 Task: Reply All to email with the signature Bailey Nelson with the subject Congratulations from softage.1@softage.net with the message Can you please provide more information about the new safety regulations?, select first 2 words, change the font of the message to Verdana and change the font typography to underline Send the email
Action: Mouse moved to (478, 601)
Screenshot: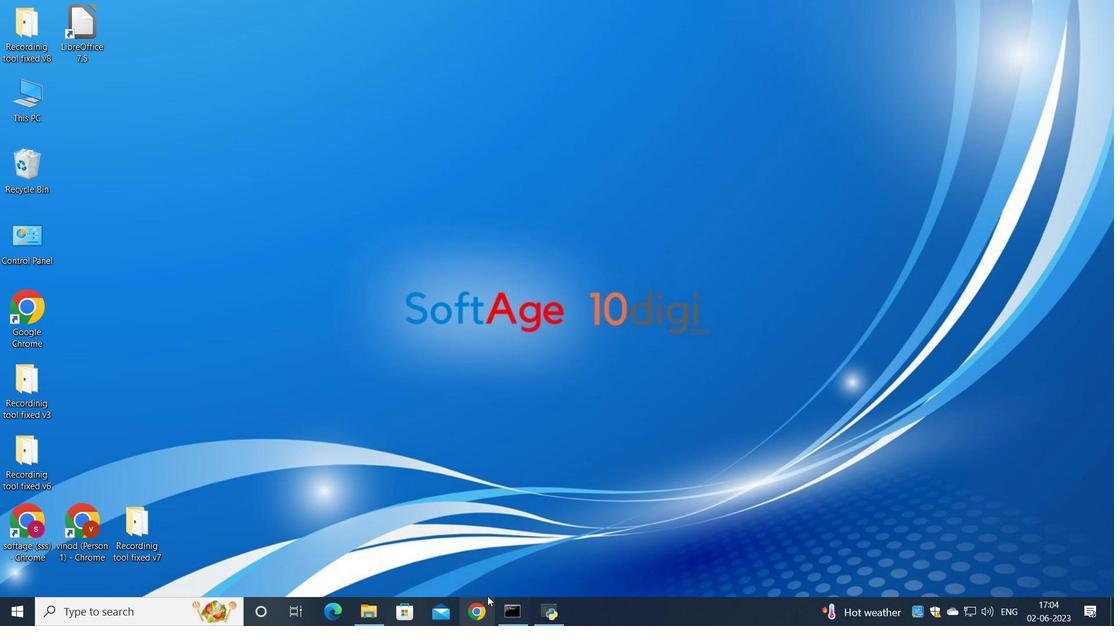 
Action: Mouse pressed left at (478, 601)
Screenshot: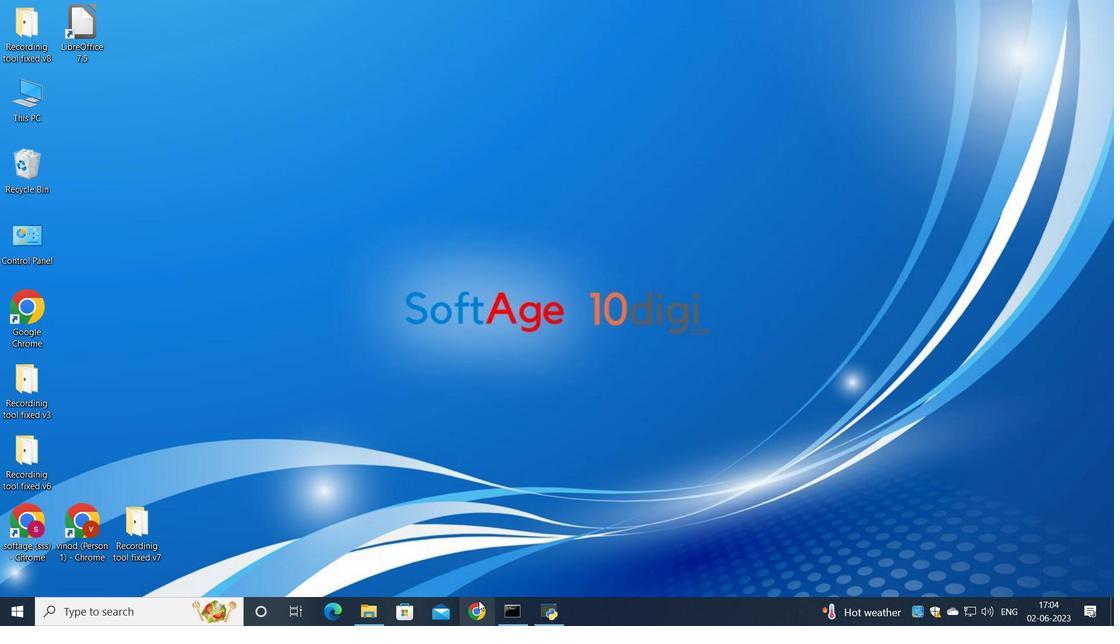 
Action: Mouse moved to (499, 387)
Screenshot: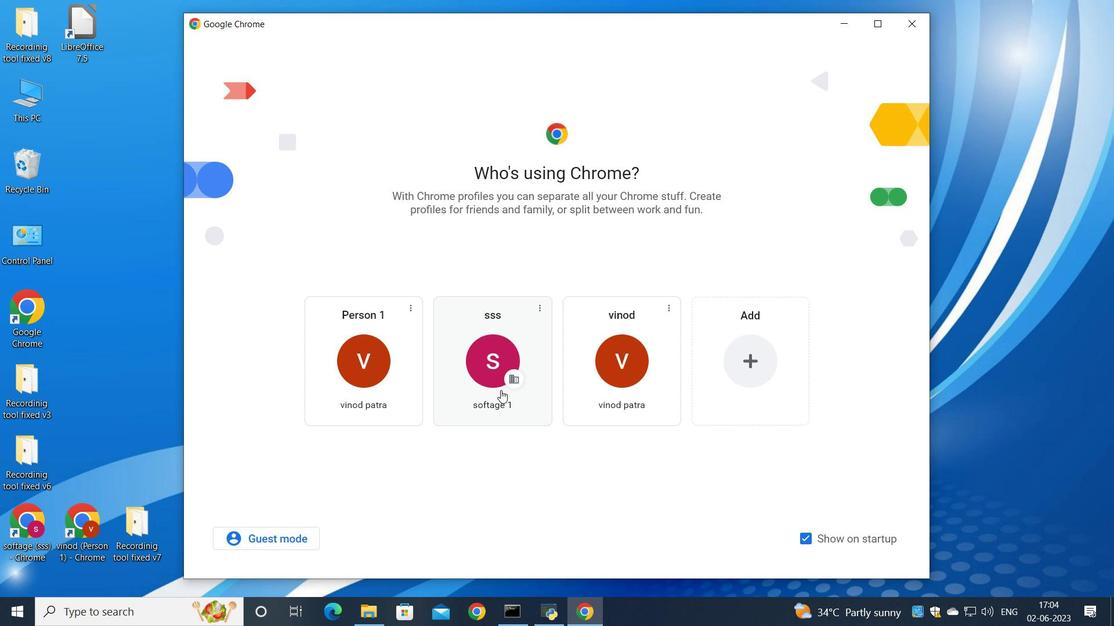 
Action: Mouse pressed left at (499, 387)
Screenshot: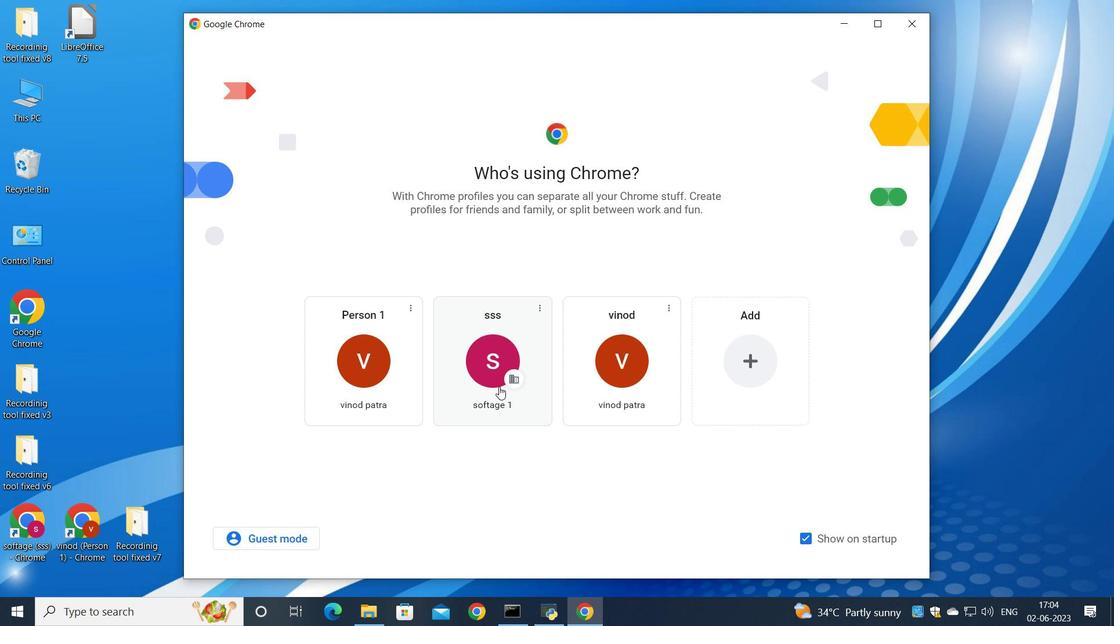 
Action: Mouse moved to (975, 95)
Screenshot: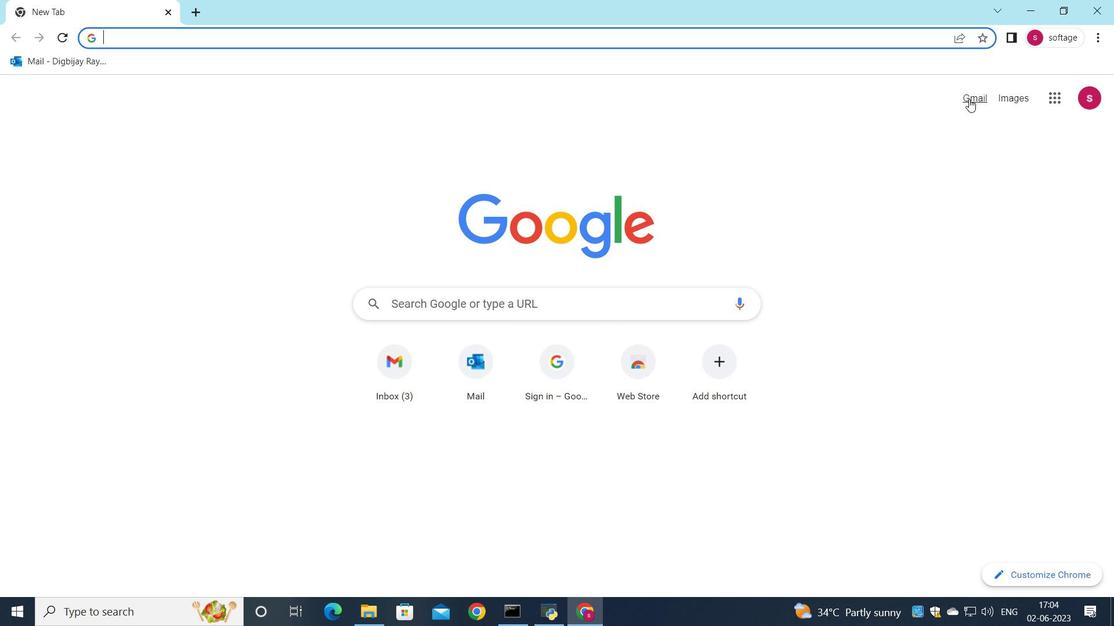 
Action: Mouse pressed left at (975, 95)
Screenshot: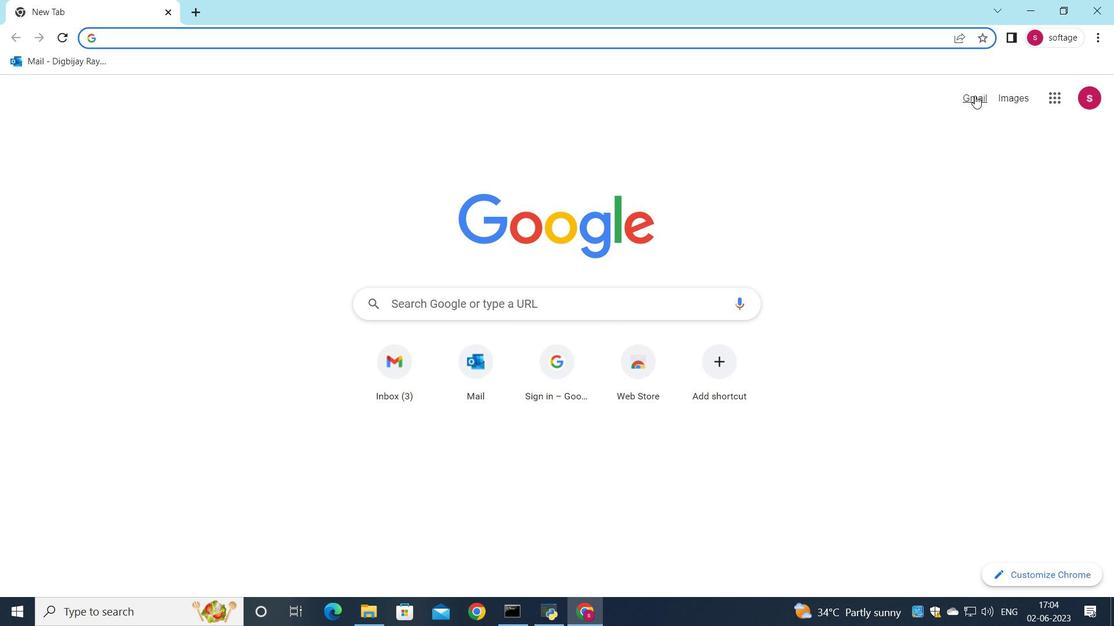 
Action: Mouse moved to (950, 105)
Screenshot: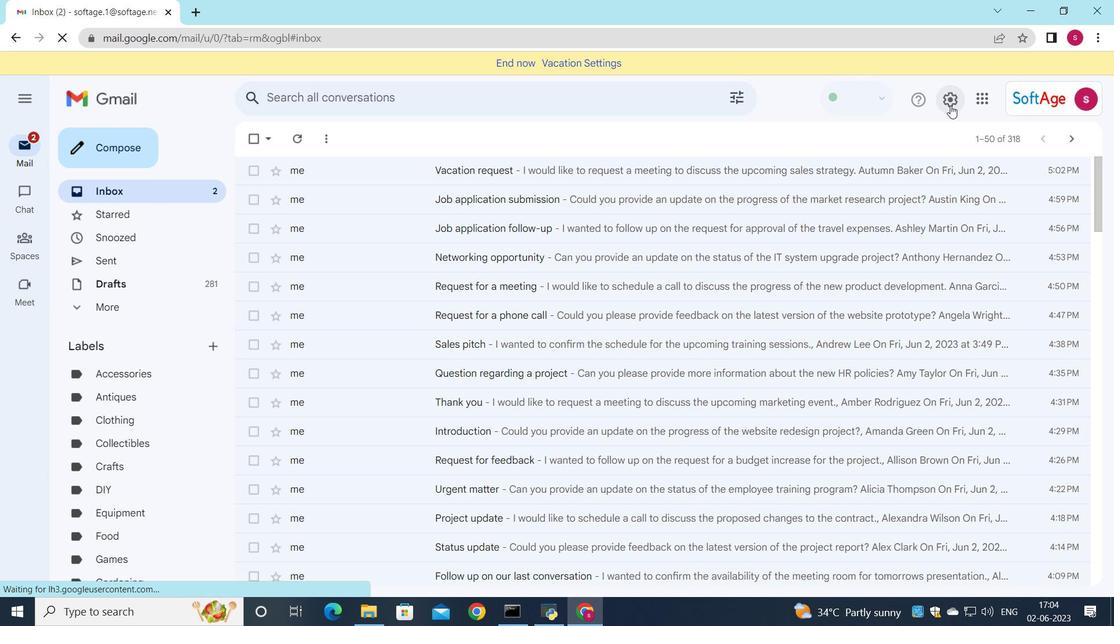 
Action: Mouse pressed left at (950, 105)
Screenshot: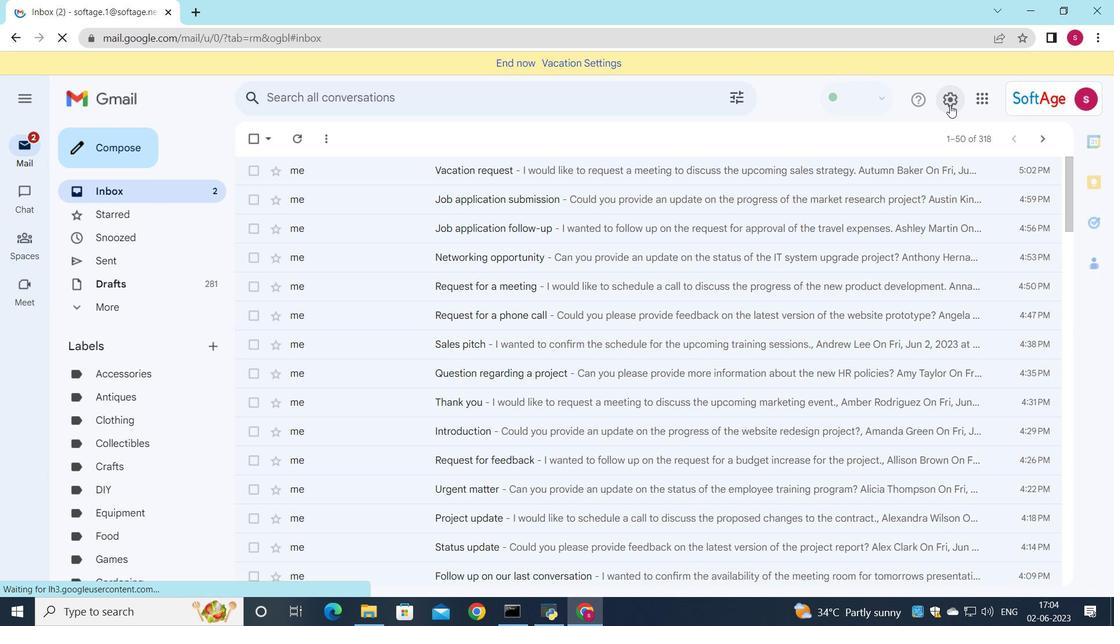 
Action: Mouse moved to (954, 182)
Screenshot: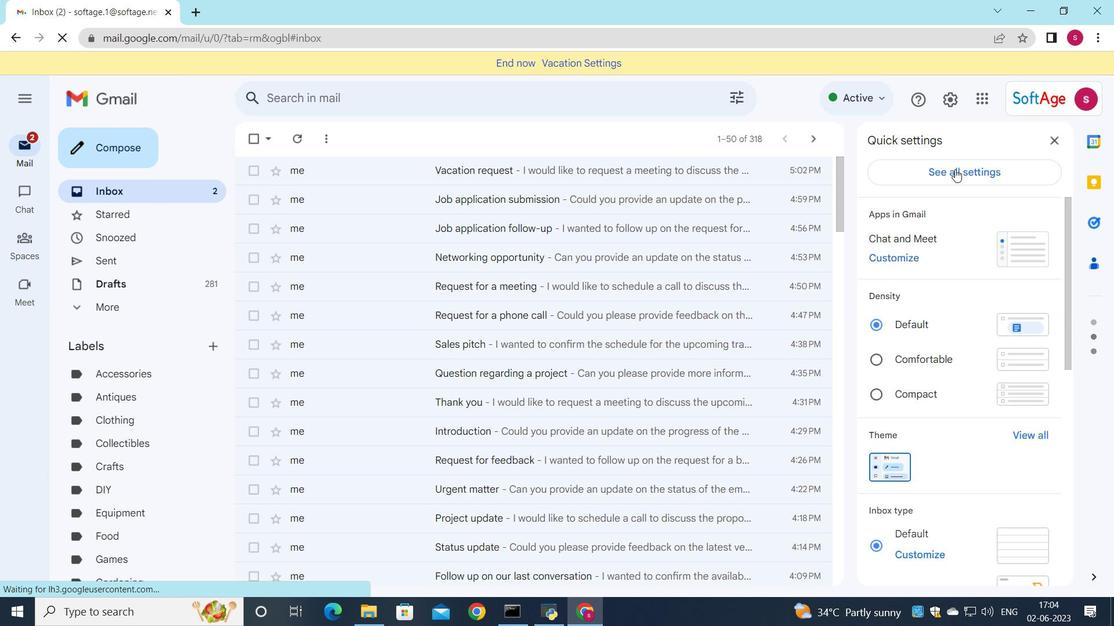 
Action: Mouse pressed left at (954, 182)
Screenshot: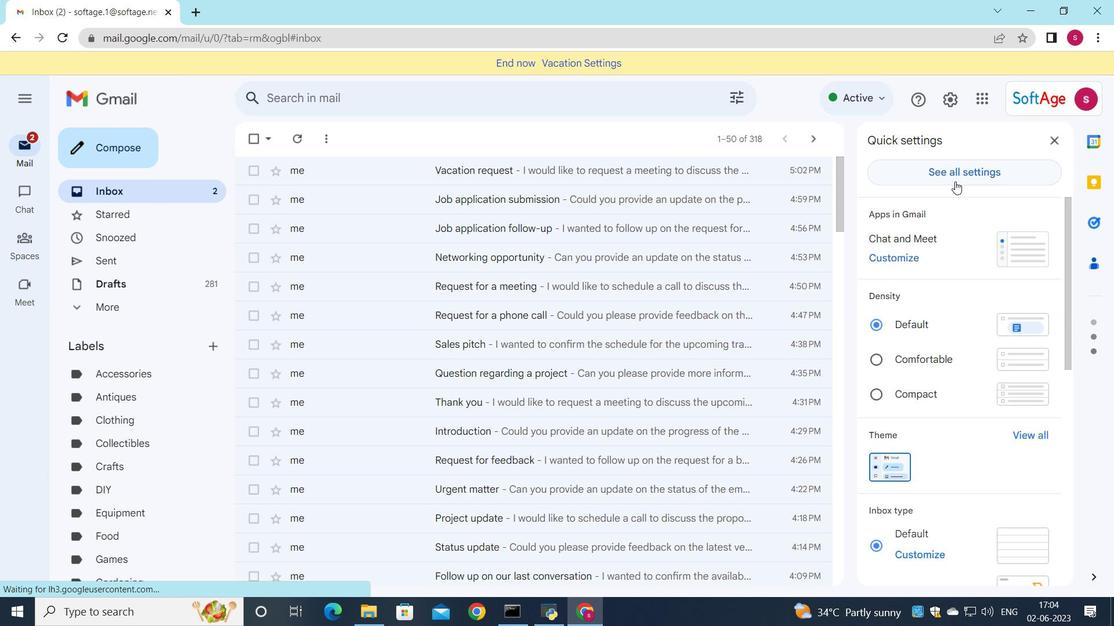 
Action: Mouse moved to (953, 174)
Screenshot: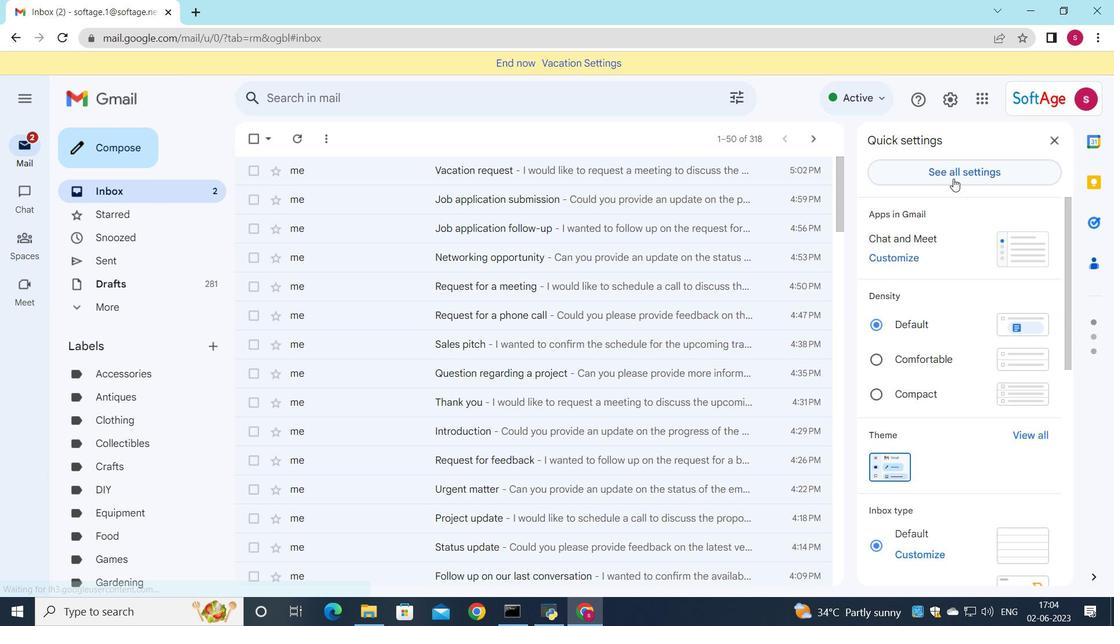 
Action: Mouse pressed left at (953, 174)
Screenshot: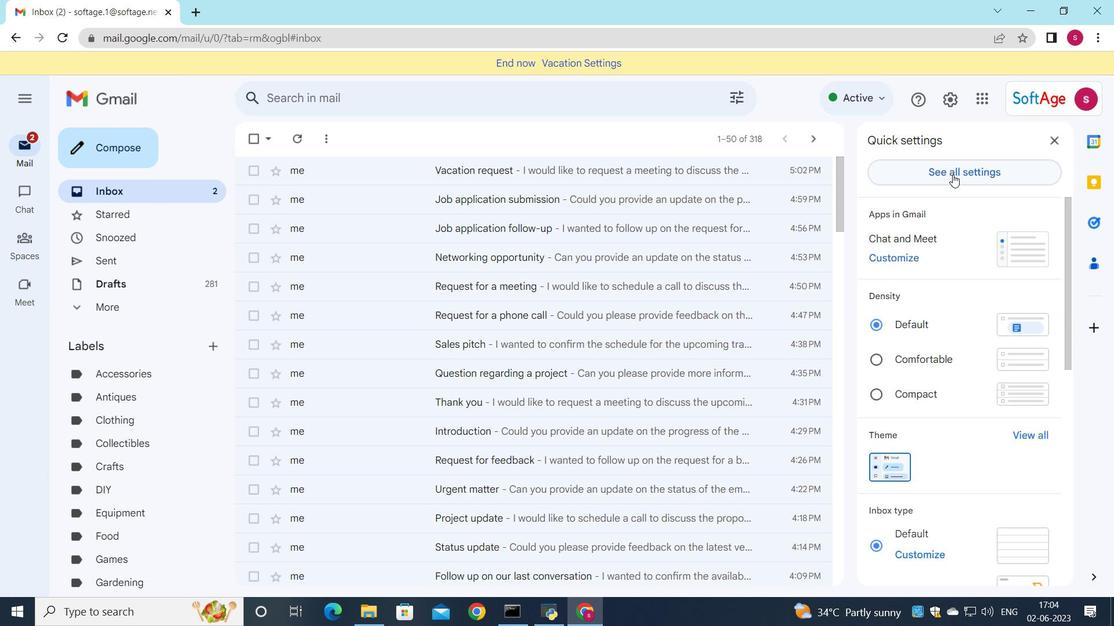 
Action: Mouse moved to (682, 276)
Screenshot: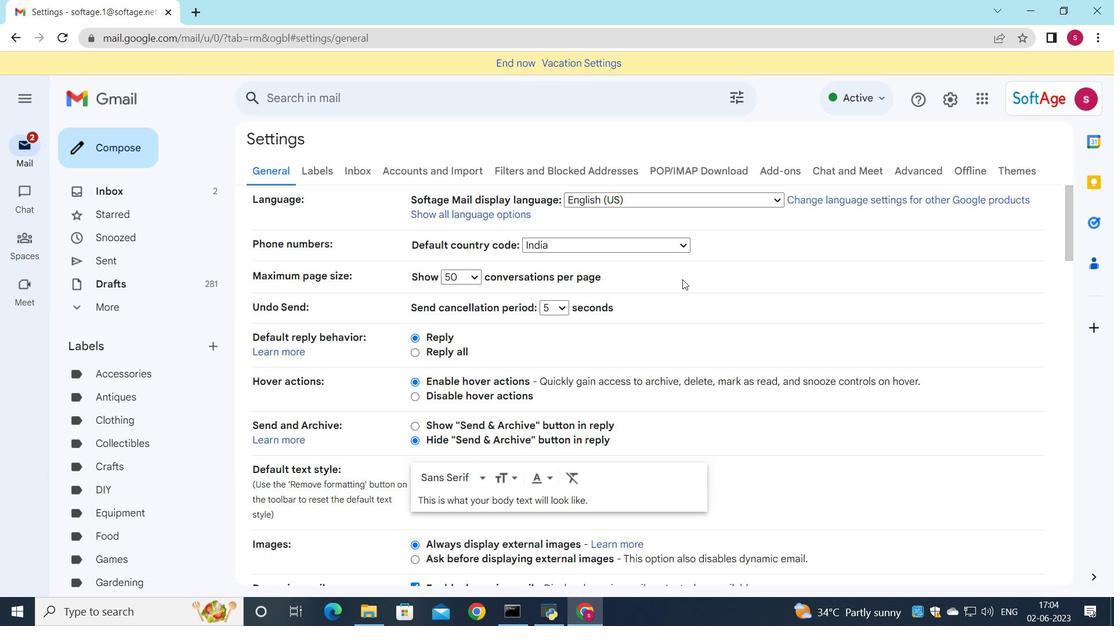 
Action: Mouse scrolled (682, 276) with delta (0, 0)
Screenshot: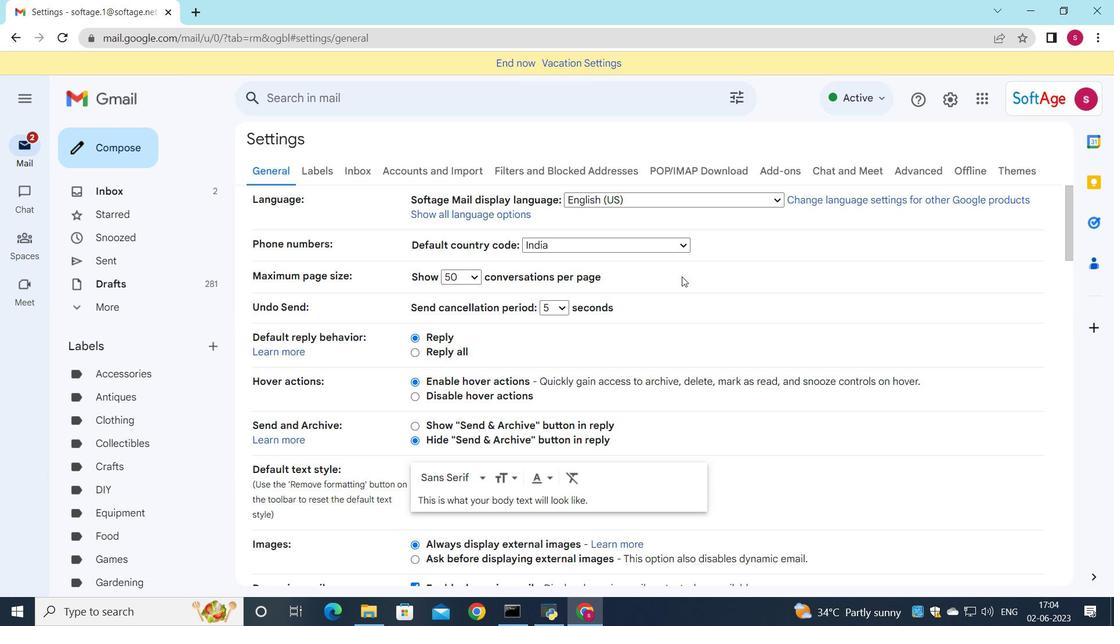 
Action: Mouse moved to (682, 278)
Screenshot: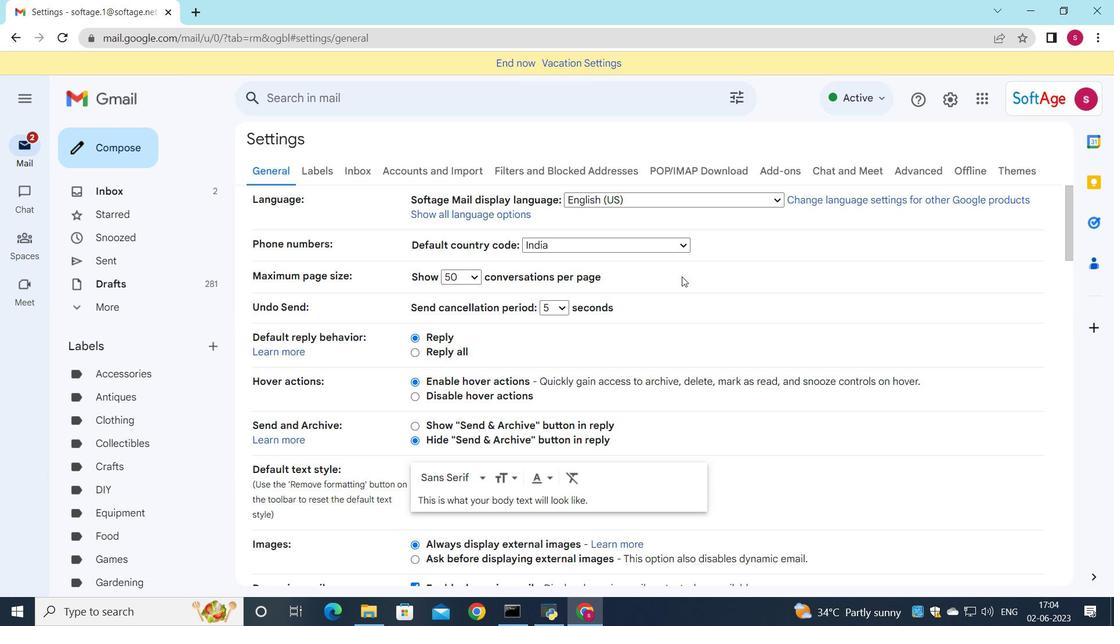 
Action: Mouse scrolled (682, 277) with delta (0, 0)
Screenshot: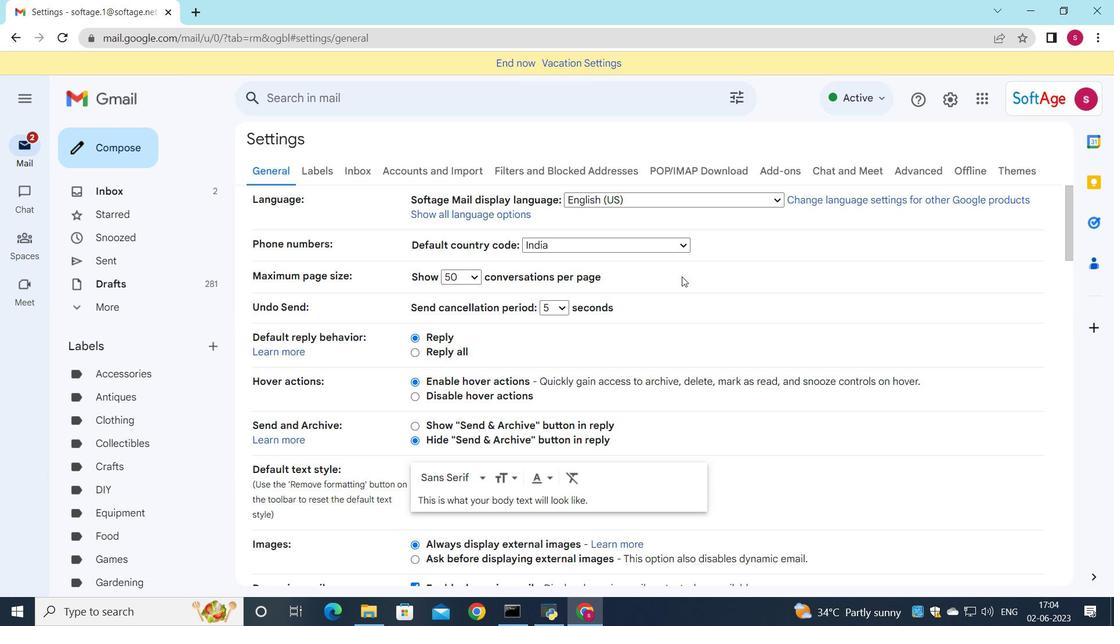 
Action: Mouse moved to (681, 280)
Screenshot: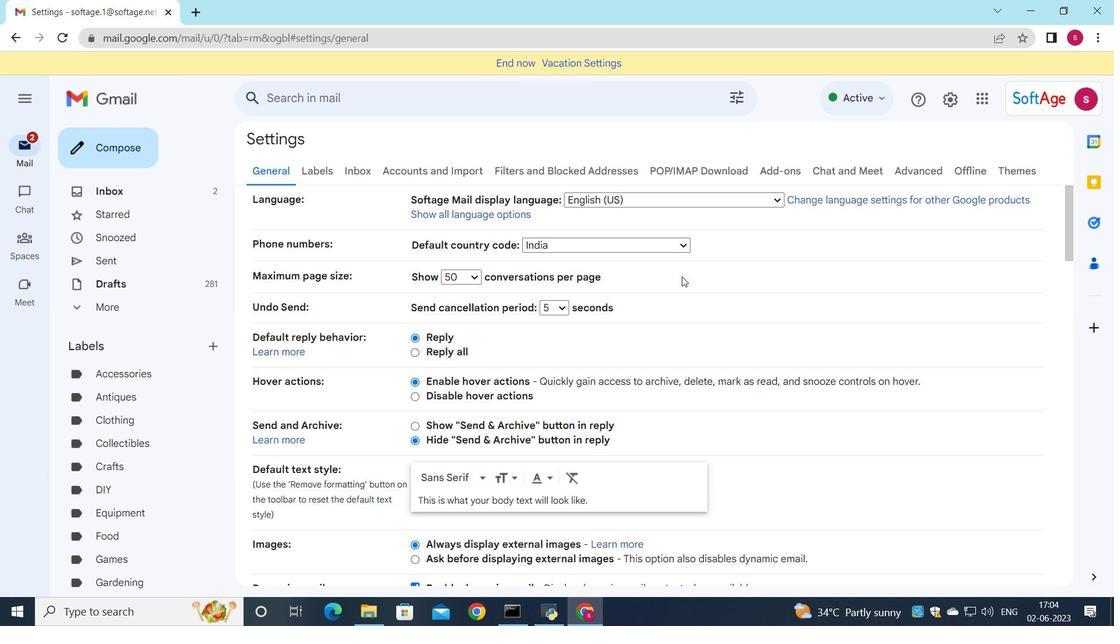 
Action: Mouse scrolled (681, 279) with delta (0, 0)
Screenshot: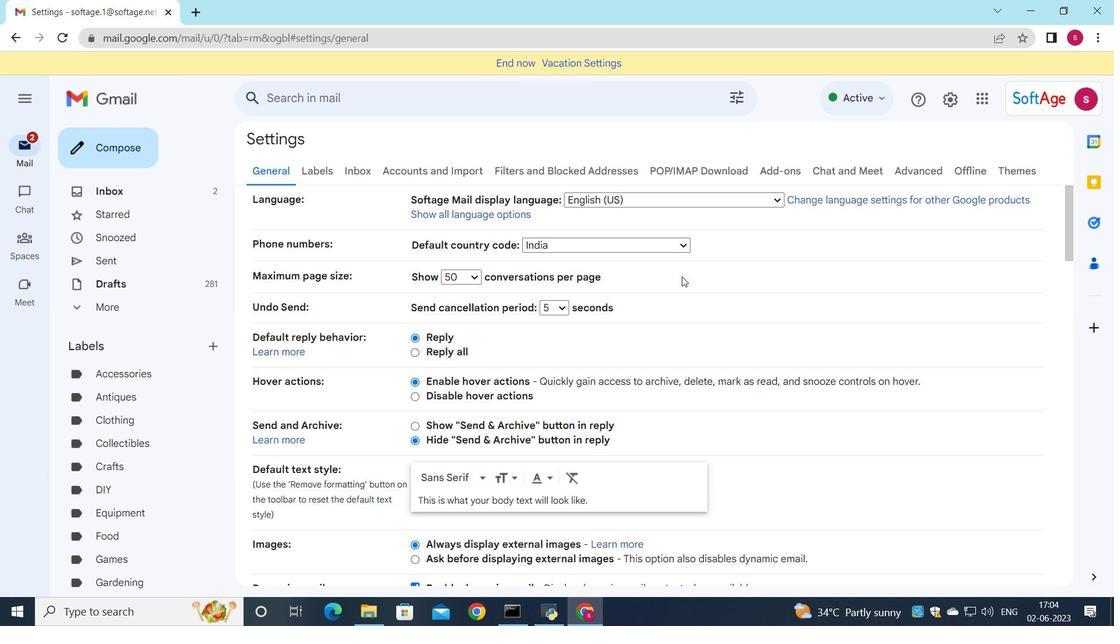 
Action: Mouse moved to (680, 283)
Screenshot: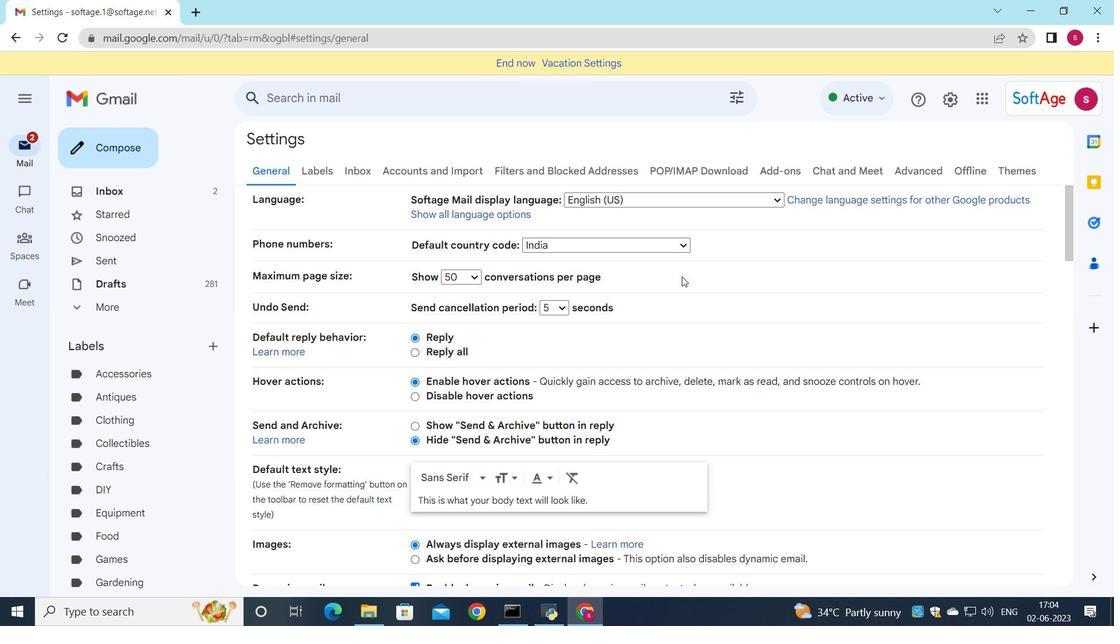 
Action: Mouse scrolled (680, 282) with delta (0, 0)
Screenshot: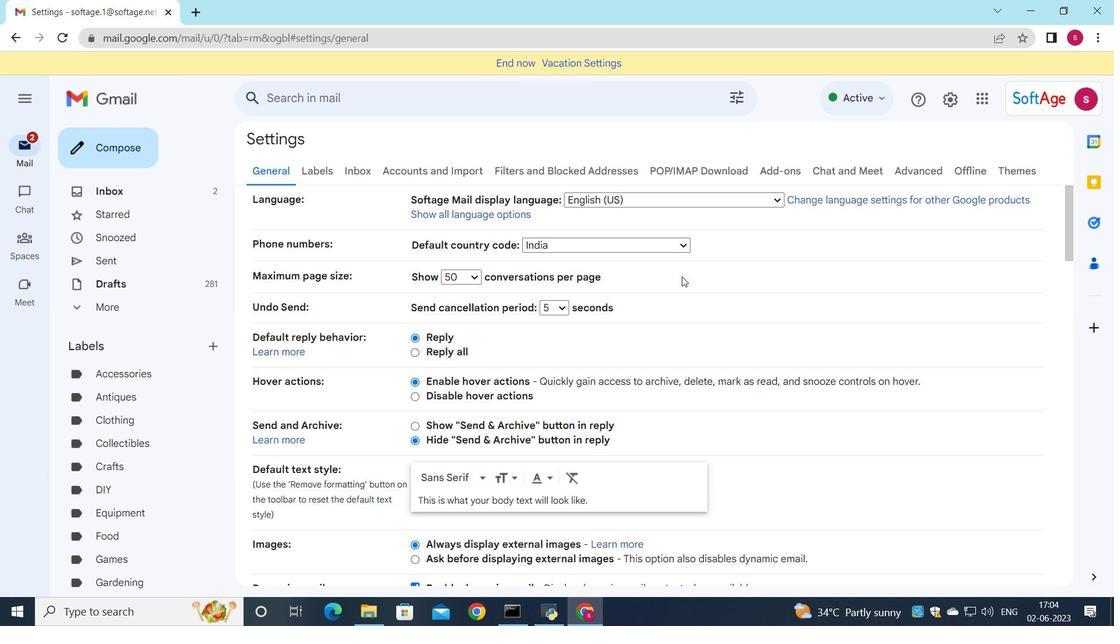 
Action: Mouse moved to (628, 318)
Screenshot: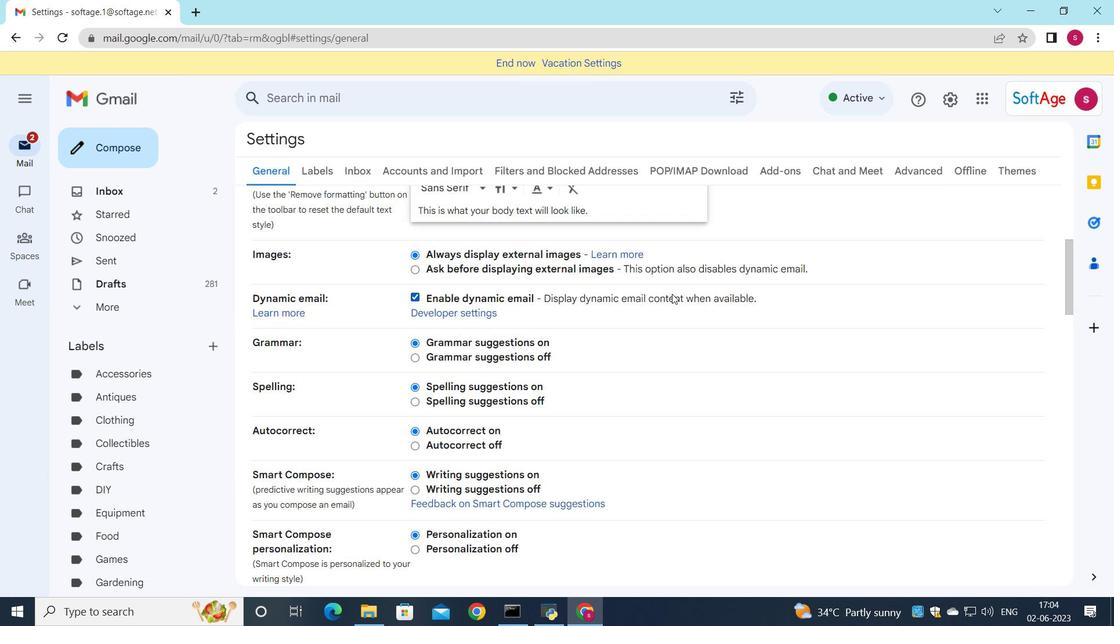 
Action: Mouse scrolled (628, 317) with delta (0, 0)
Screenshot: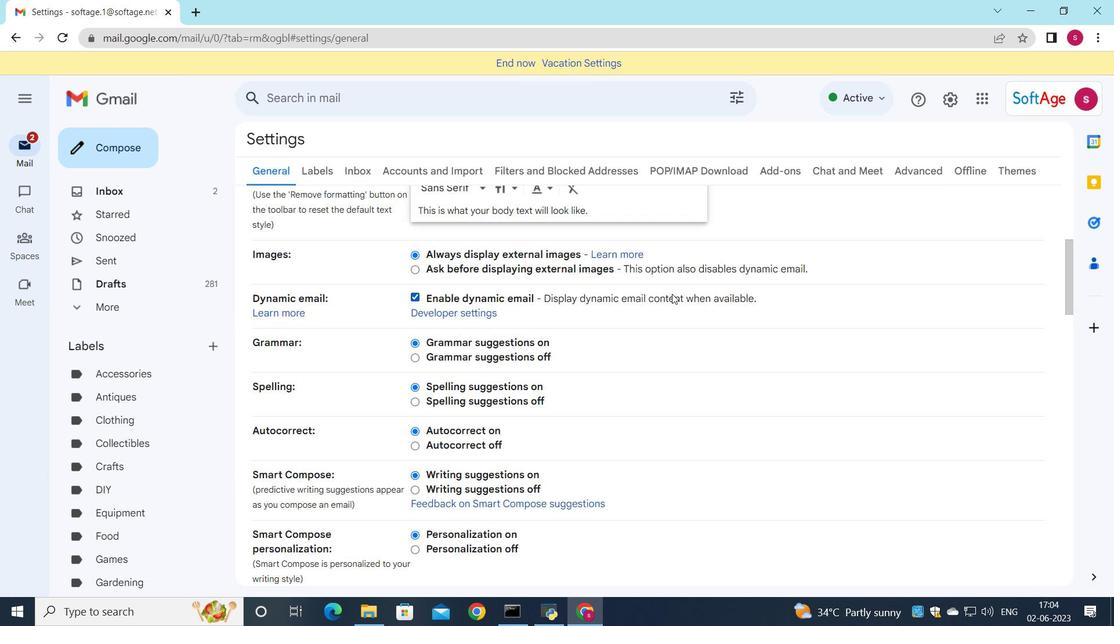 
Action: Mouse moved to (622, 327)
Screenshot: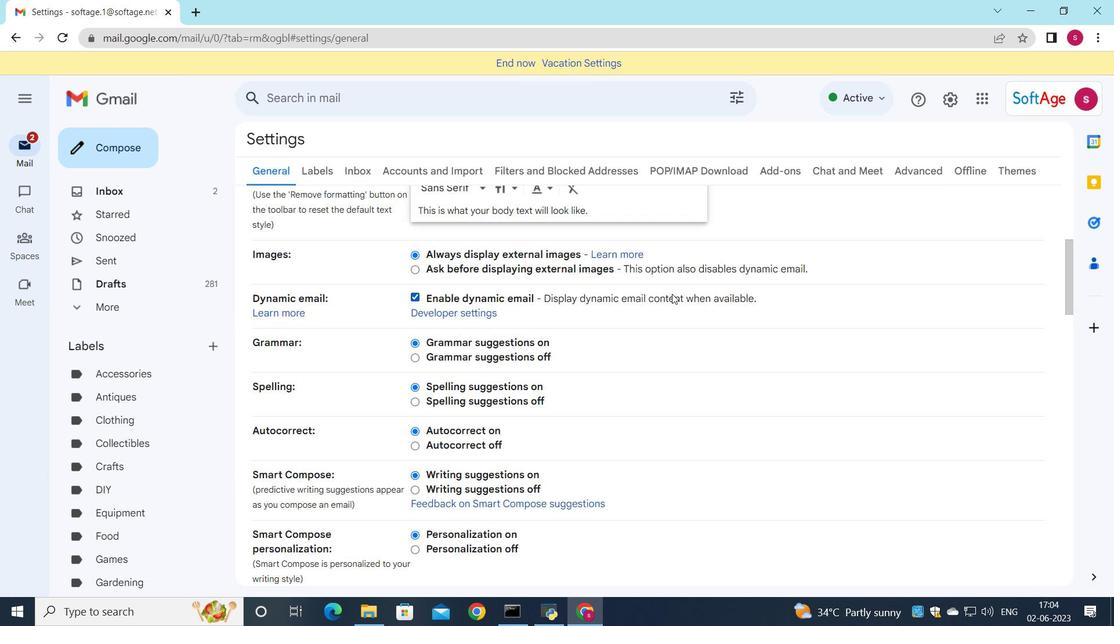 
Action: Mouse scrolled (622, 327) with delta (0, 0)
Screenshot: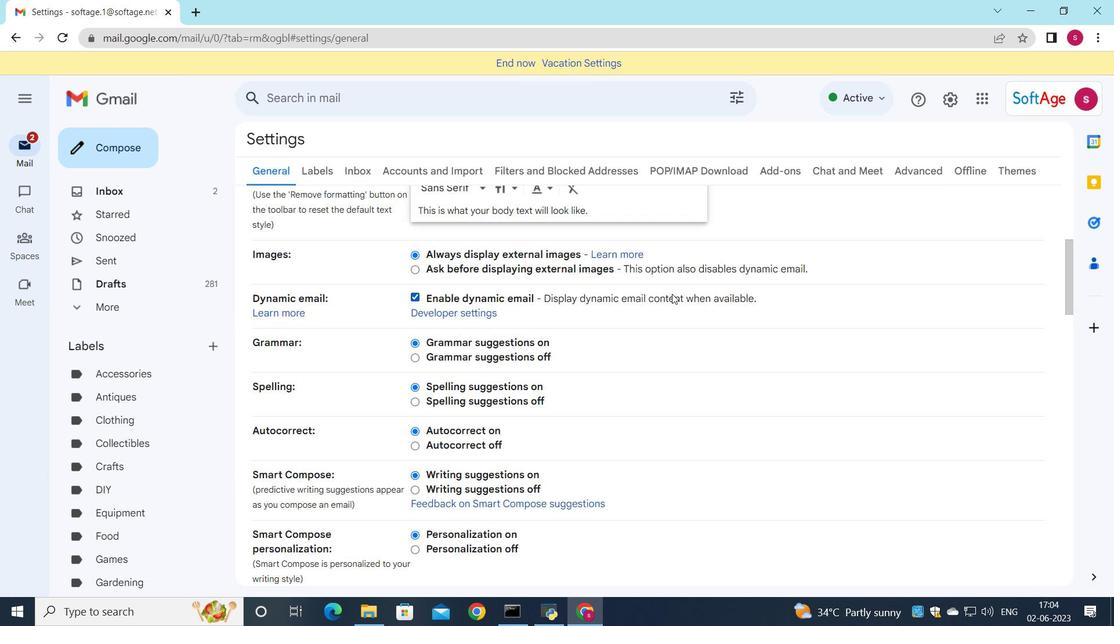 
Action: Mouse moved to (618, 335)
Screenshot: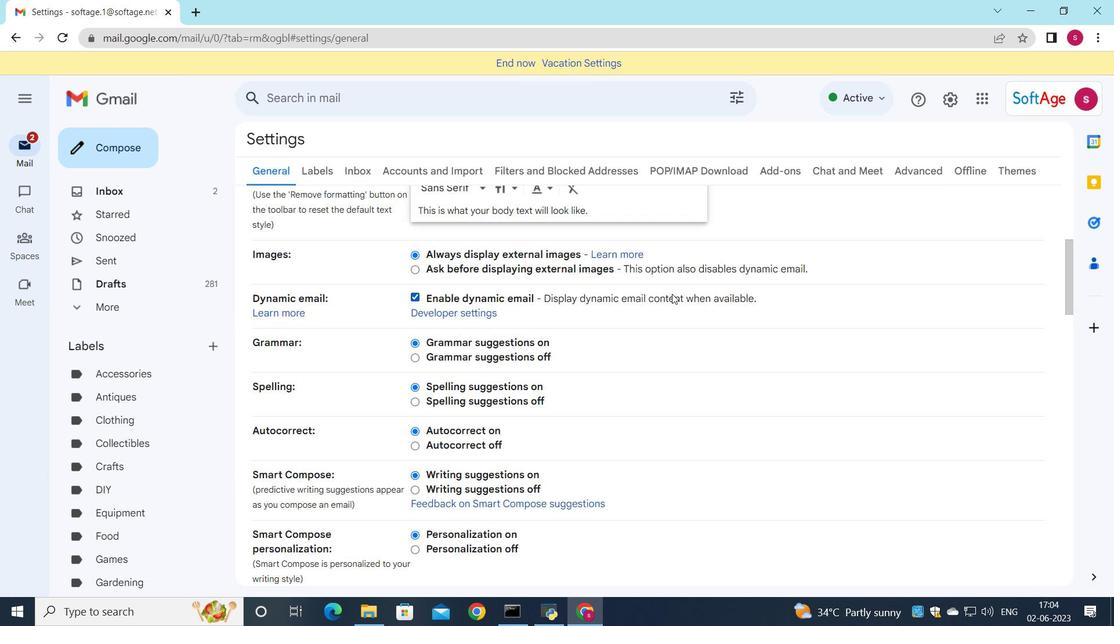 
Action: Mouse scrolled (618, 334) with delta (0, 0)
Screenshot: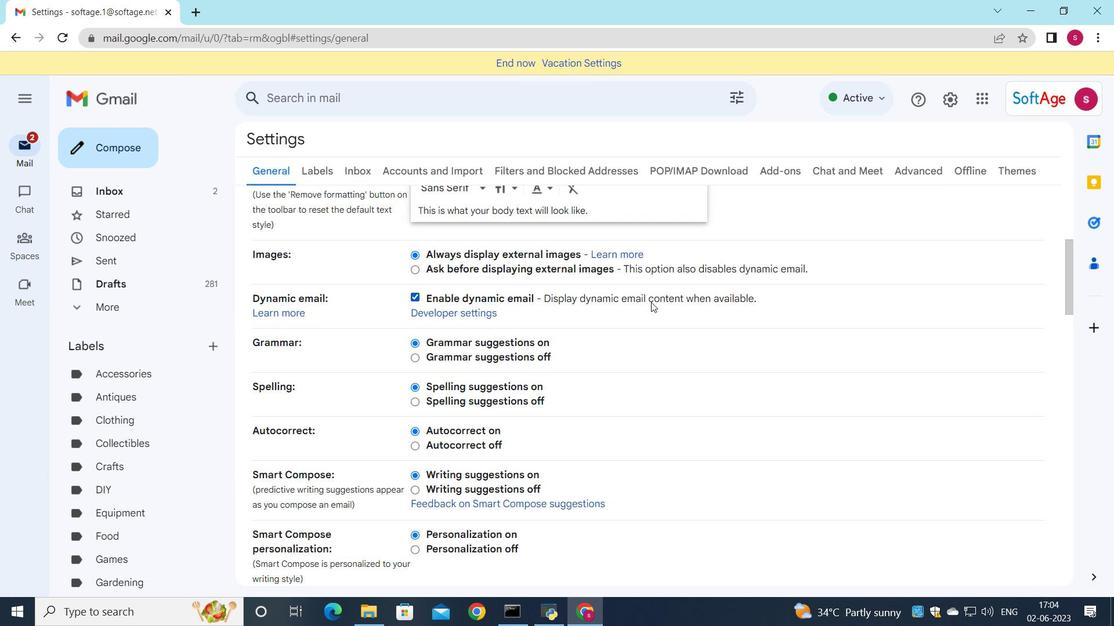 
Action: Mouse moved to (615, 340)
Screenshot: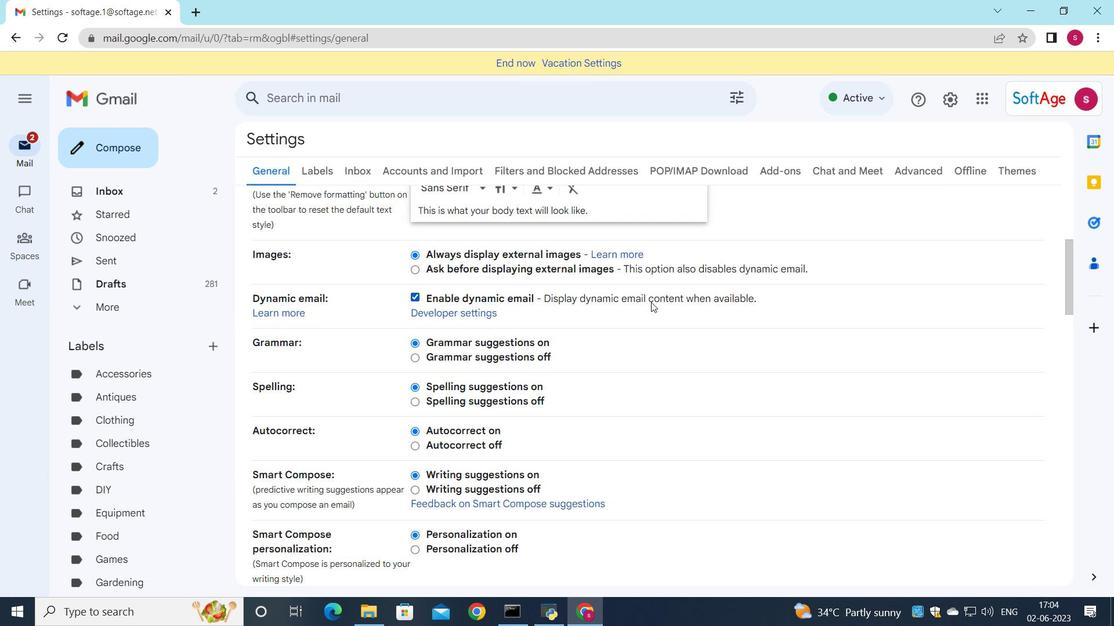 
Action: Mouse scrolled (615, 339) with delta (0, 0)
Screenshot: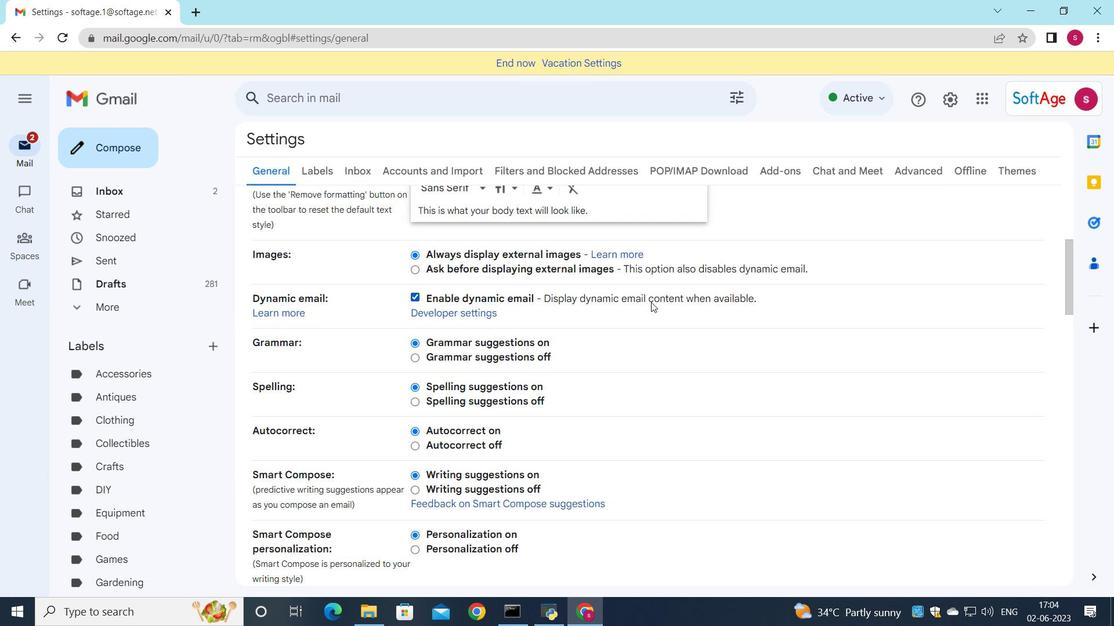 
Action: Mouse moved to (571, 382)
Screenshot: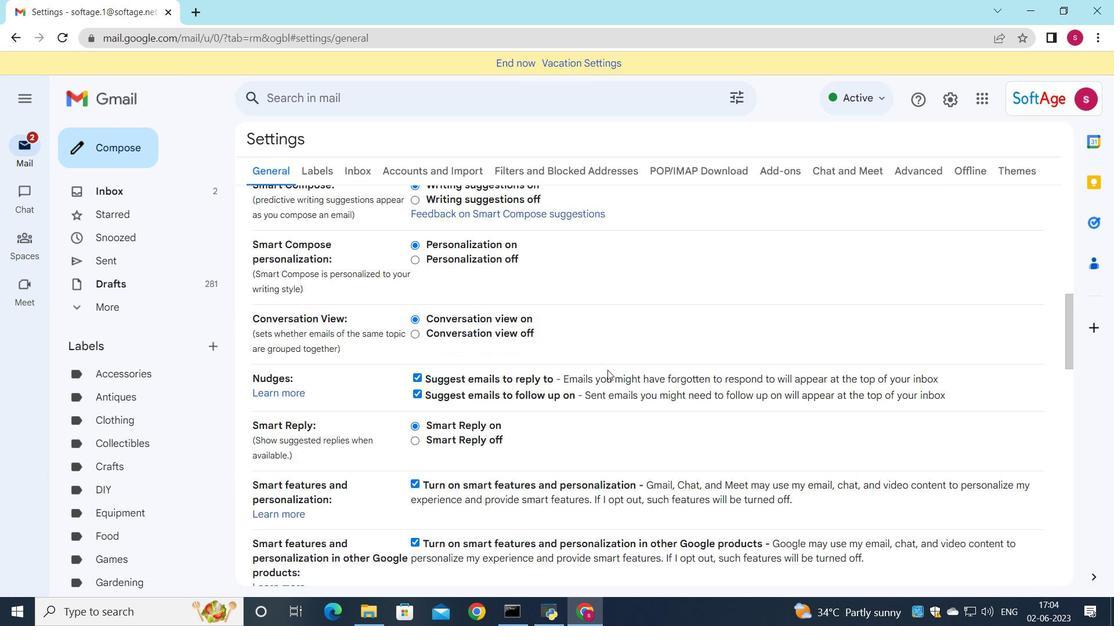 
Action: Mouse scrolled (571, 381) with delta (0, 0)
Screenshot: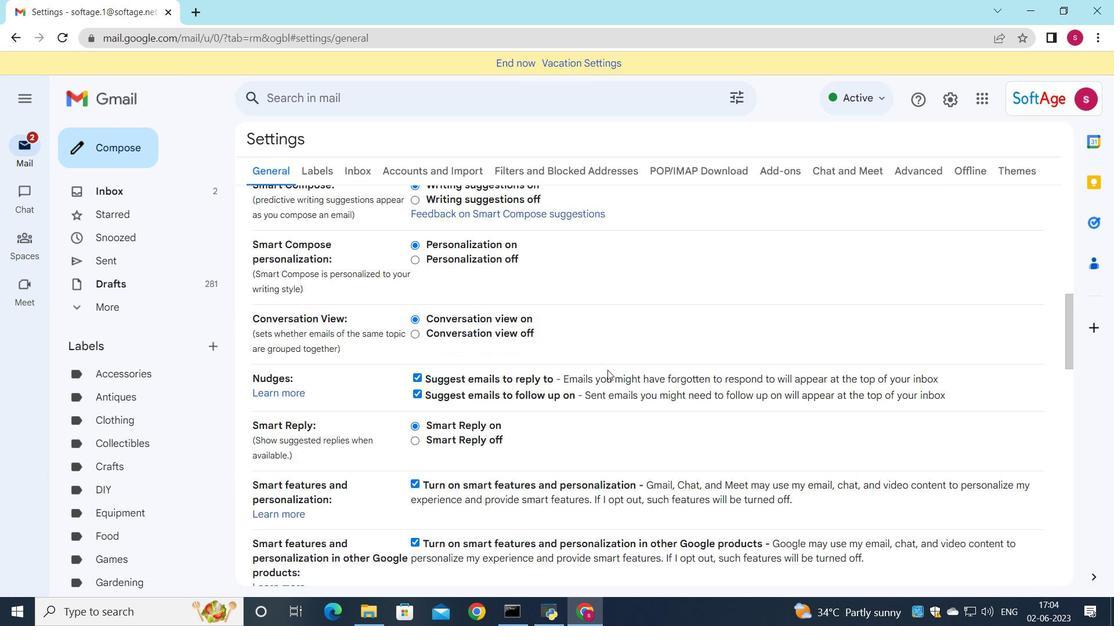 
Action: Mouse moved to (567, 387)
Screenshot: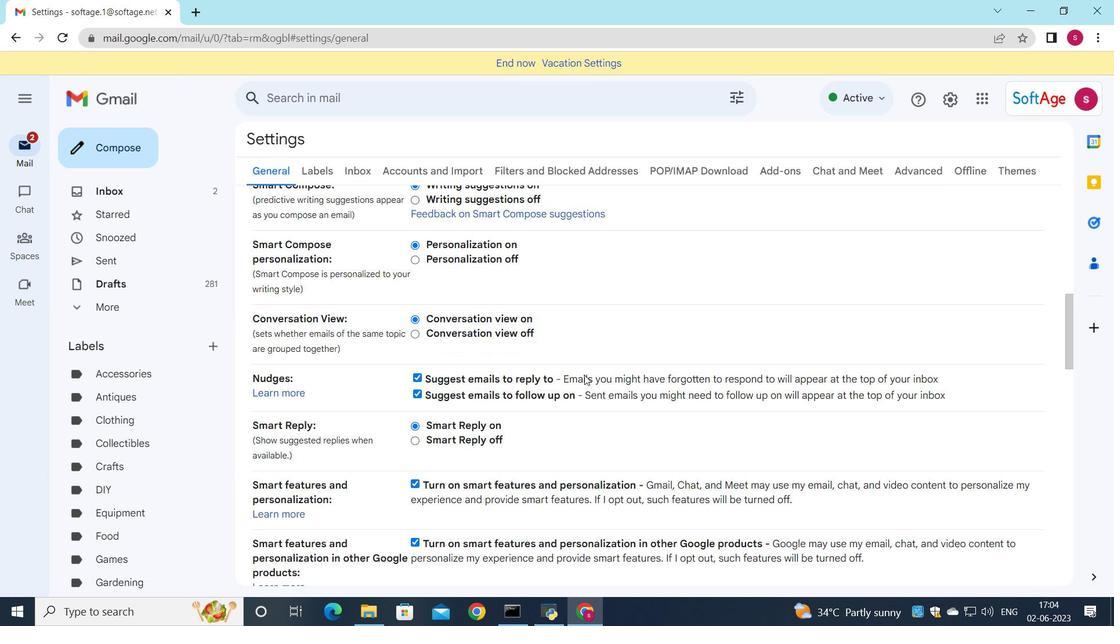 
Action: Mouse scrolled (567, 387) with delta (0, 0)
Screenshot: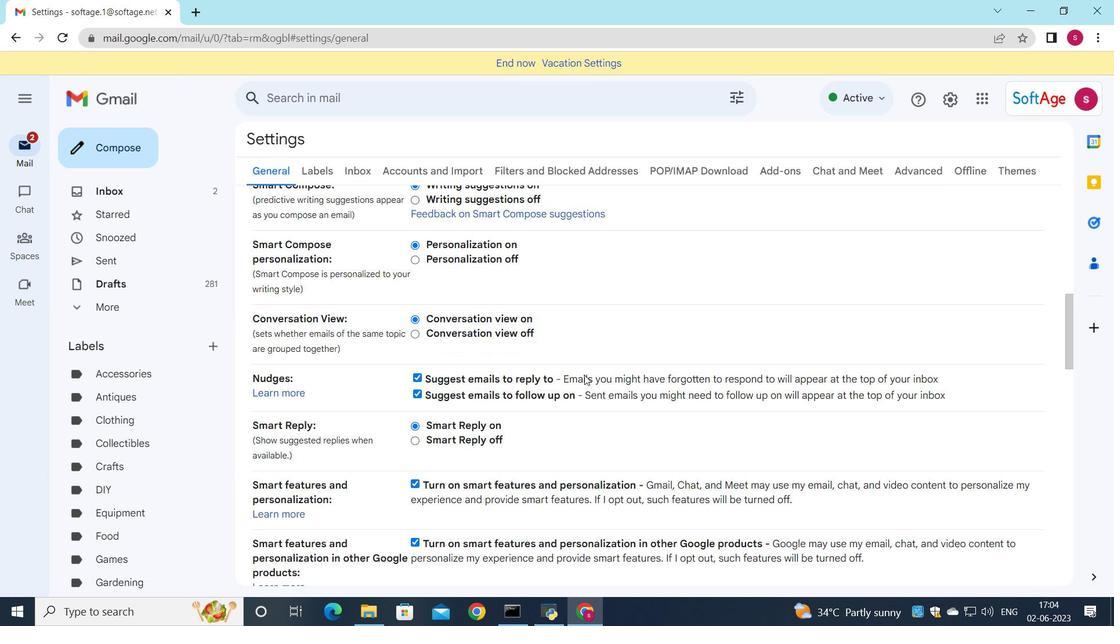 
Action: Mouse moved to (562, 392)
Screenshot: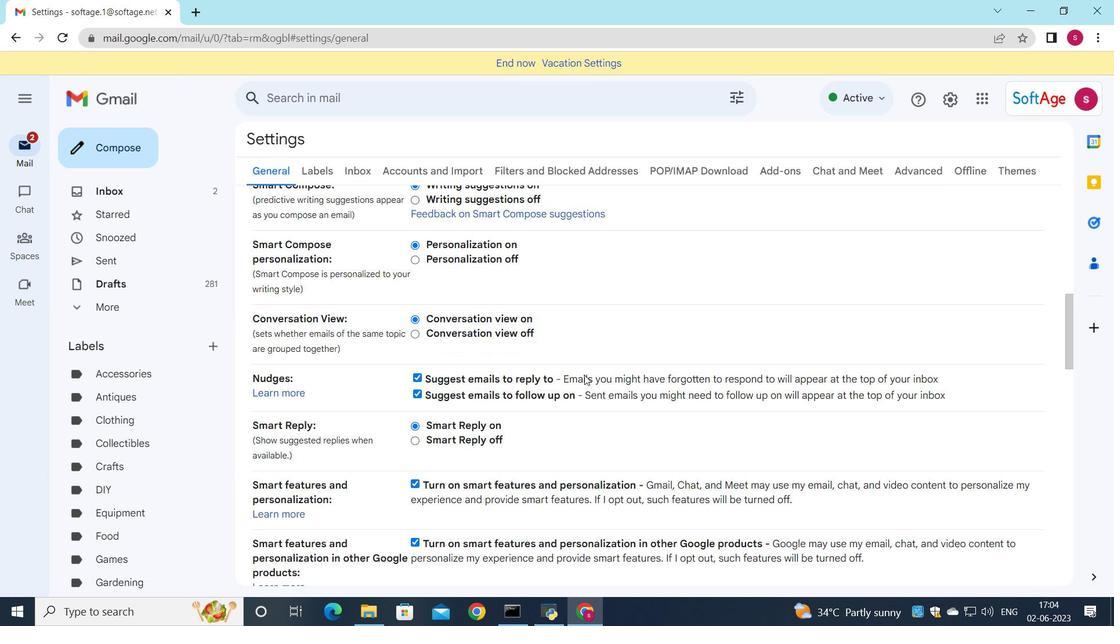 
Action: Mouse scrolled (562, 392) with delta (0, 0)
Screenshot: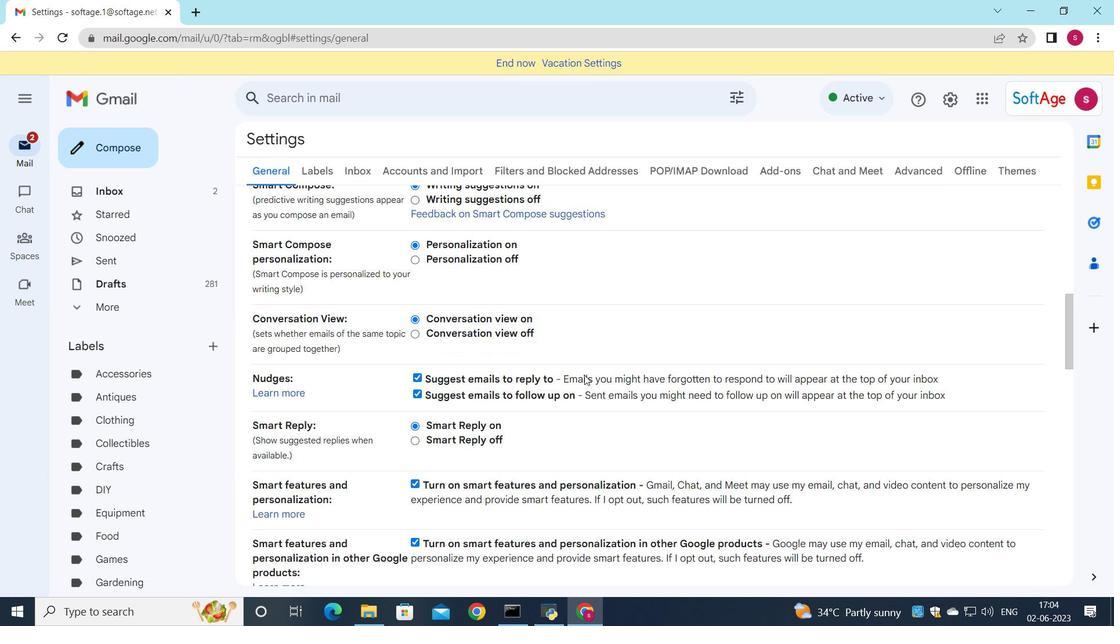 
Action: Mouse moved to (554, 401)
Screenshot: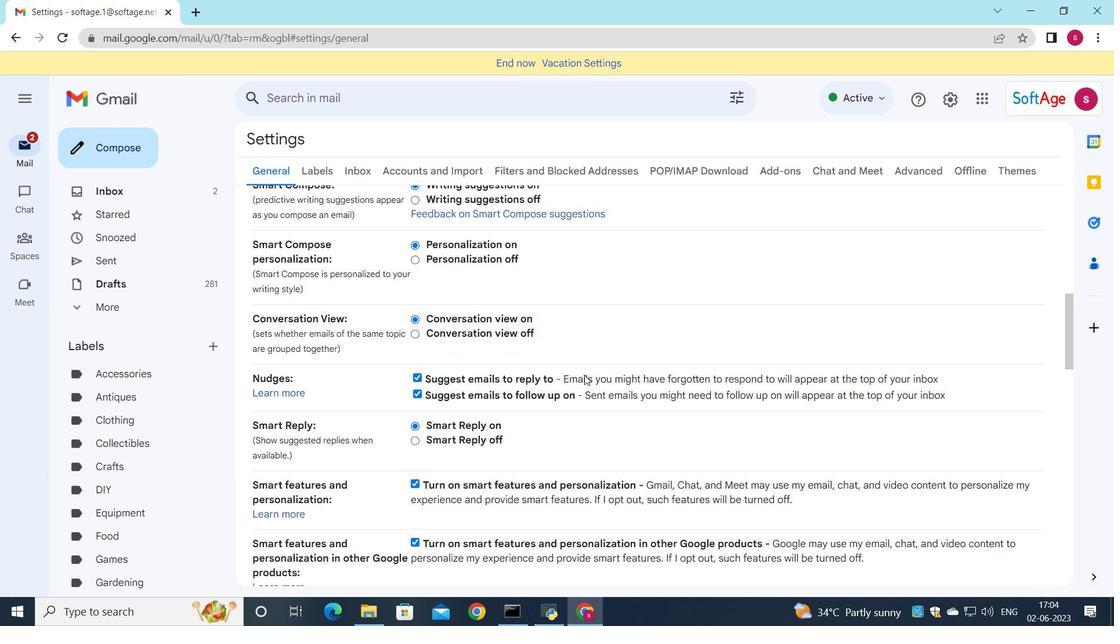 
Action: Mouse scrolled (554, 401) with delta (0, 0)
Screenshot: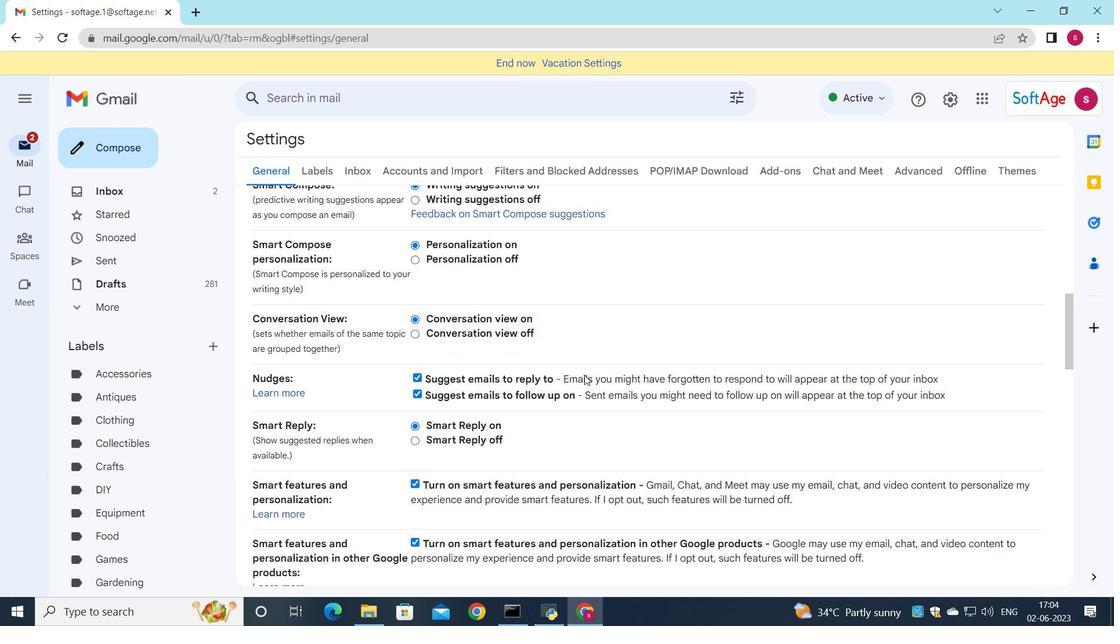 
Action: Mouse moved to (456, 450)
Screenshot: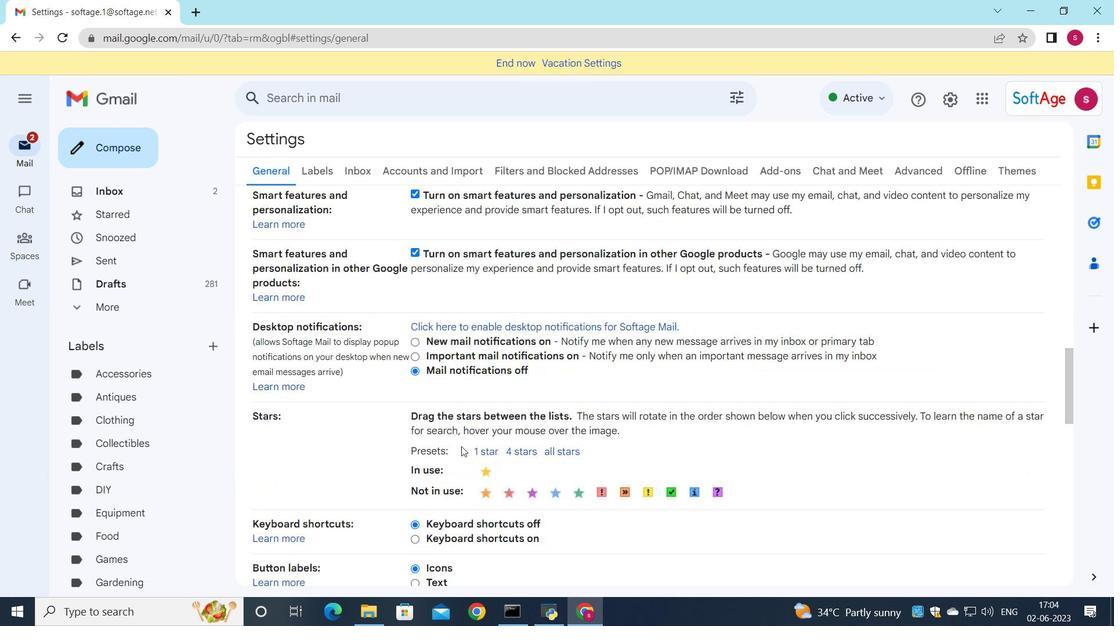 
Action: Mouse scrolled (456, 449) with delta (0, 0)
Screenshot: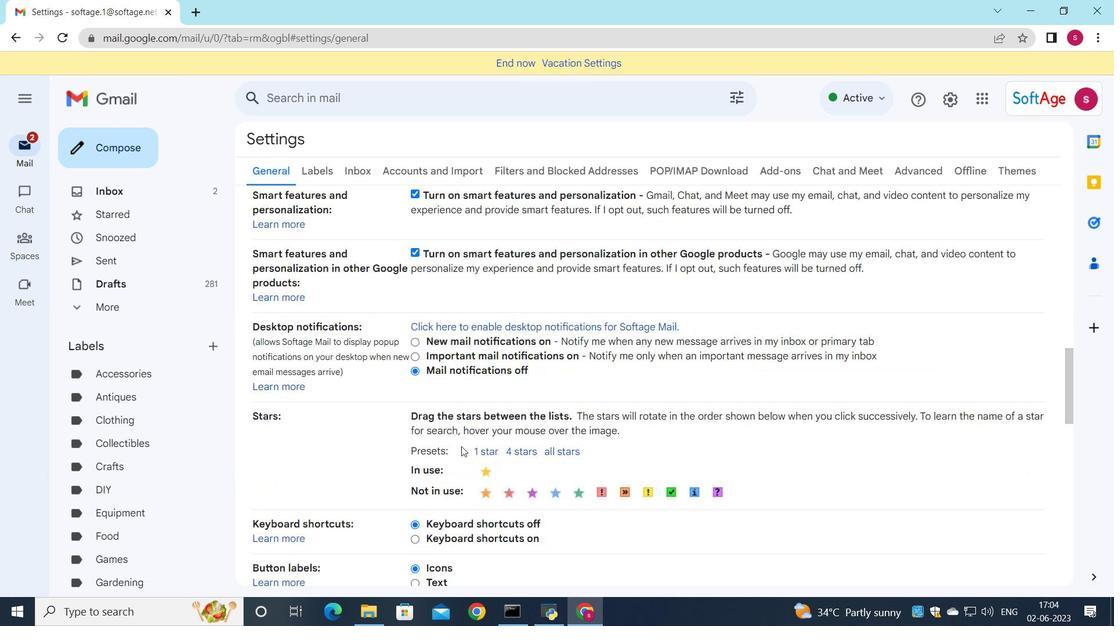 
Action: Mouse moved to (456, 451)
Screenshot: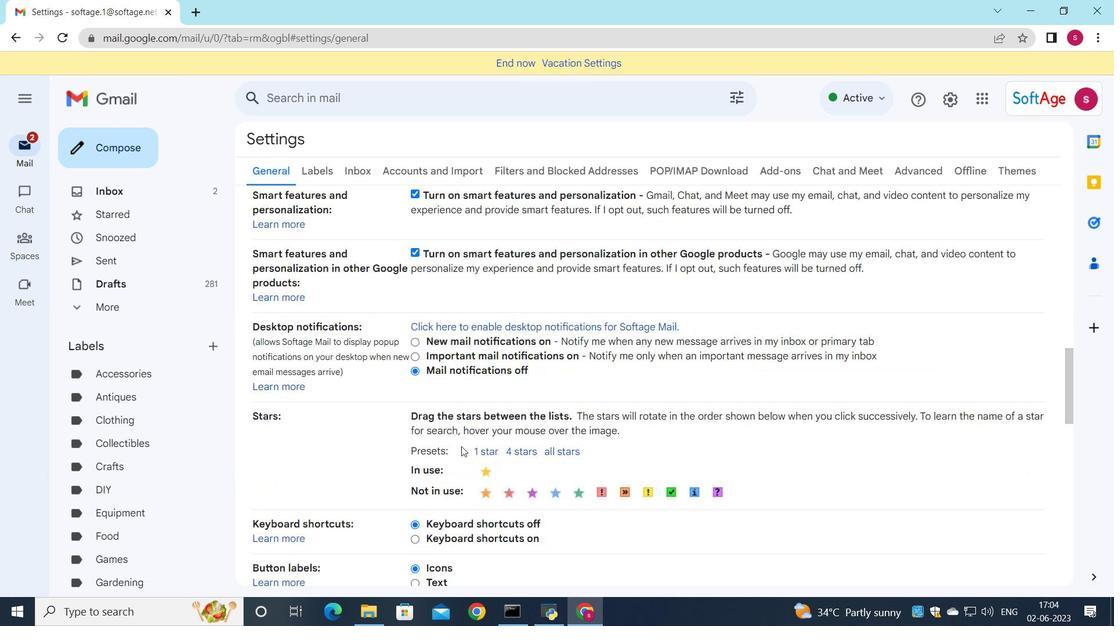 
Action: Mouse scrolled (456, 450) with delta (0, 0)
Screenshot: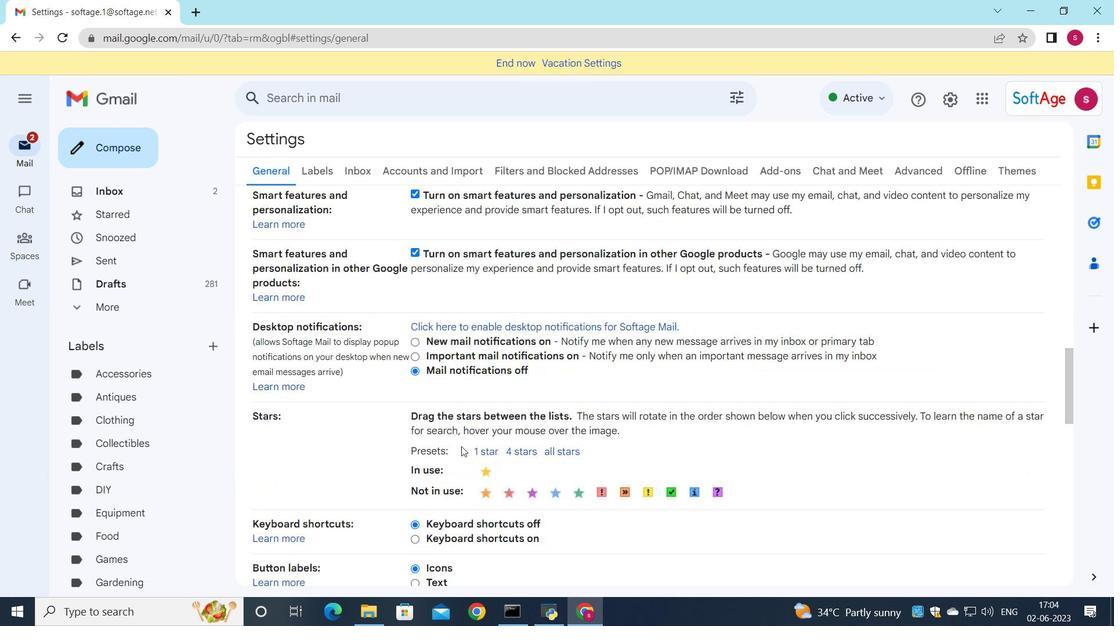 
Action: Mouse moved to (456, 451)
Screenshot: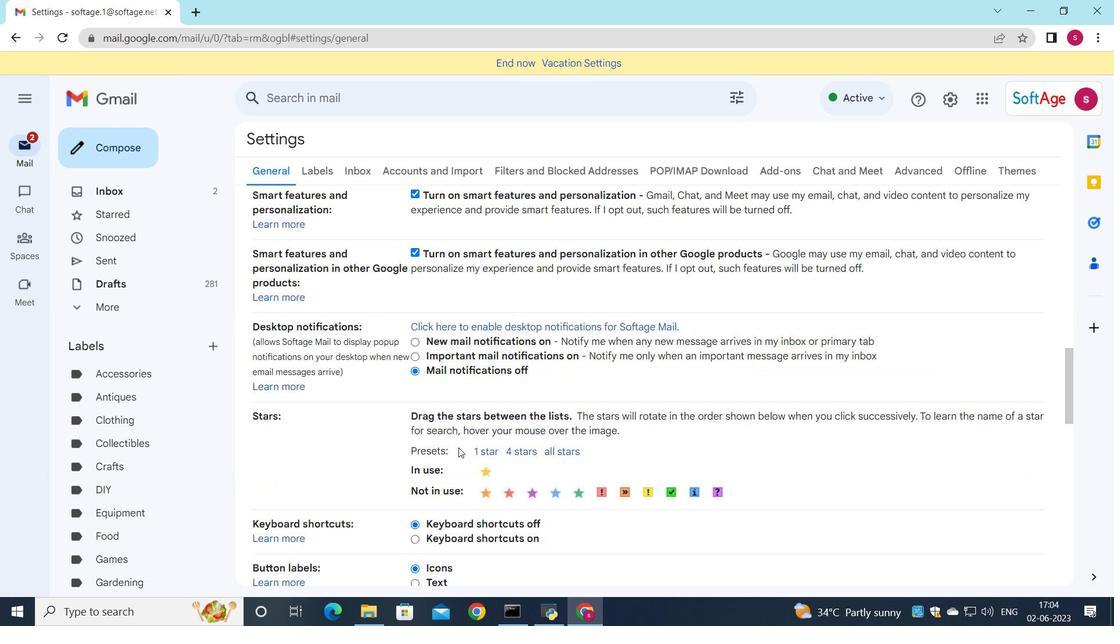 
Action: Mouse scrolled (456, 451) with delta (0, 0)
Screenshot: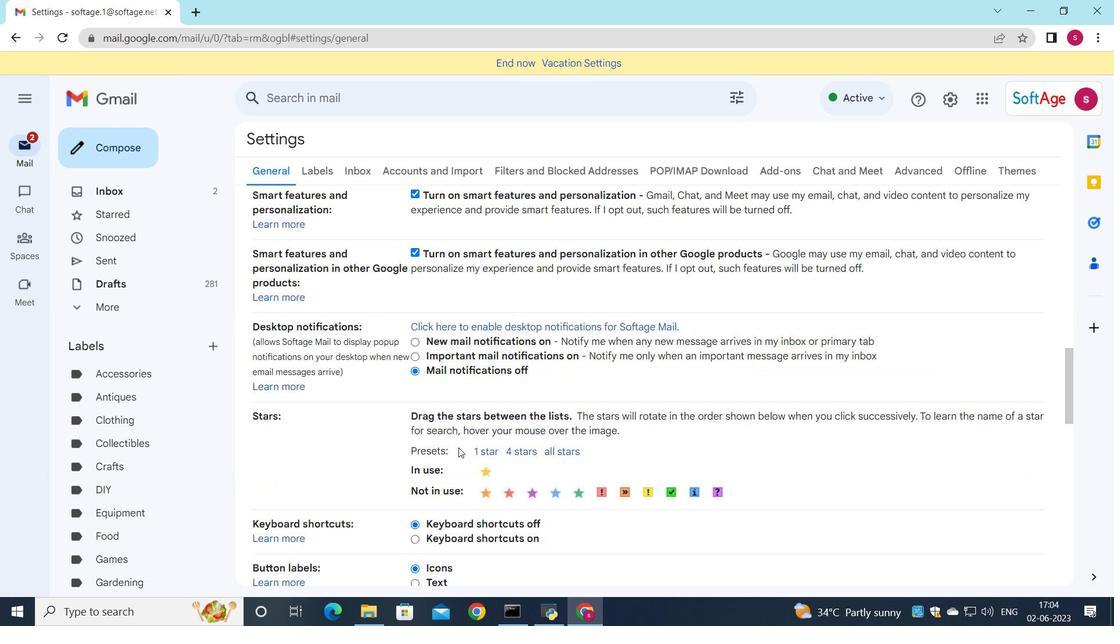 
Action: Mouse moved to (460, 462)
Screenshot: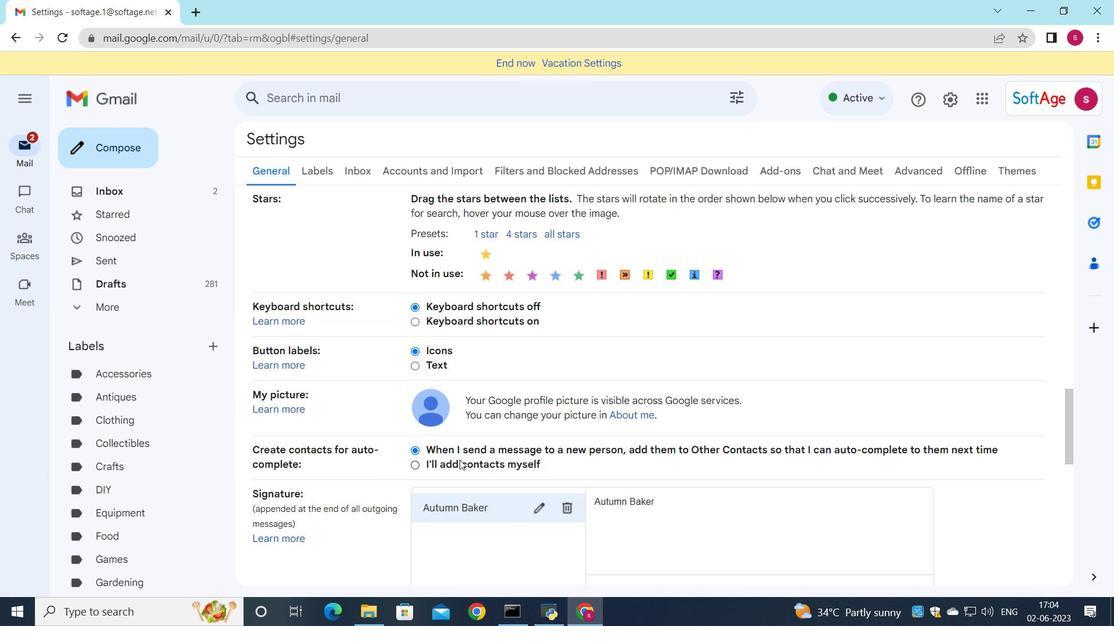 
Action: Mouse scrolled (460, 462) with delta (0, 0)
Screenshot: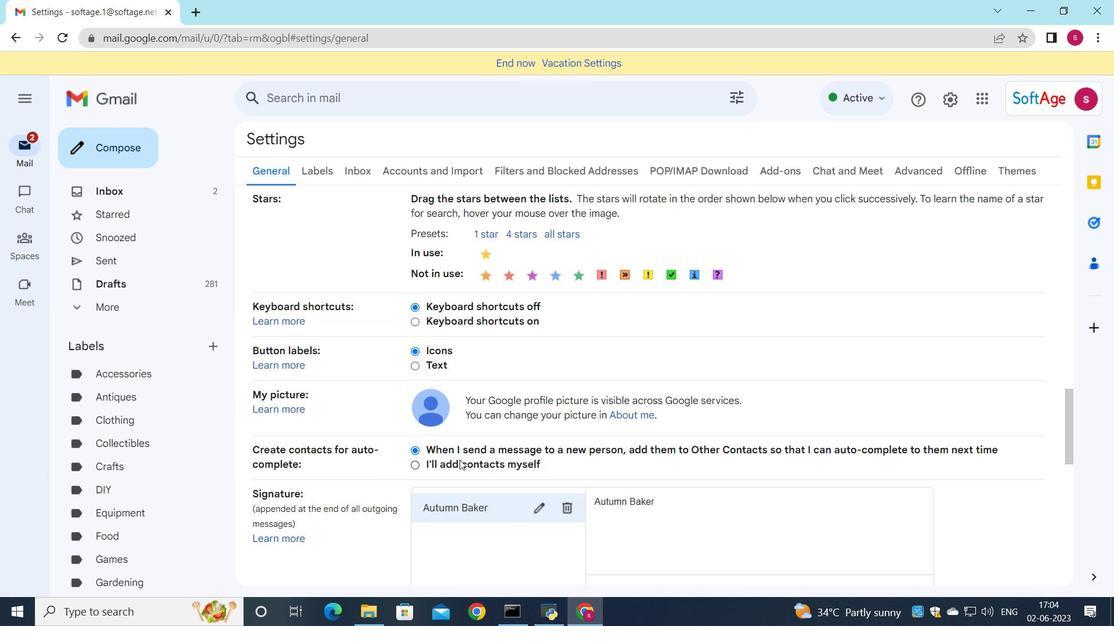 
Action: Mouse moved to (460, 464)
Screenshot: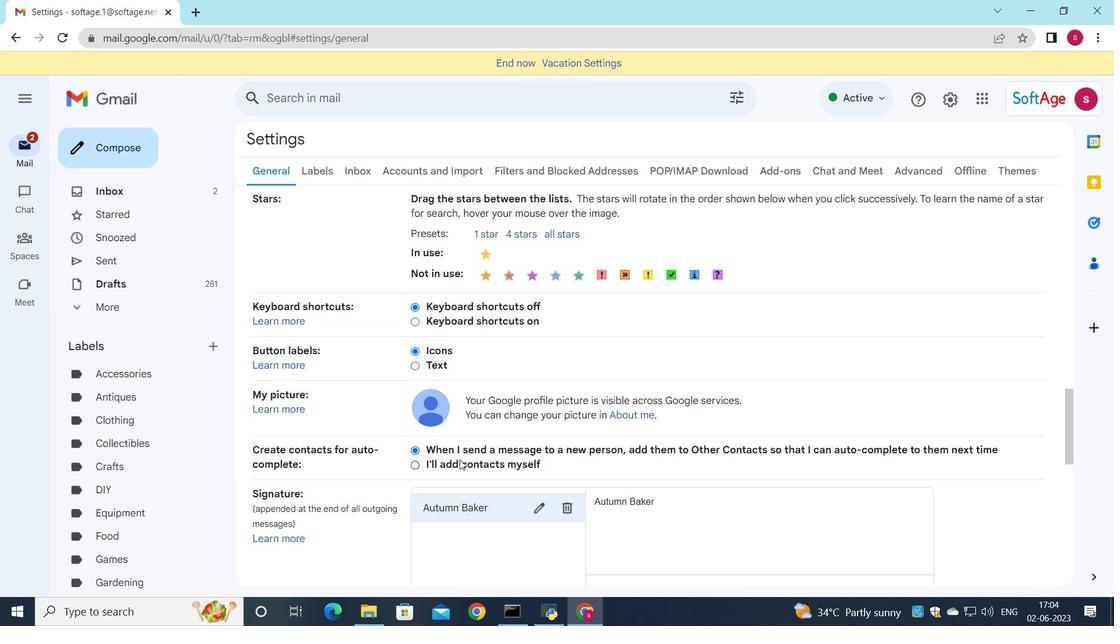 
Action: Mouse scrolled (460, 463) with delta (0, 0)
Screenshot: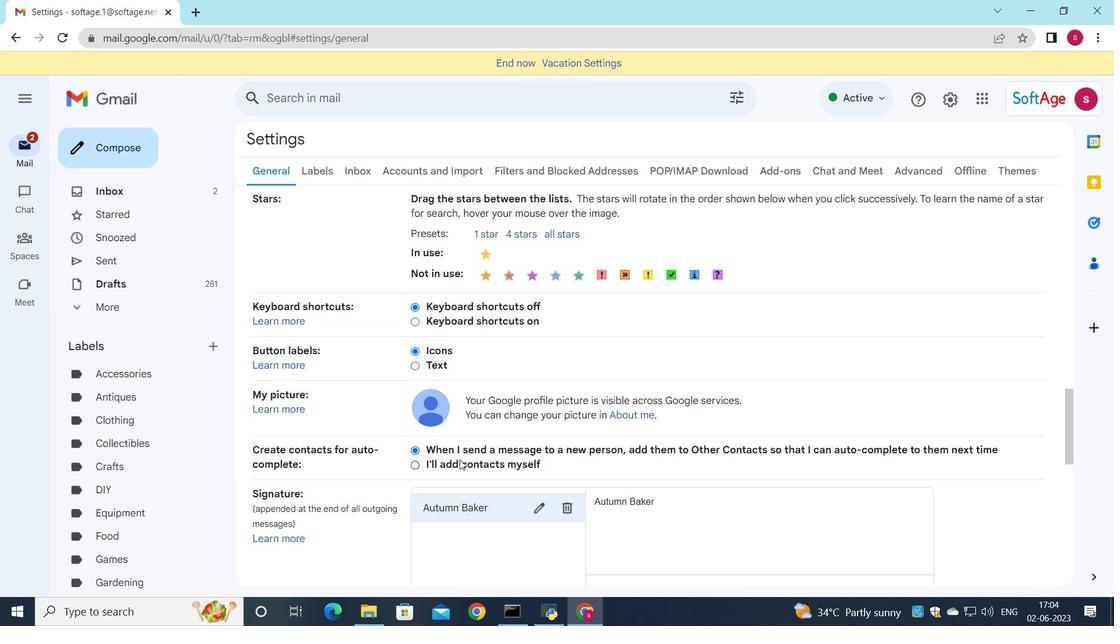 
Action: Mouse moved to (460, 464)
Screenshot: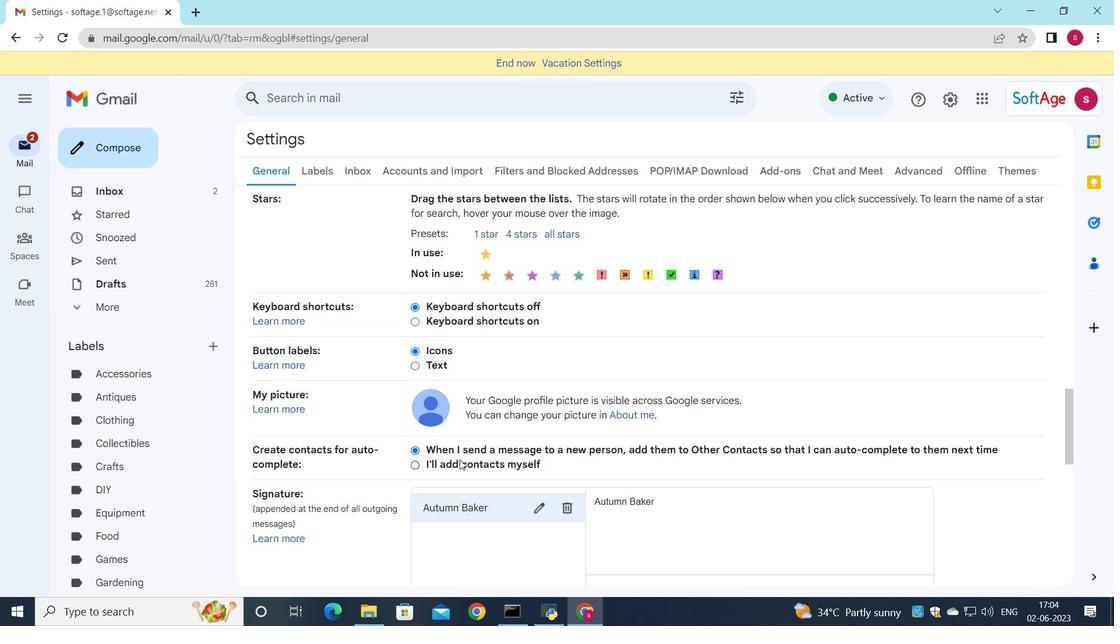 
Action: Mouse scrolled (460, 463) with delta (0, 0)
Screenshot: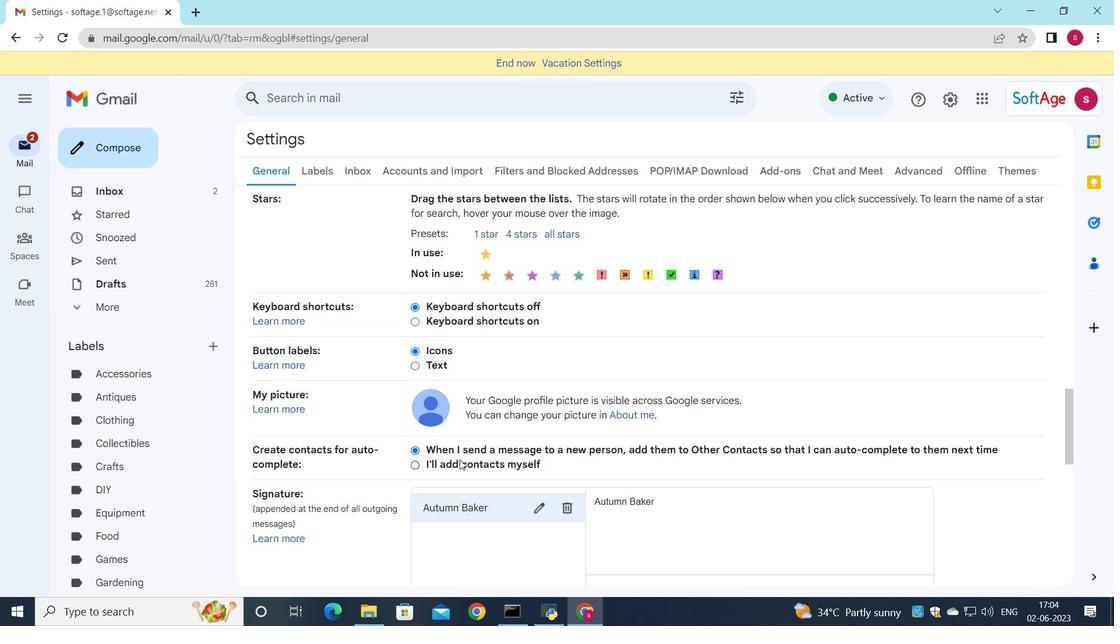
Action: Mouse moved to (565, 297)
Screenshot: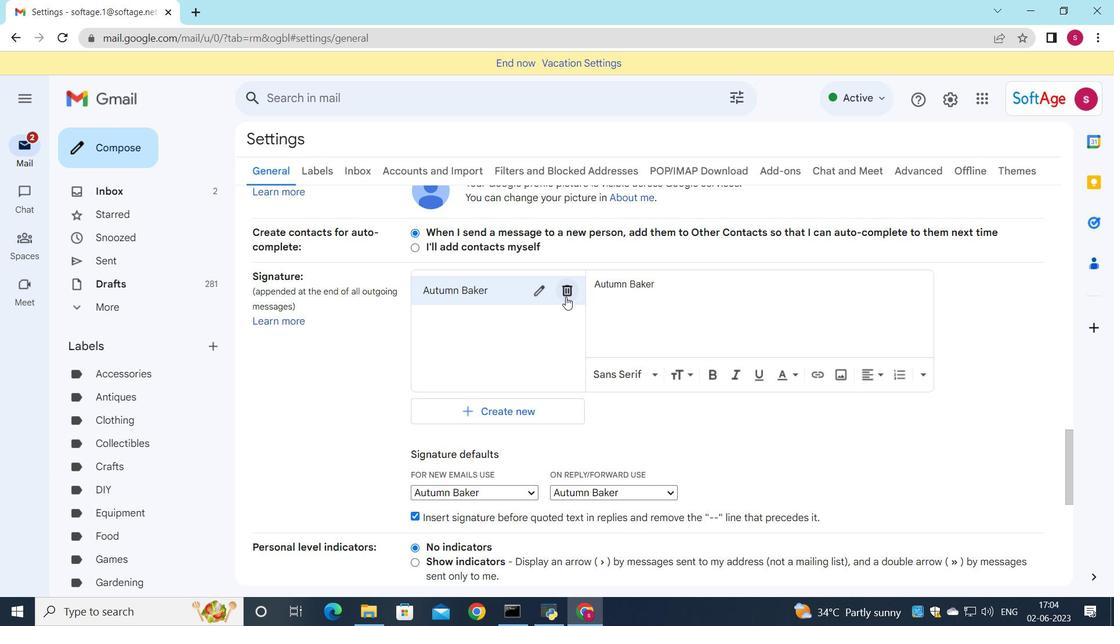 
Action: Mouse pressed left at (565, 297)
Screenshot: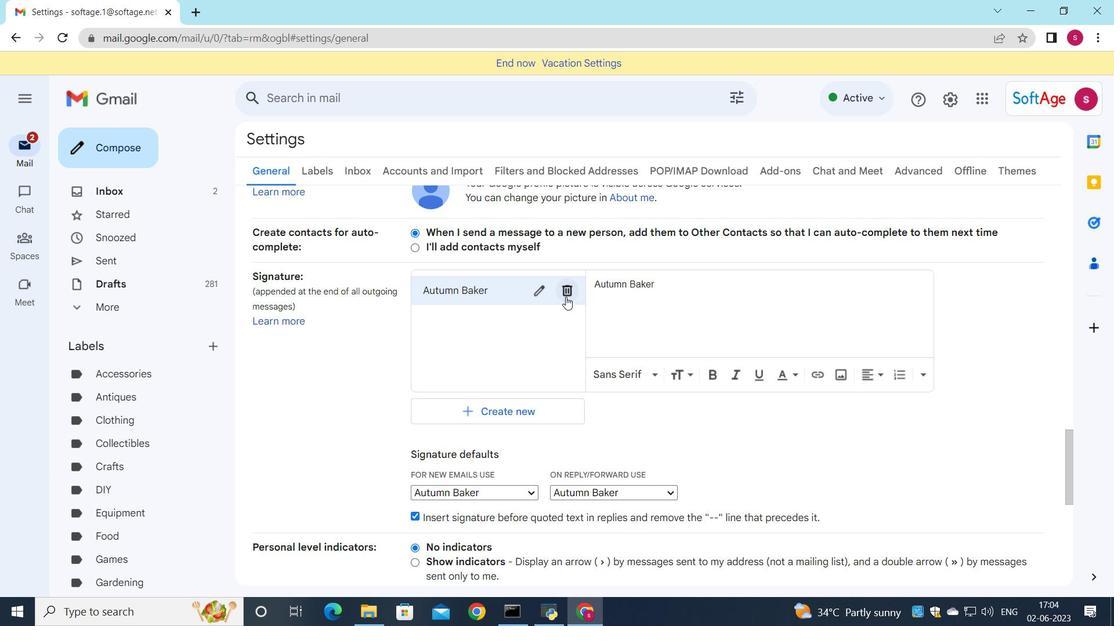 
Action: Mouse moved to (663, 355)
Screenshot: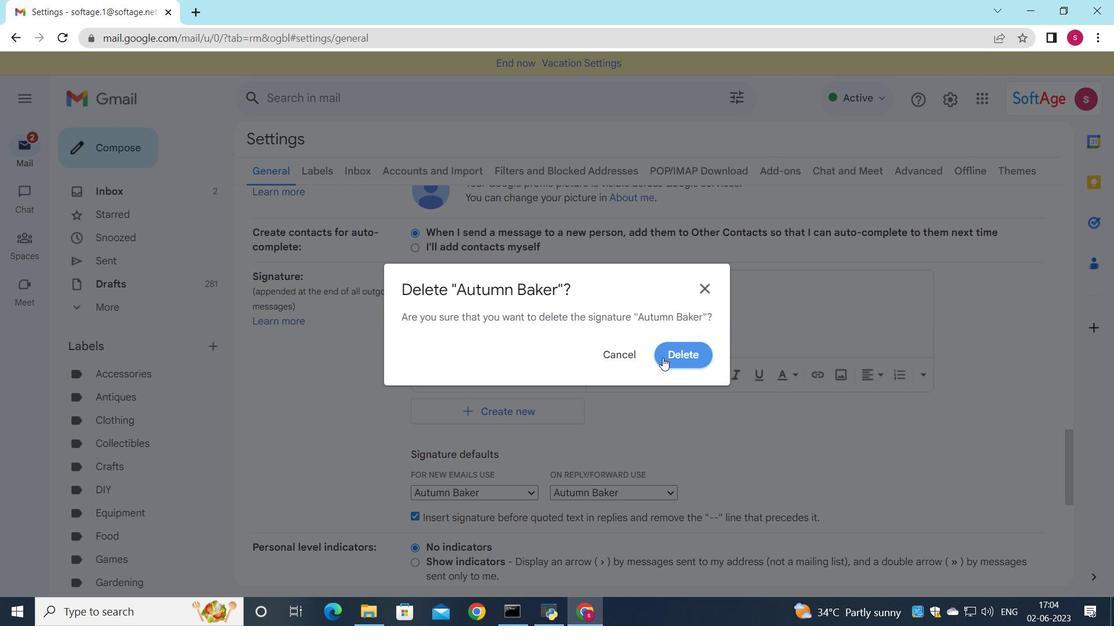 
Action: Mouse pressed left at (663, 355)
Screenshot: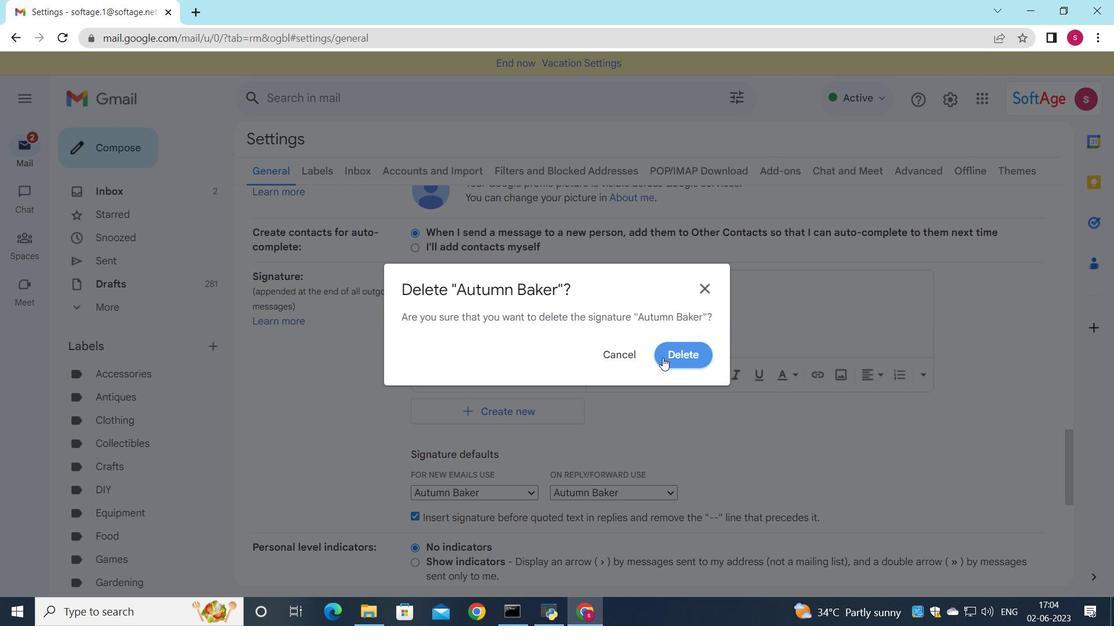 
Action: Mouse moved to (492, 314)
Screenshot: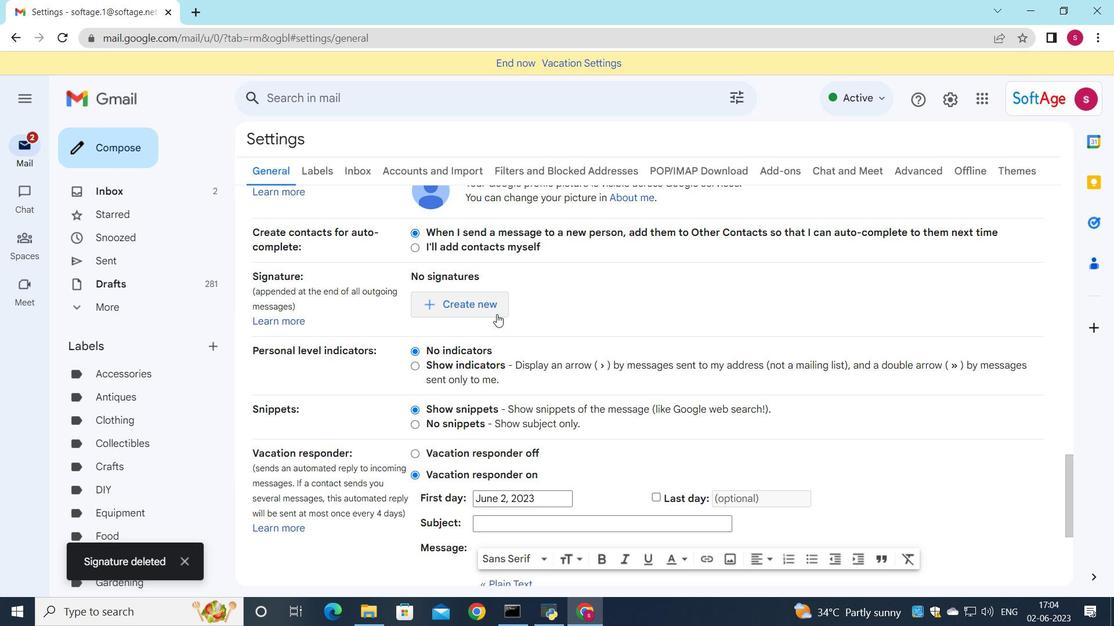 
Action: Mouse pressed left at (492, 314)
Screenshot: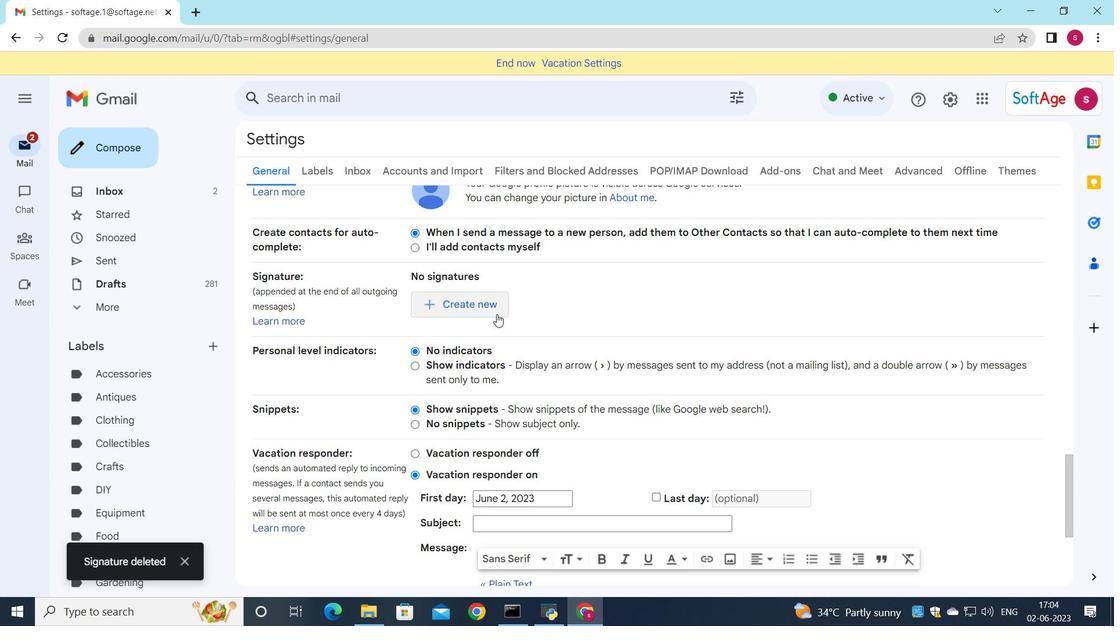 
Action: Mouse moved to (521, 312)
Screenshot: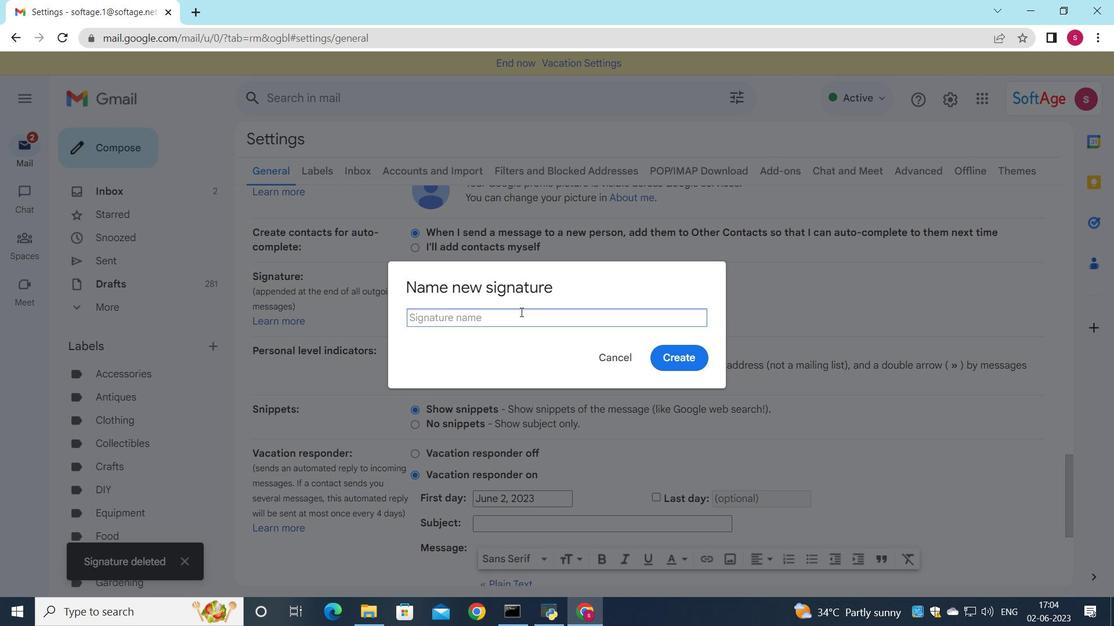 
Action: Key pressed <Key.shift><Key.shift><Key.shift>Bailey<Key.space>z<Key.backspace><Key.shift>Nelsom<Key.backspace>n
Screenshot: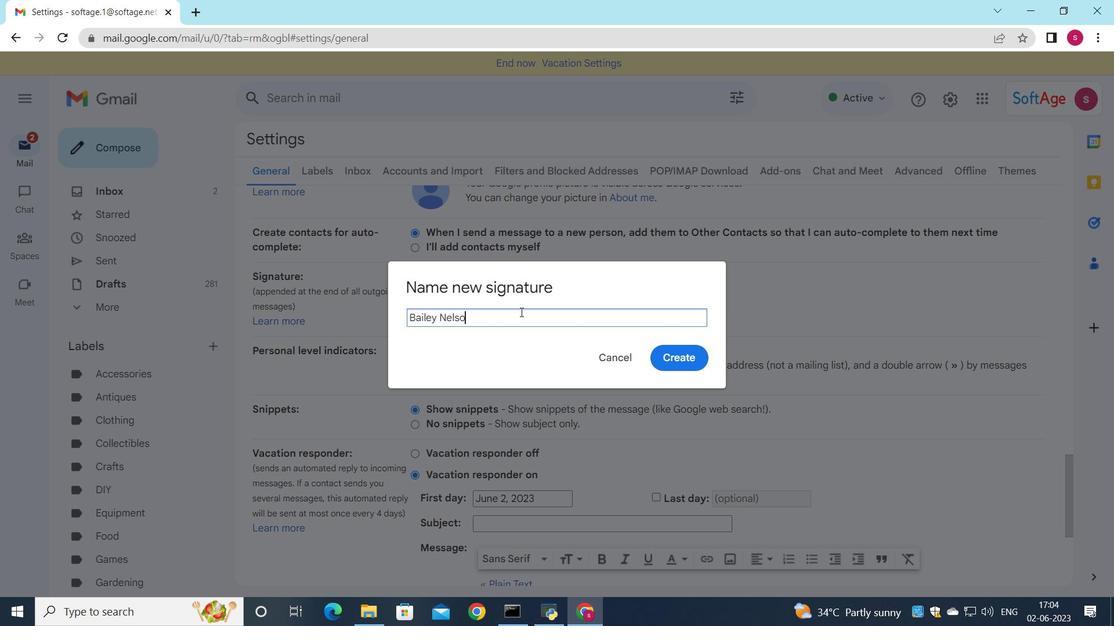 
Action: Mouse moved to (686, 358)
Screenshot: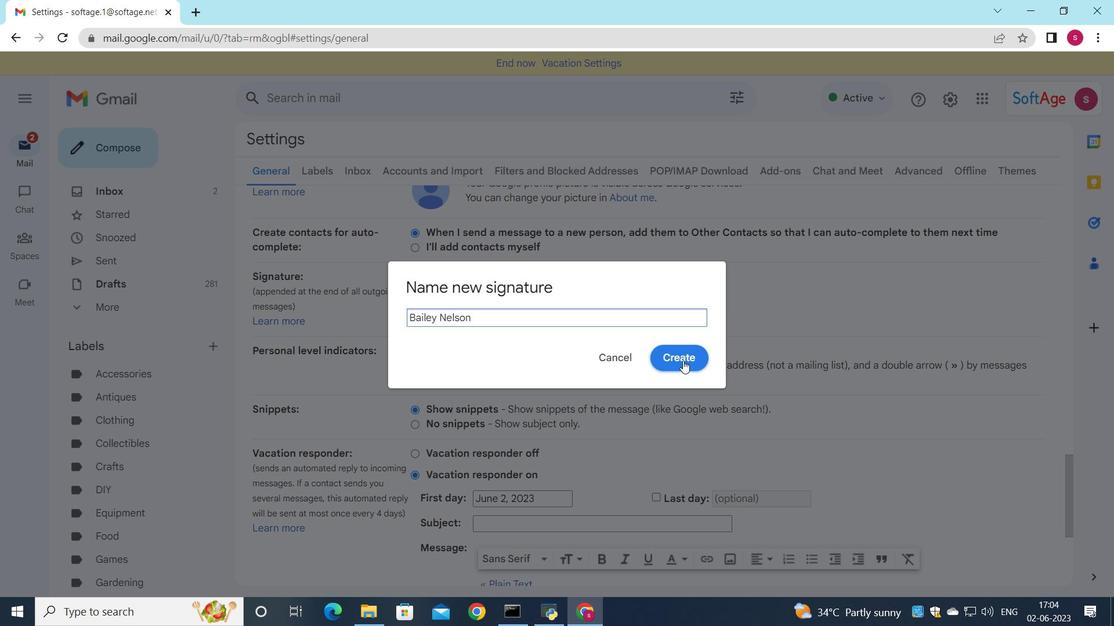 
Action: Mouse pressed left at (686, 358)
Screenshot: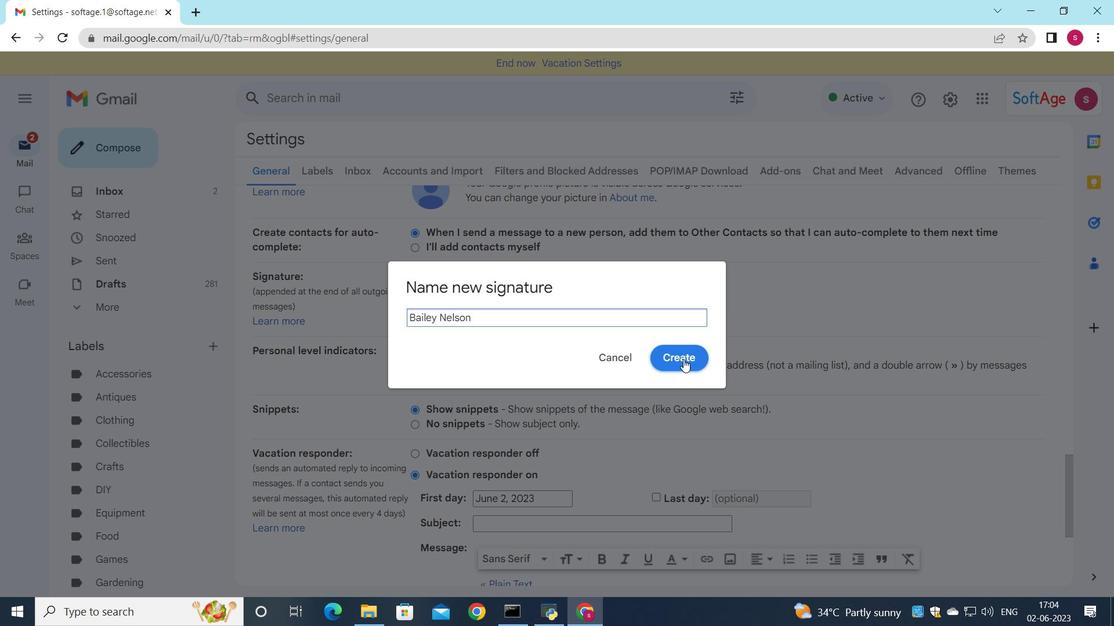 
Action: Mouse moved to (639, 333)
Screenshot: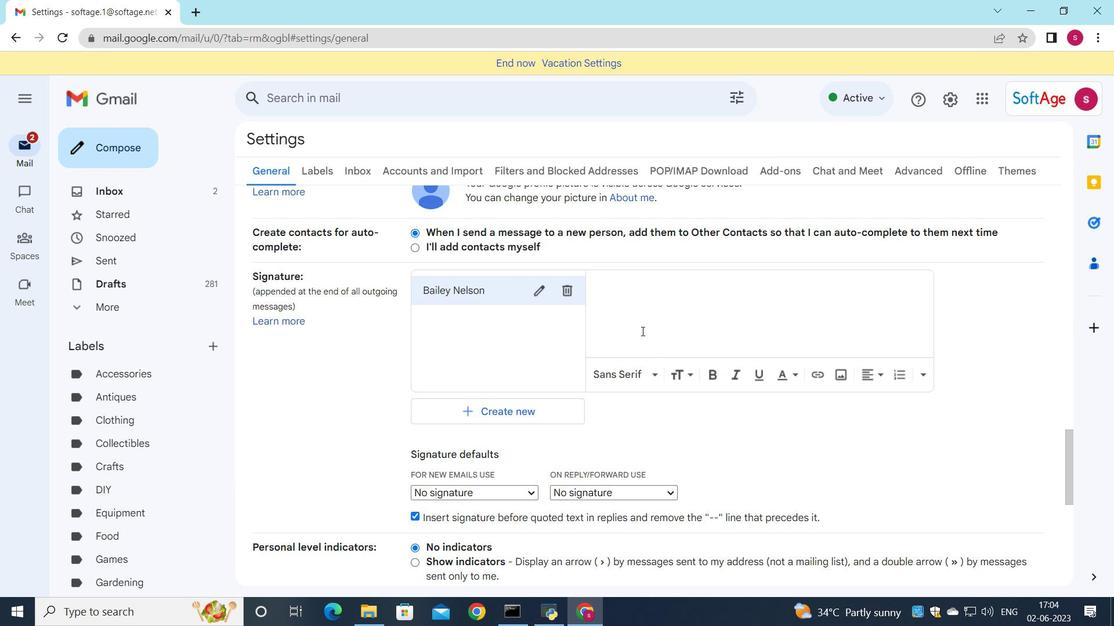 
Action: Mouse pressed left at (639, 333)
Screenshot: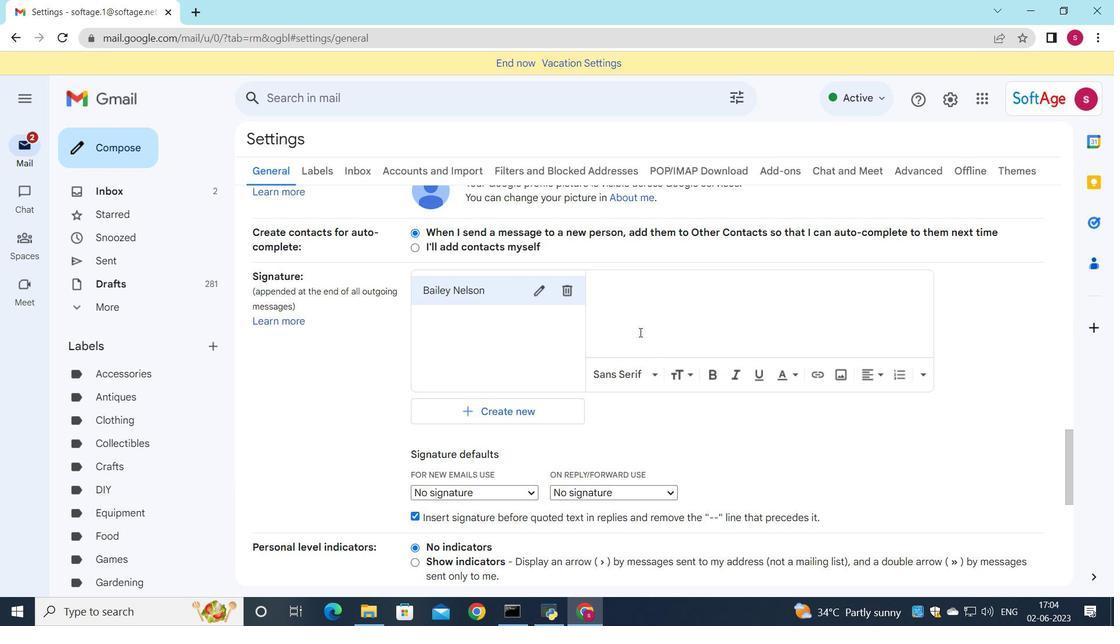 
Action: Key pressed <Key.shift>Bailey<Key.space><Key.shift>Nelson
Screenshot: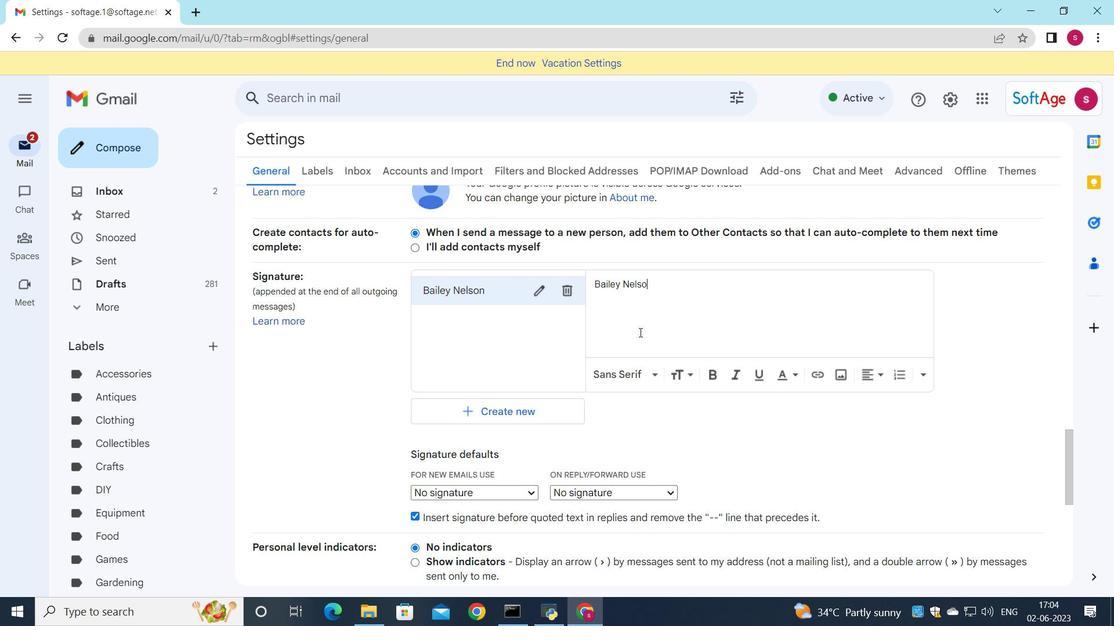 
Action: Mouse moved to (635, 338)
Screenshot: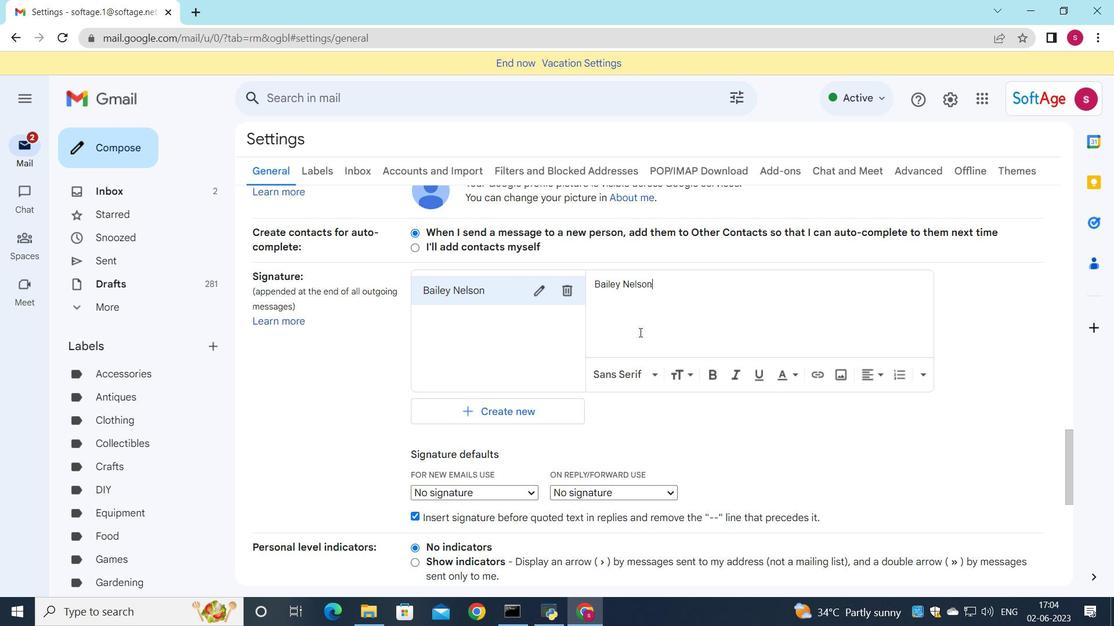 
Action: Mouse scrolled (635, 337) with delta (0, 0)
Screenshot: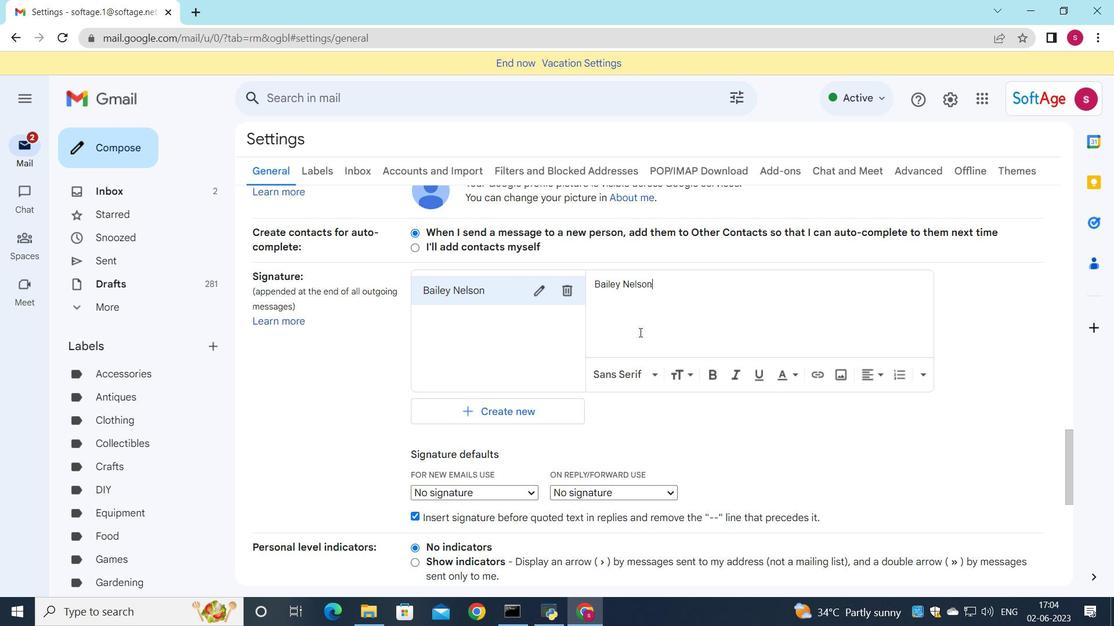
Action: Mouse moved to (507, 415)
Screenshot: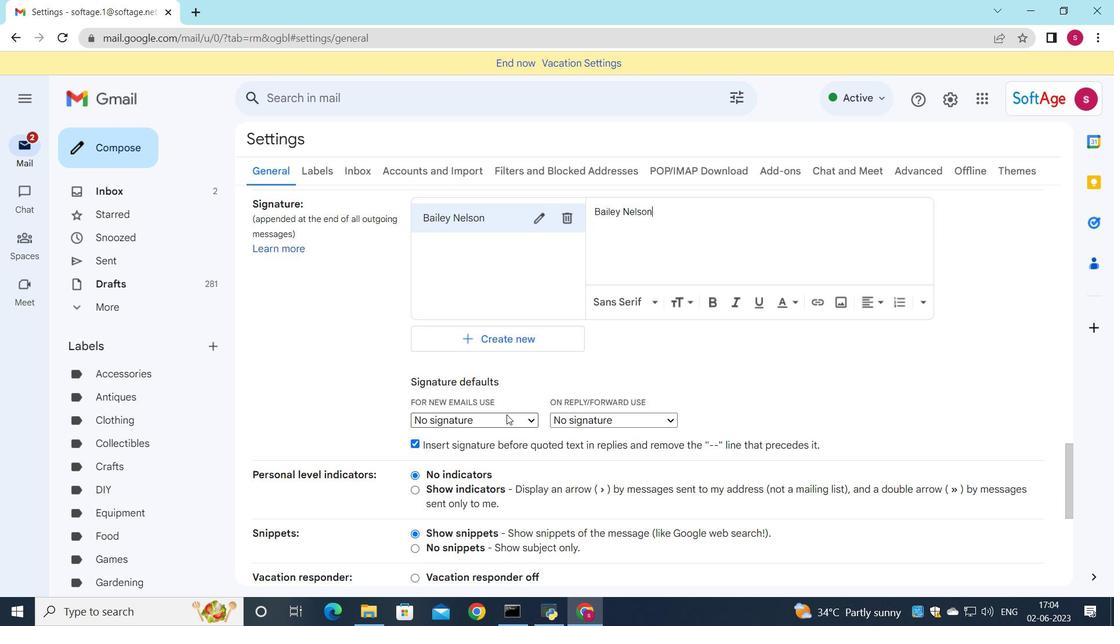 
Action: Mouse pressed left at (507, 415)
Screenshot: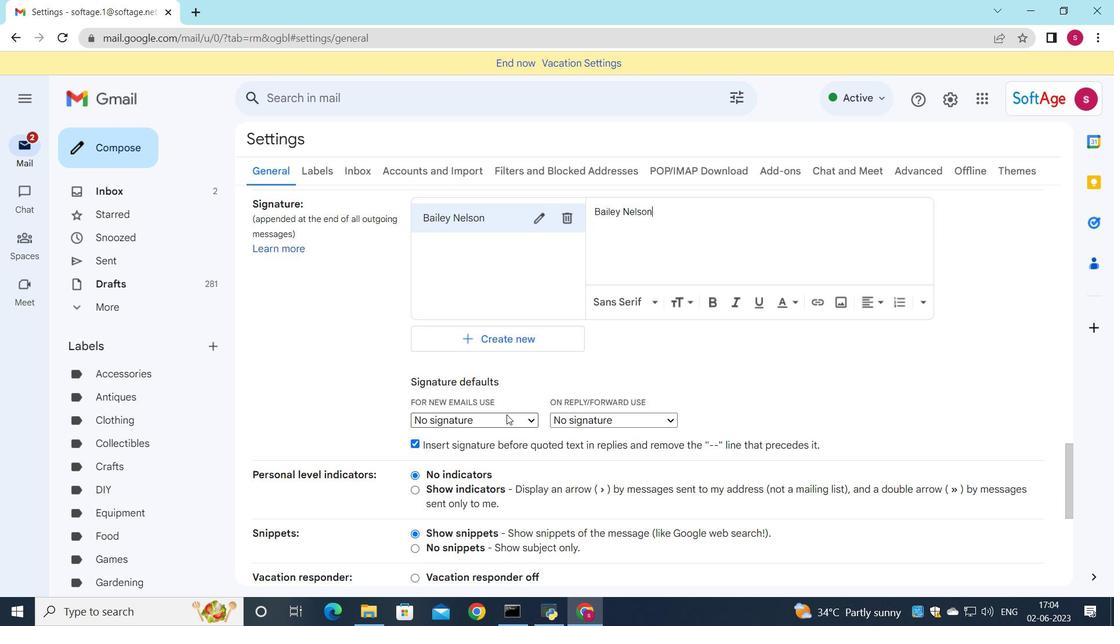
Action: Mouse moved to (507, 448)
Screenshot: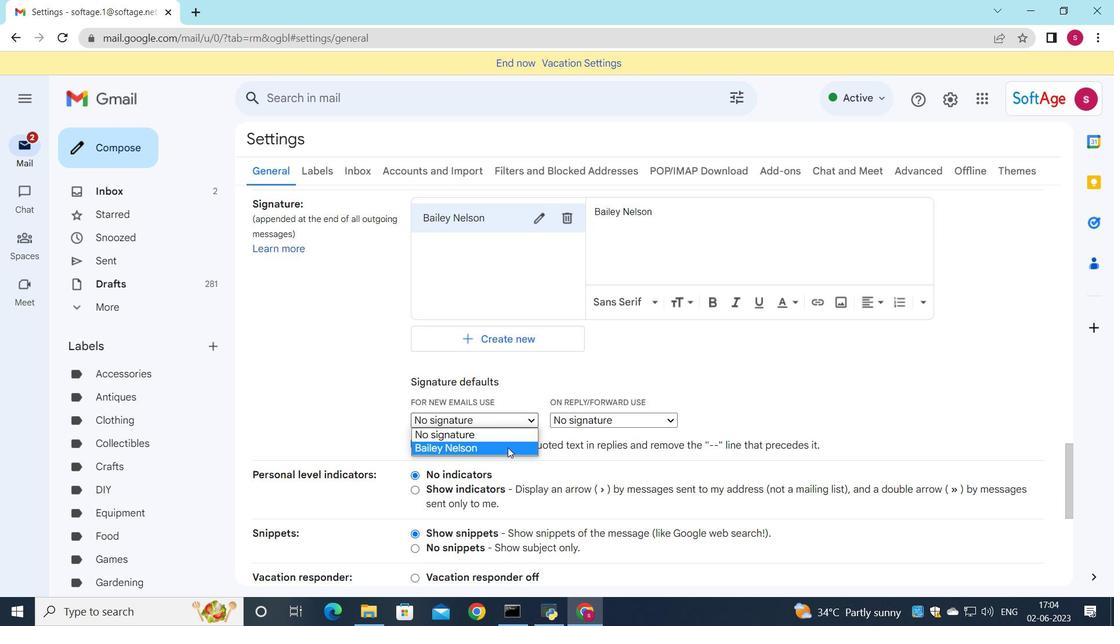 
Action: Mouse pressed left at (507, 448)
Screenshot: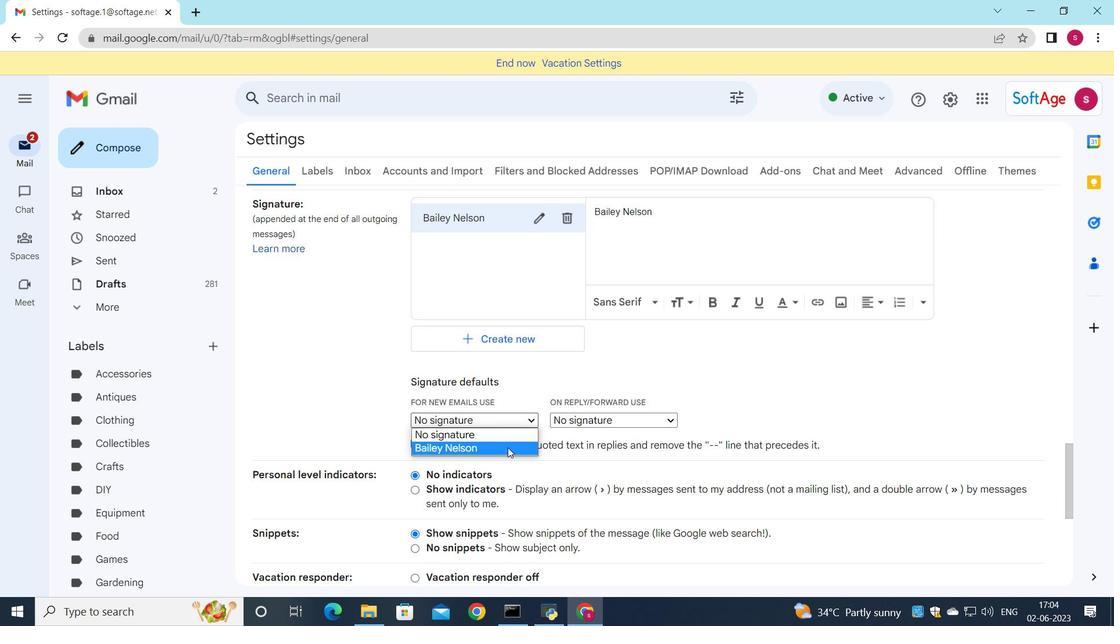 
Action: Mouse moved to (589, 417)
Screenshot: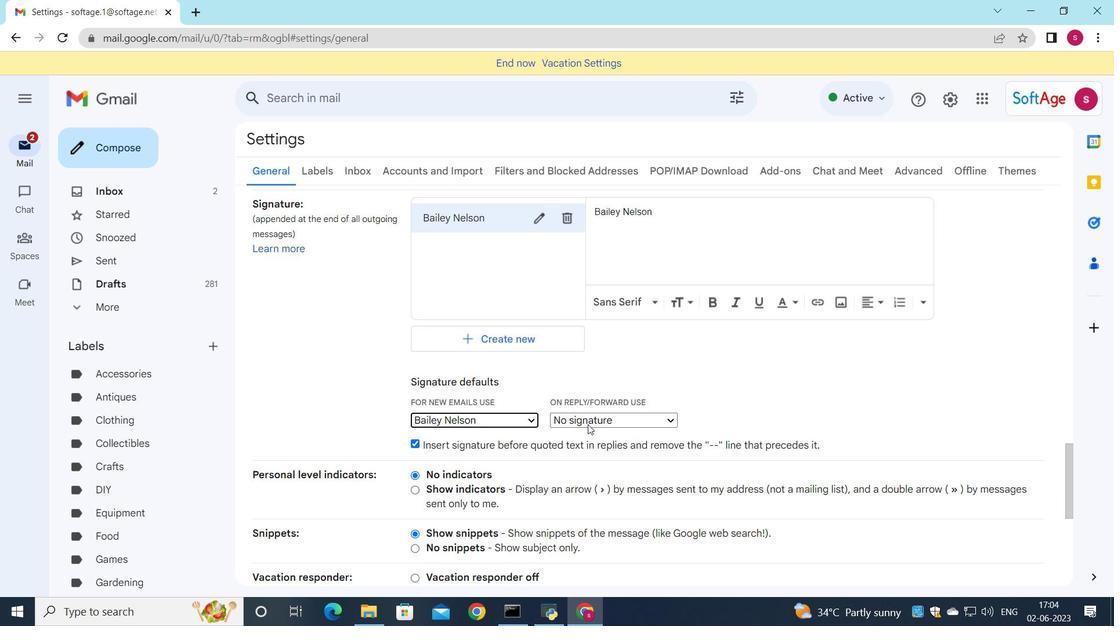 
Action: Mouse pressed left at (589, 417)
Screenshot: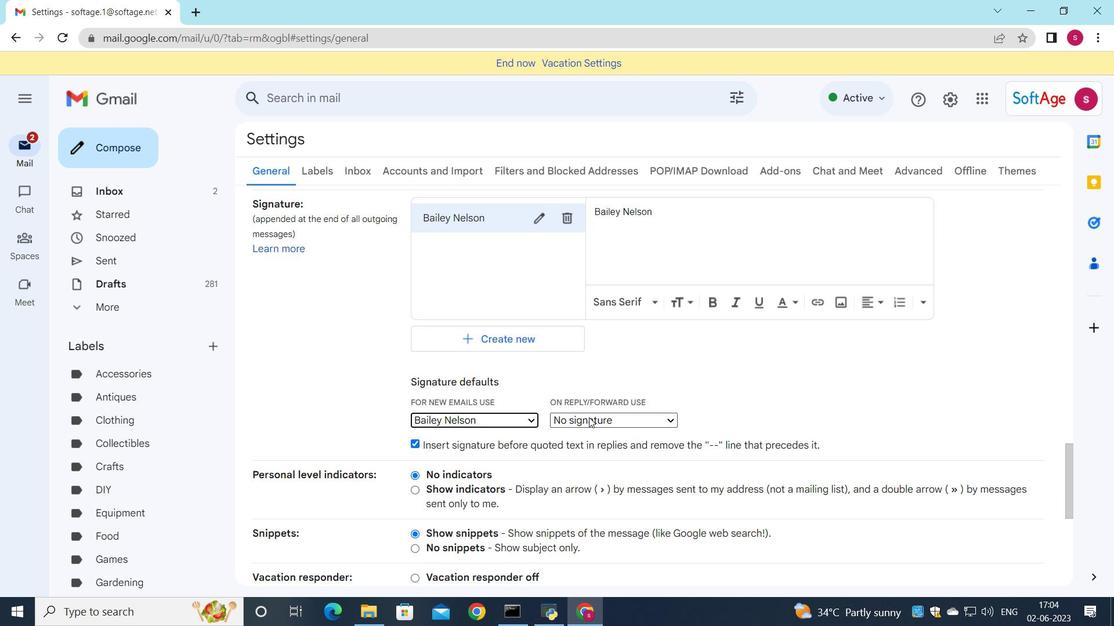 
Action: Mouse moved to (586, 445)
Screenshot: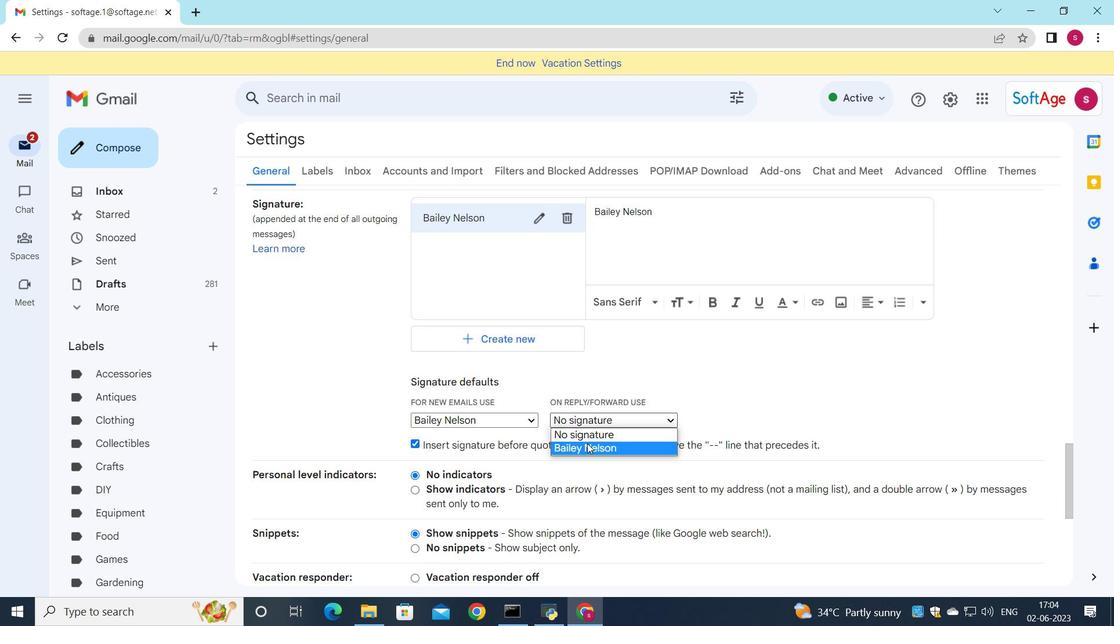
Action: Mouse pressed left at (586, 445)
Screenshot: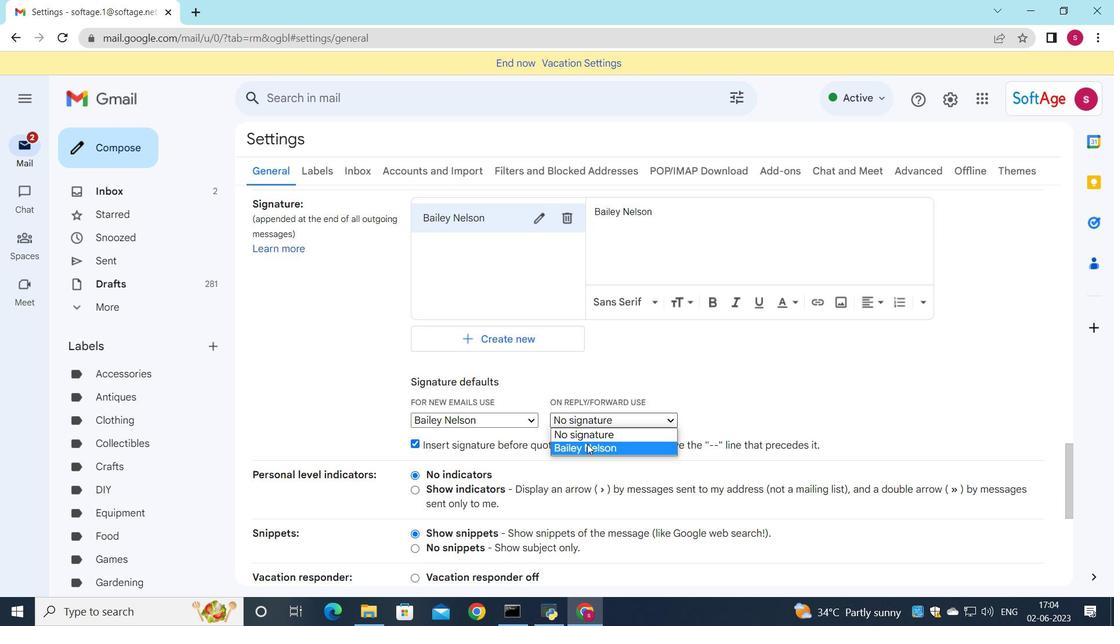 
Action: Mouse moved to (588, 440)
Screenshot: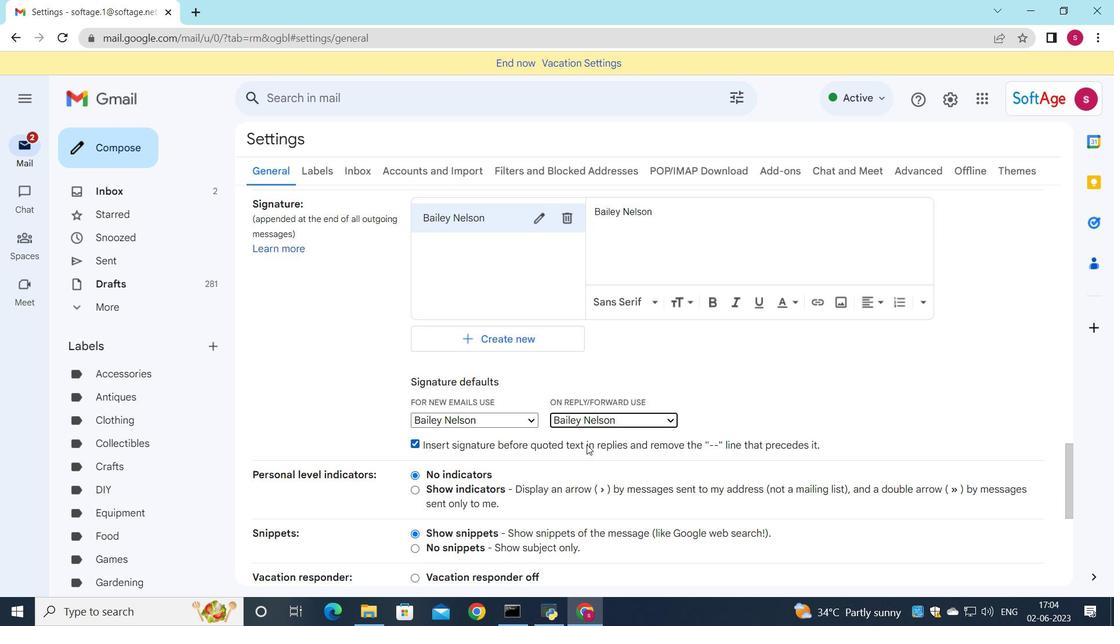 
Action: Mouse scrolled (588, 439) with delta (0, 0)
Screenshot: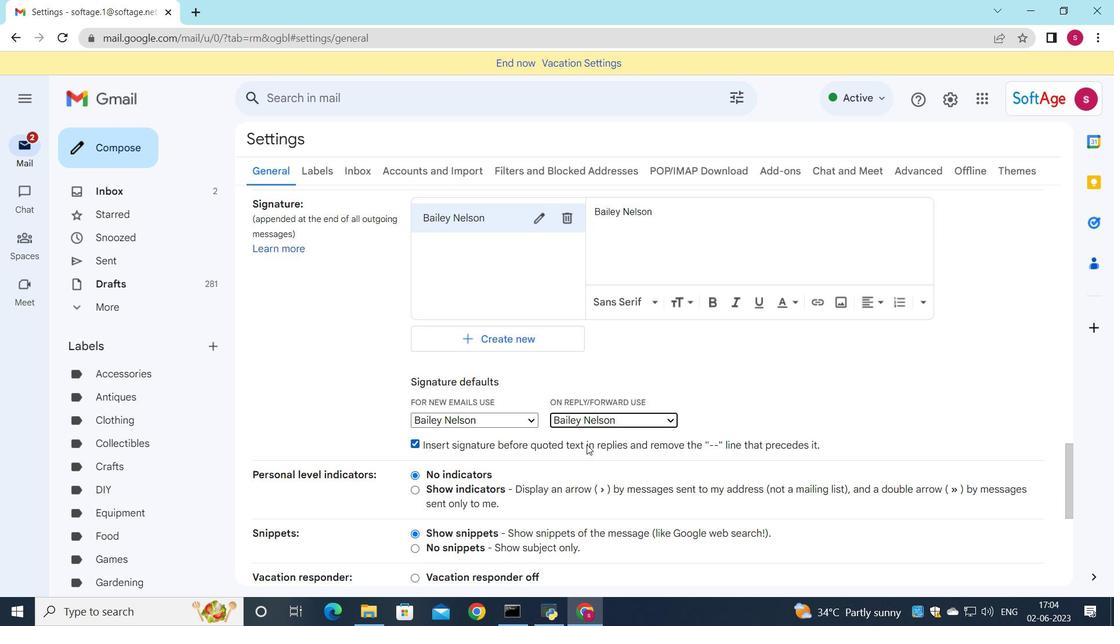 
Action: Mouse scrolled (588, 439) with delta (0, 0)
Screenshot: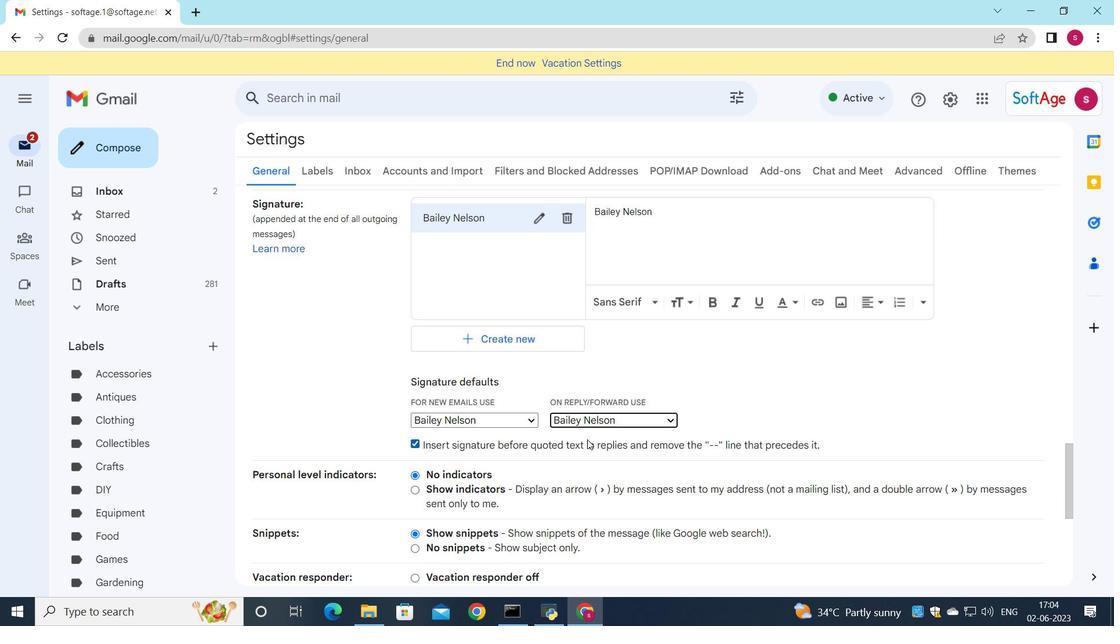 
Action: Mouse scrolled (588, 439) with delta (0, 0)
Screenshot: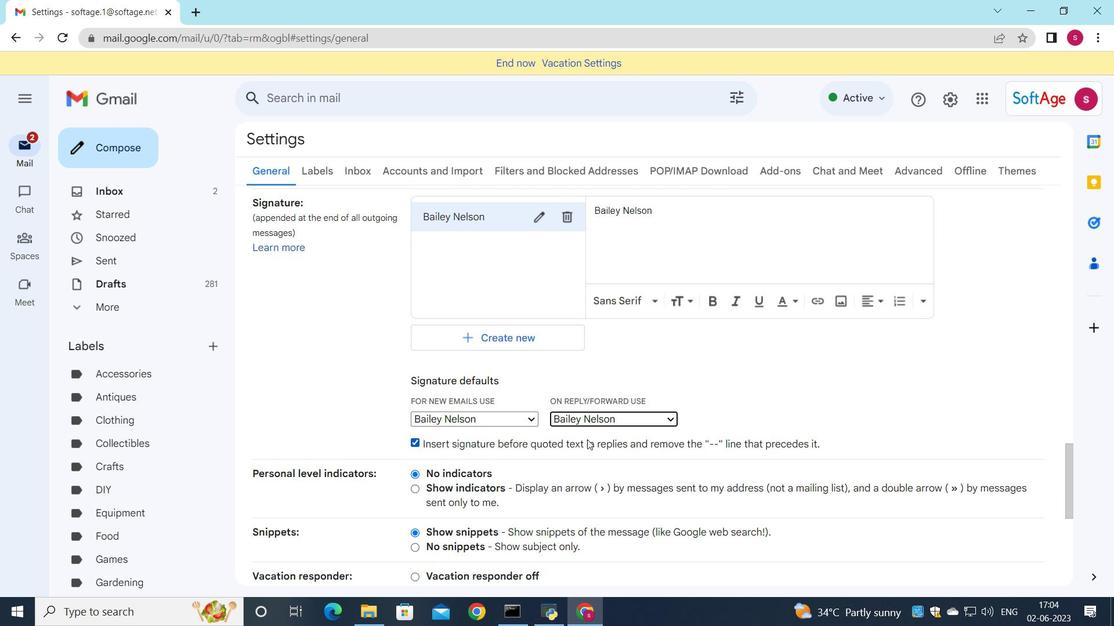 
Action: Mouse scrolled (588, 439) with delta (0, 0)
Screenshot: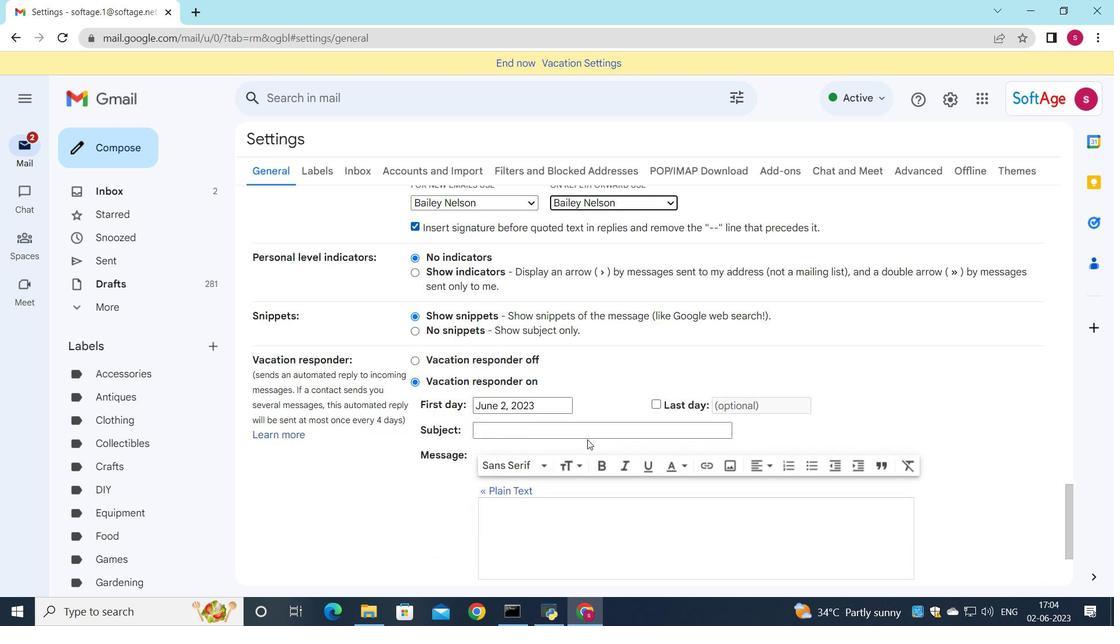 
Action: Mouse scrolled (588, 439) with delta (0, 0)
Screenshot: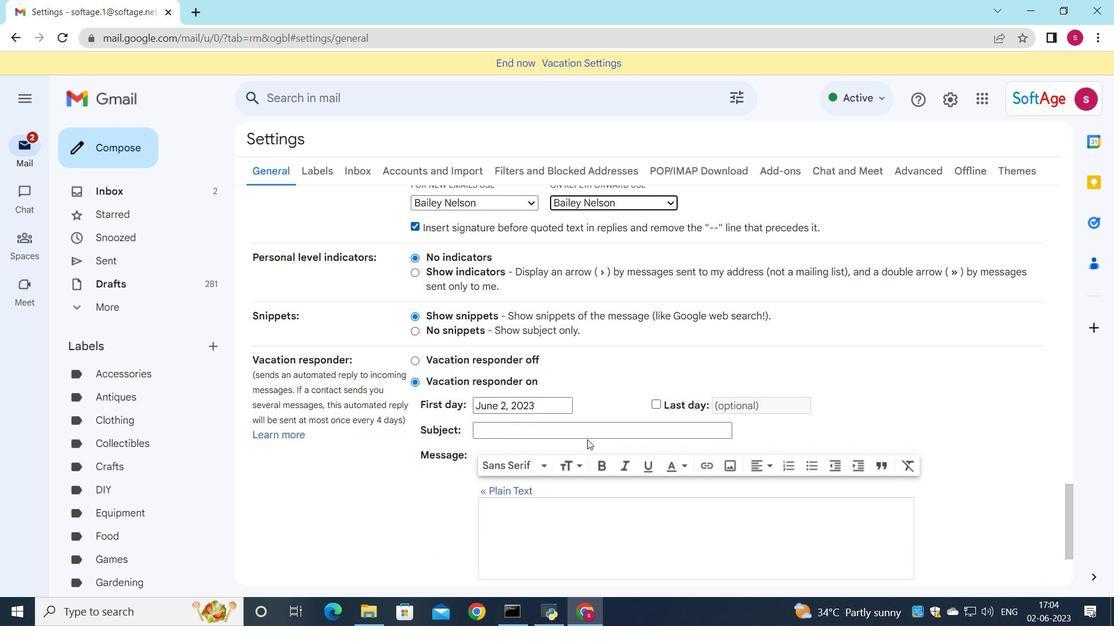 
Action: Mouse moved to (586, 440)
Screenshot: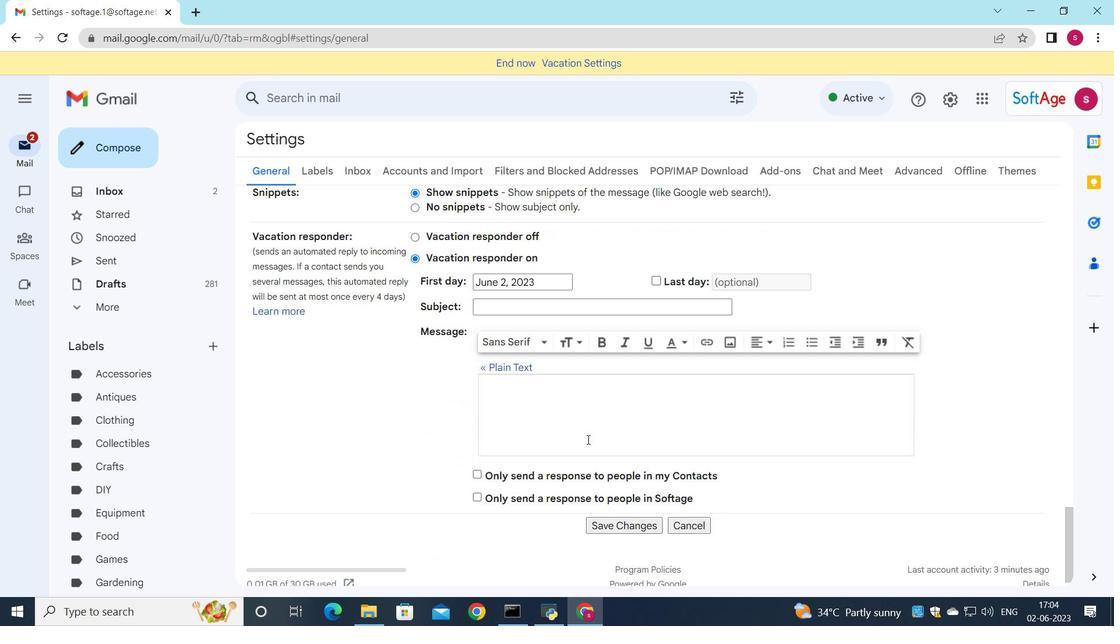 
Action: Mouse scrolled (586, 439) with delta (0, 0)
Screenshot: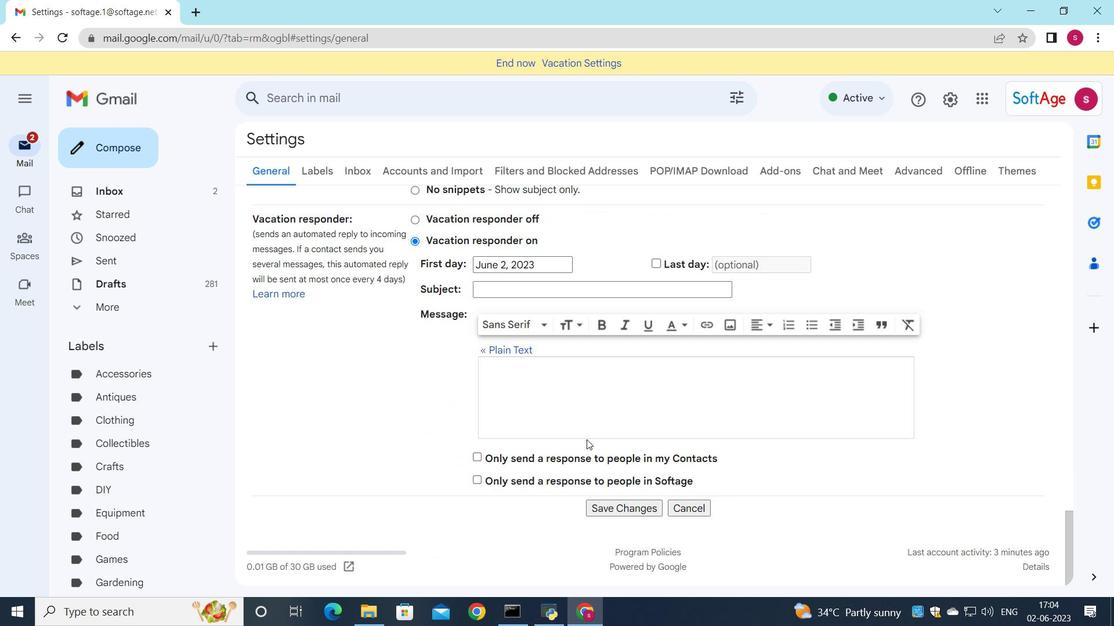 
Action: Mouse scrolled (586, 439) with delta (0, 0)
Screenshot: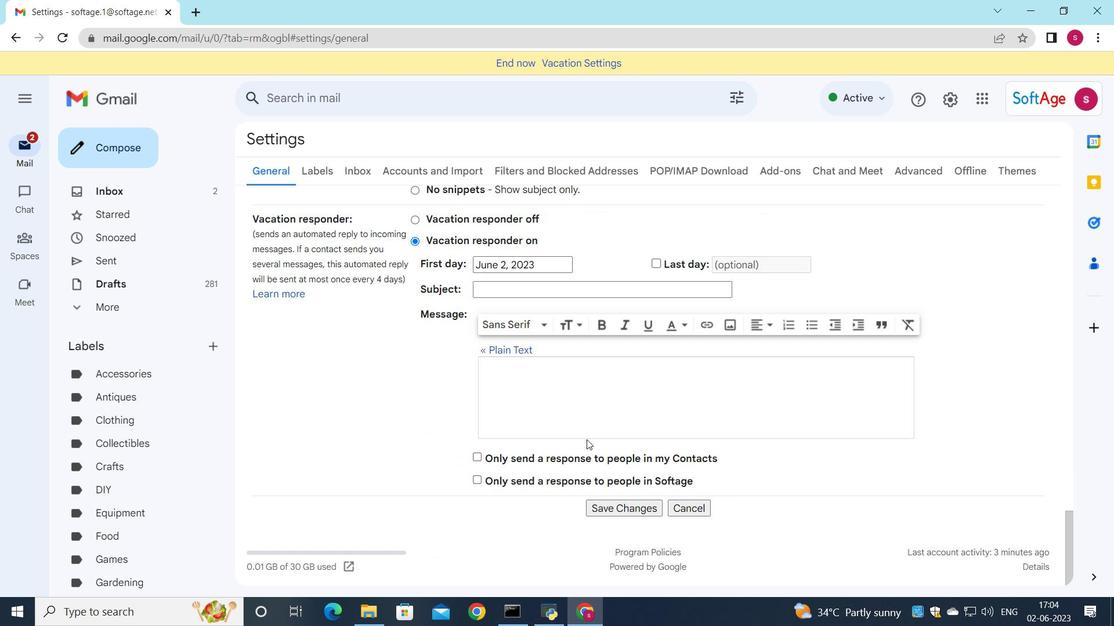 
Action: Mouse moved to (586, 441)
Screenshot: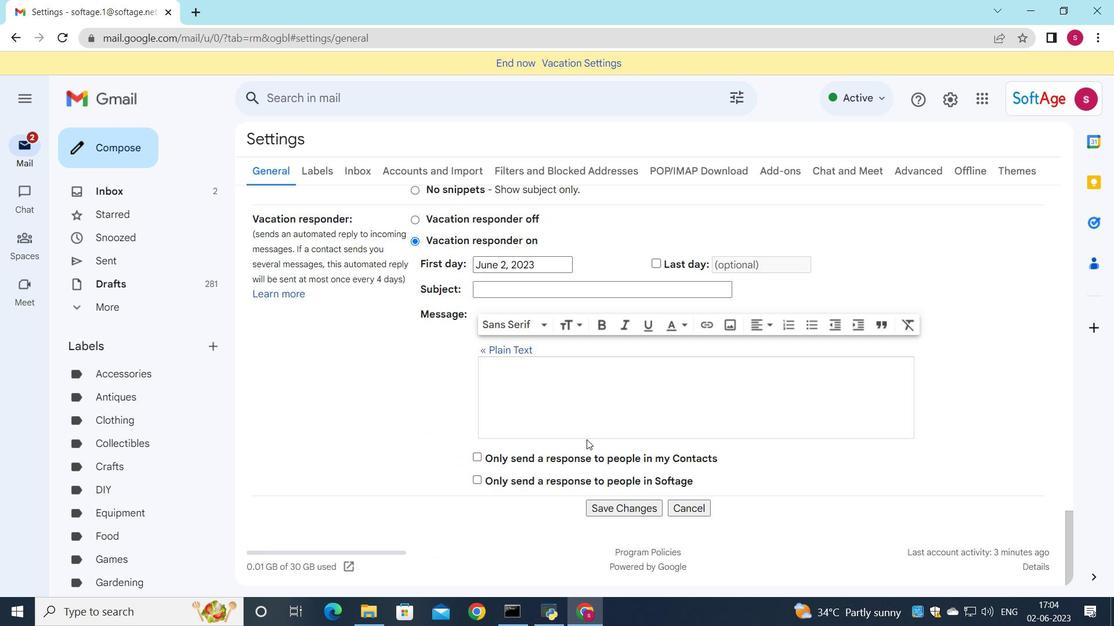 
Action: Mouse scrolled (586, 440) with delta (0, 0)
Screenshot: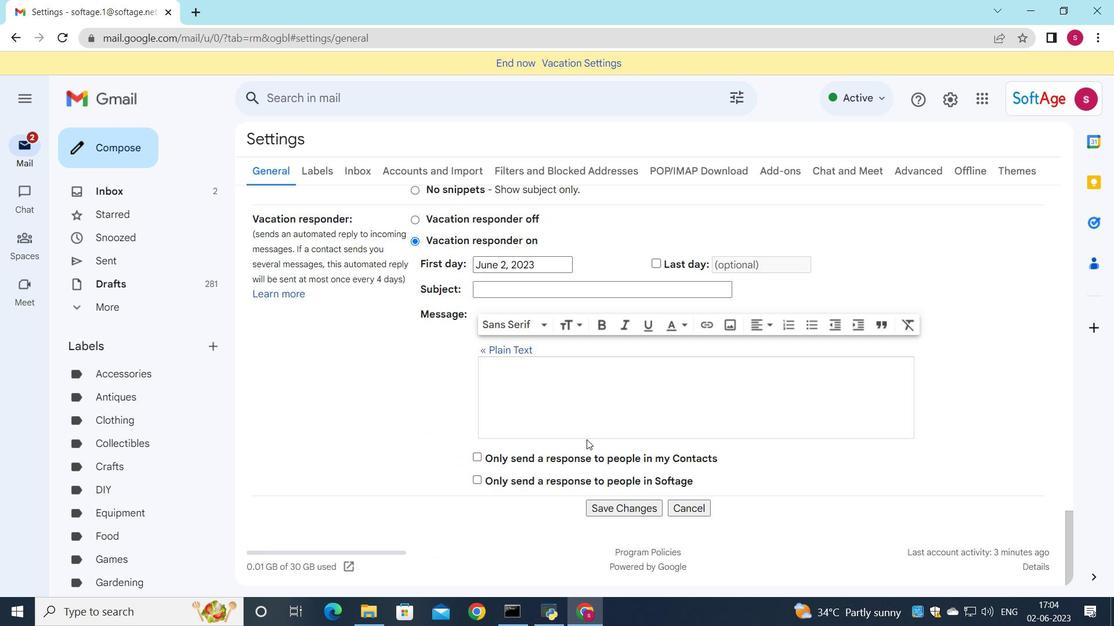 
Action: Mouse moved to (621, 512)
Screenshot: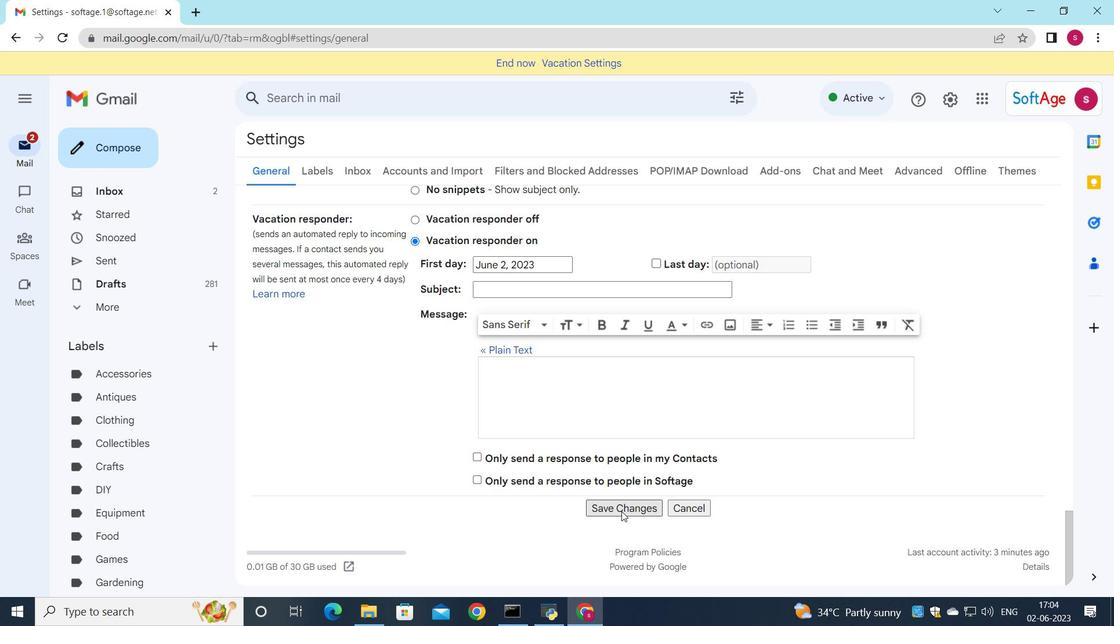 
Action: Mouse pressed left at (621, 512)
Screenshot: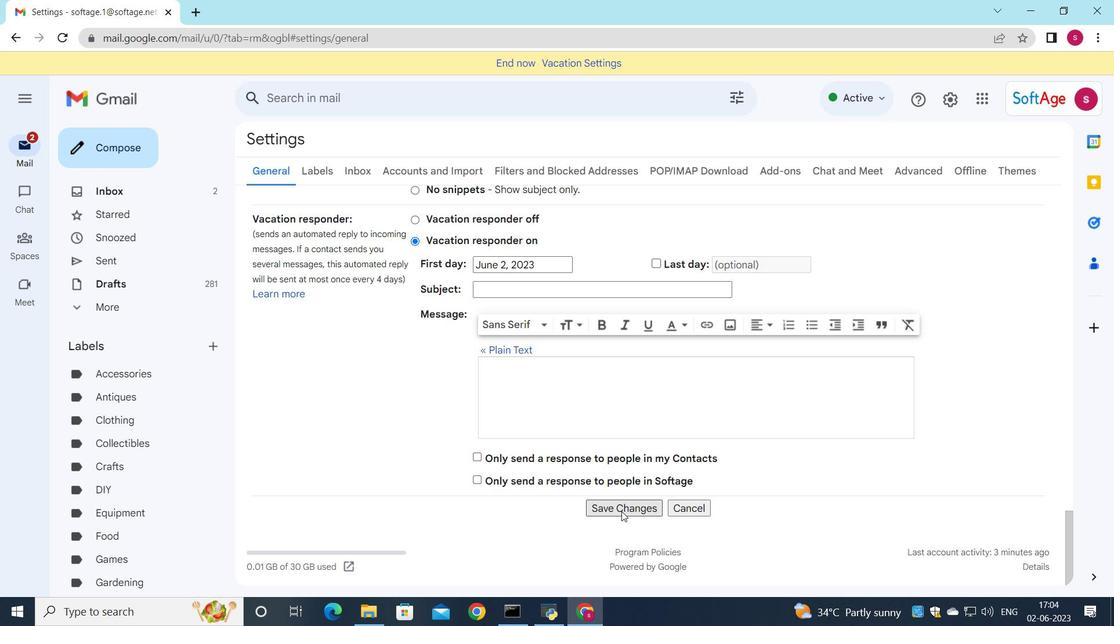
Action: Mouse moved to (621, 466)
Screenshot: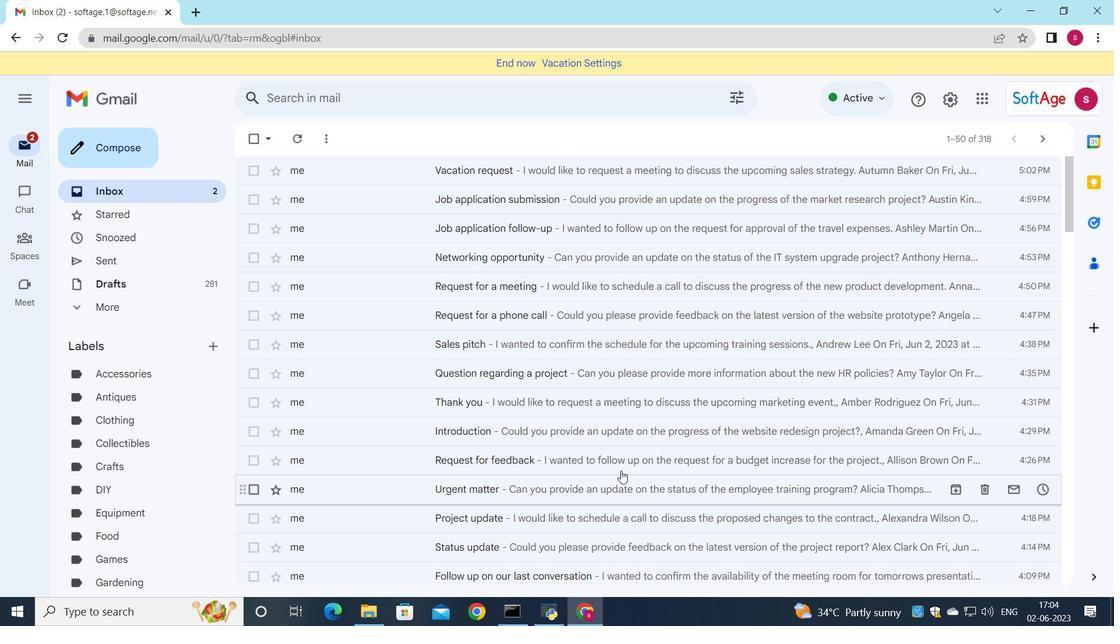 
Action: Mouse scrolled (621, 465) with delta (0, 0)
Screenshot: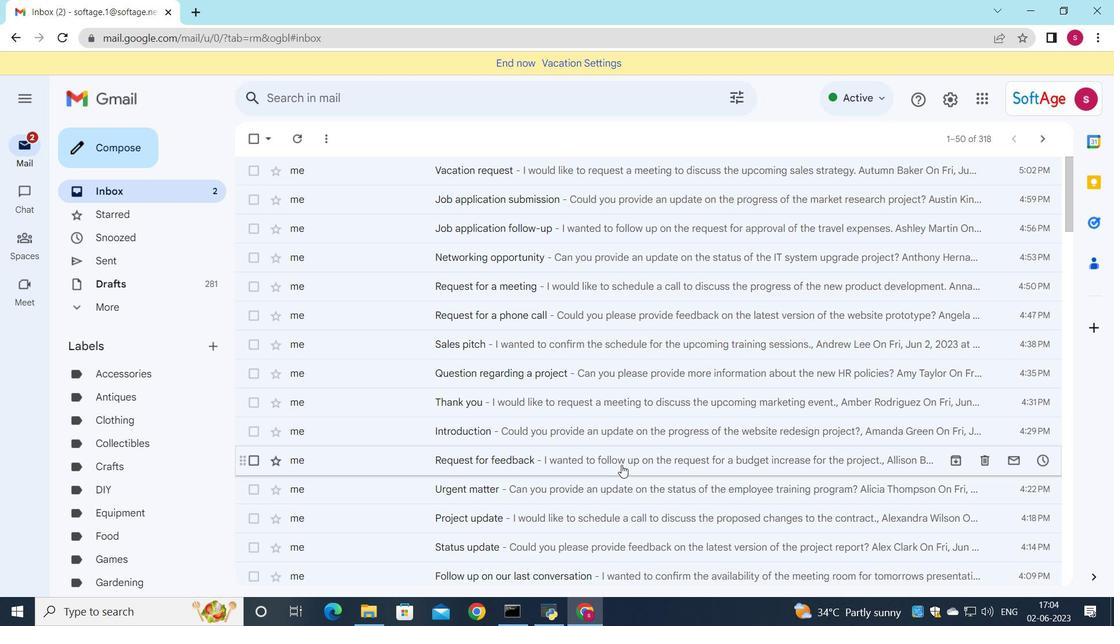 
Action: Mouse scrolled (621, 465) with delta (0, 0)
Screenshot: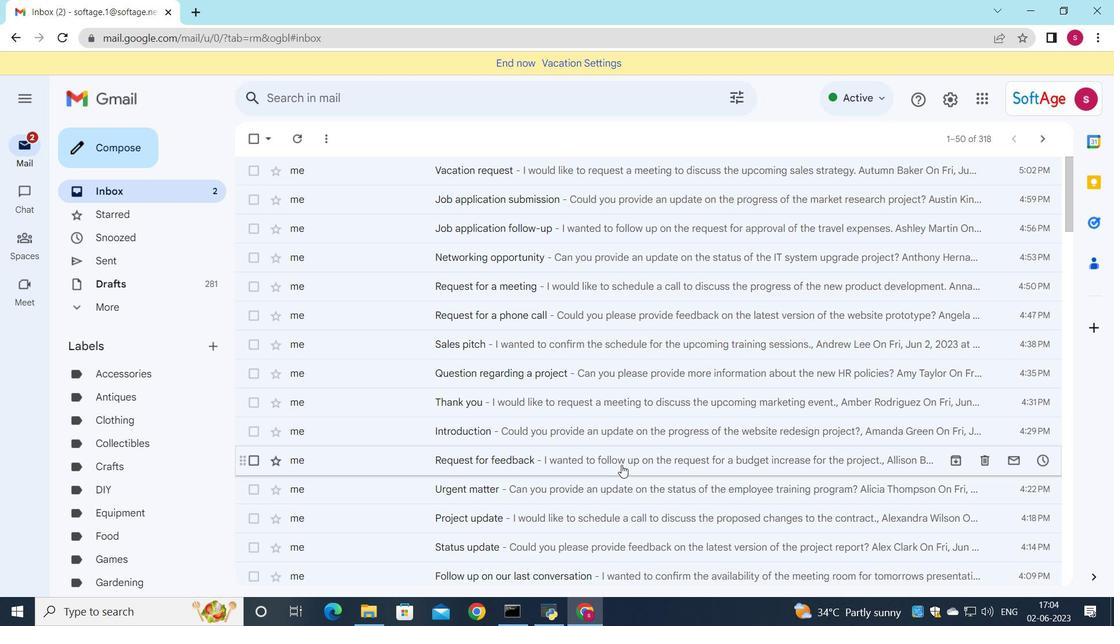 
Action: Mouse scrolled (621, 465) with delta (0, 0)
Screenshot: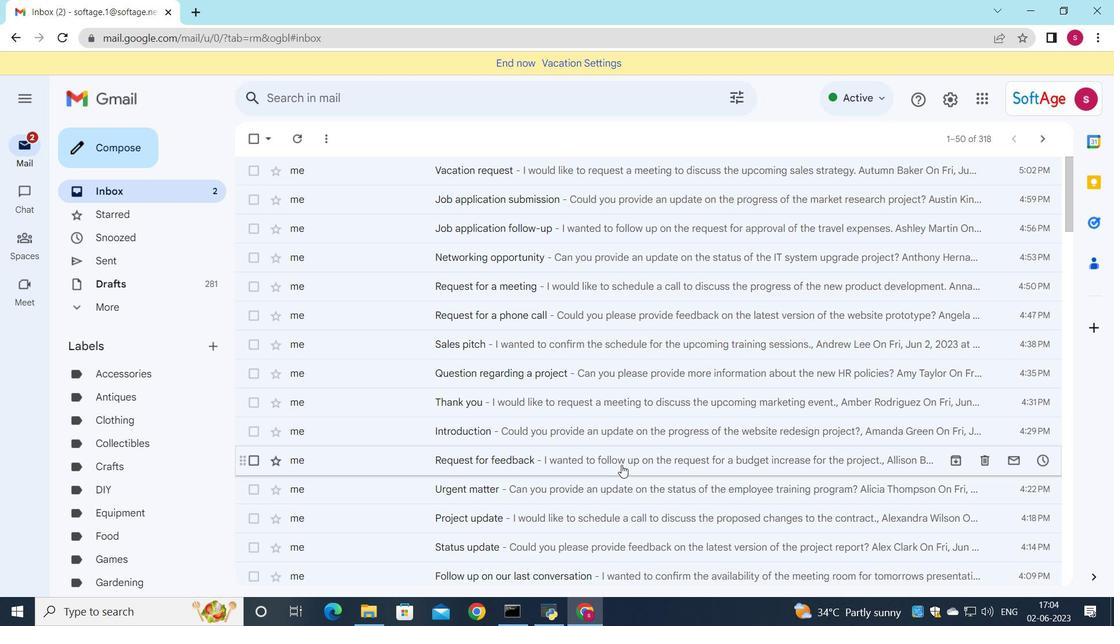 
Action: Mouse scrolled (621, 465) with delta (0, 0)
Screenshot: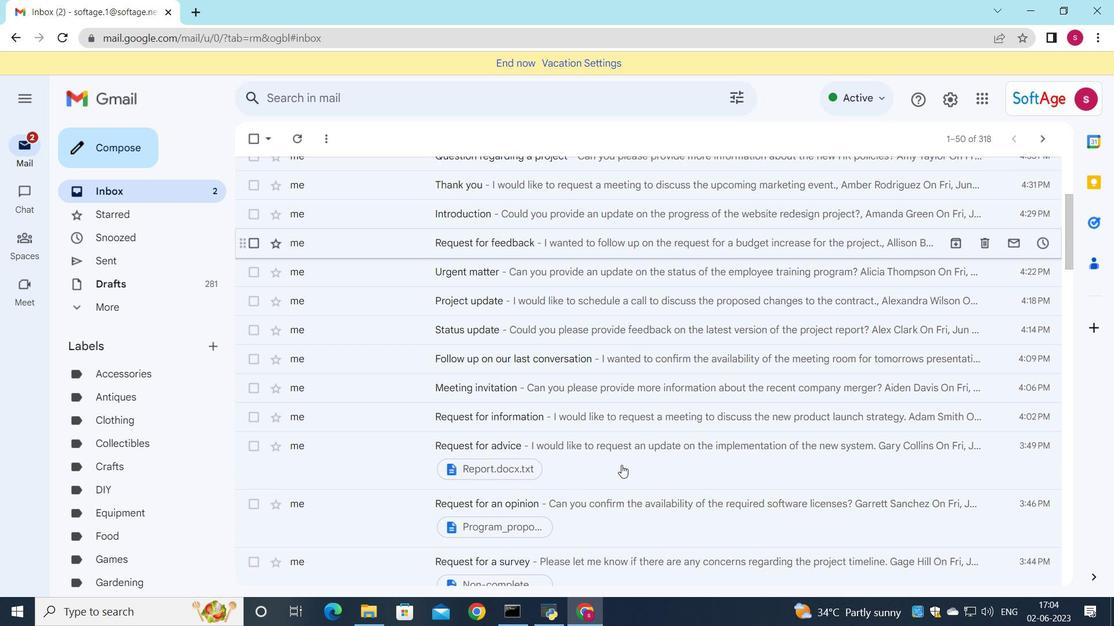 
Action: Mouse moved to (589, 381)
Screenshot: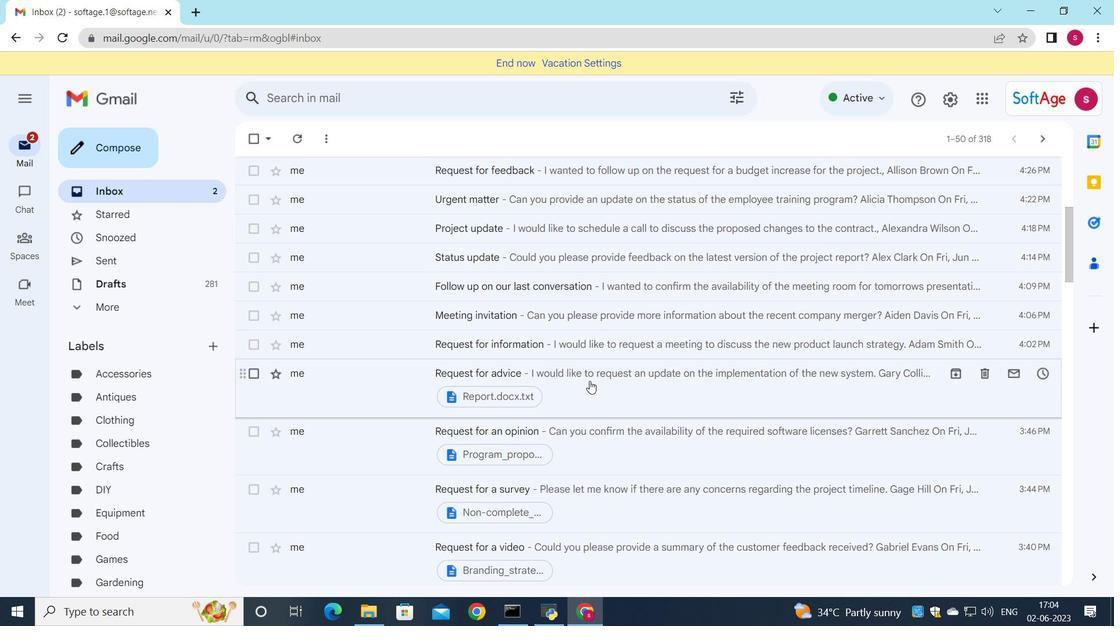 
Action: Mouse pressed left at (589, 381)
Screenshot: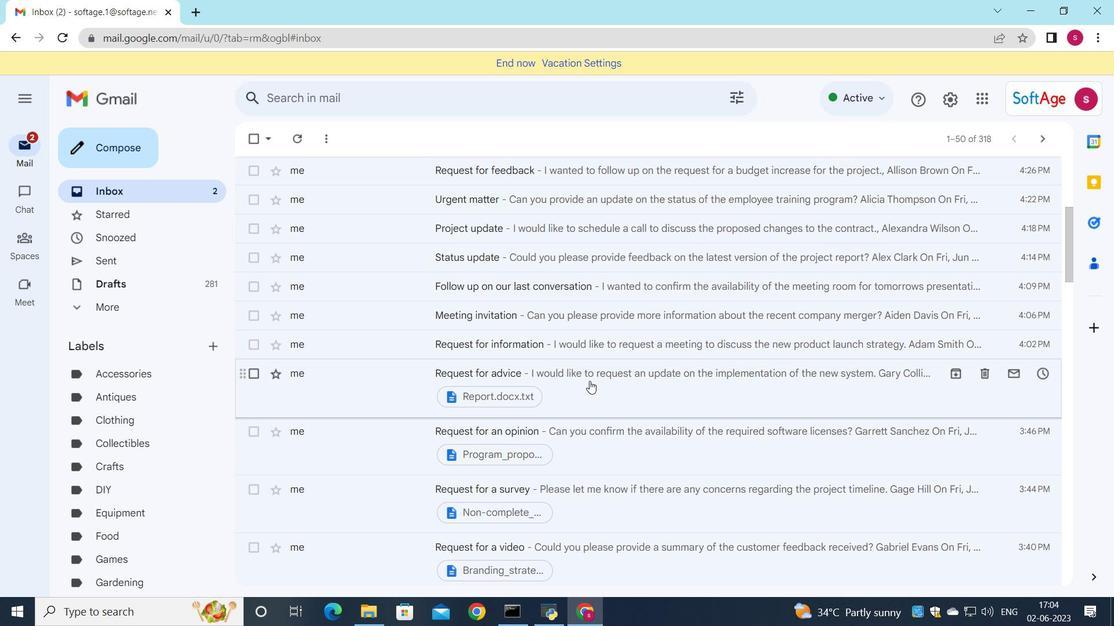 
Action: Mouse scrolled (589, 380) with delta (0, 0)
Screenshot: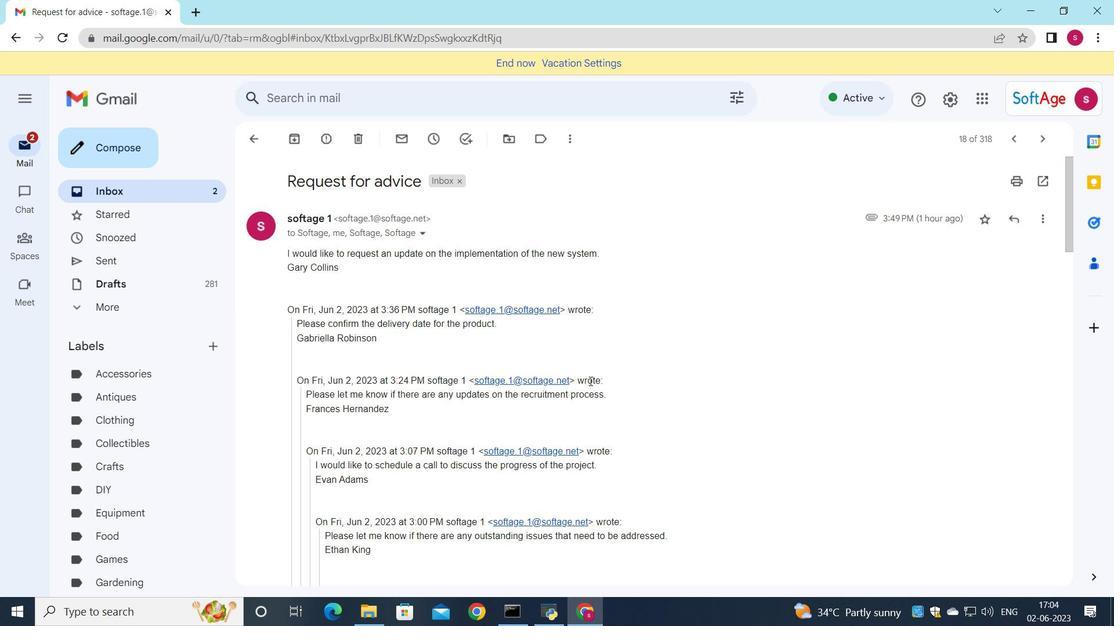 
Action: Mouse moved to (579, 391)
Screenshot: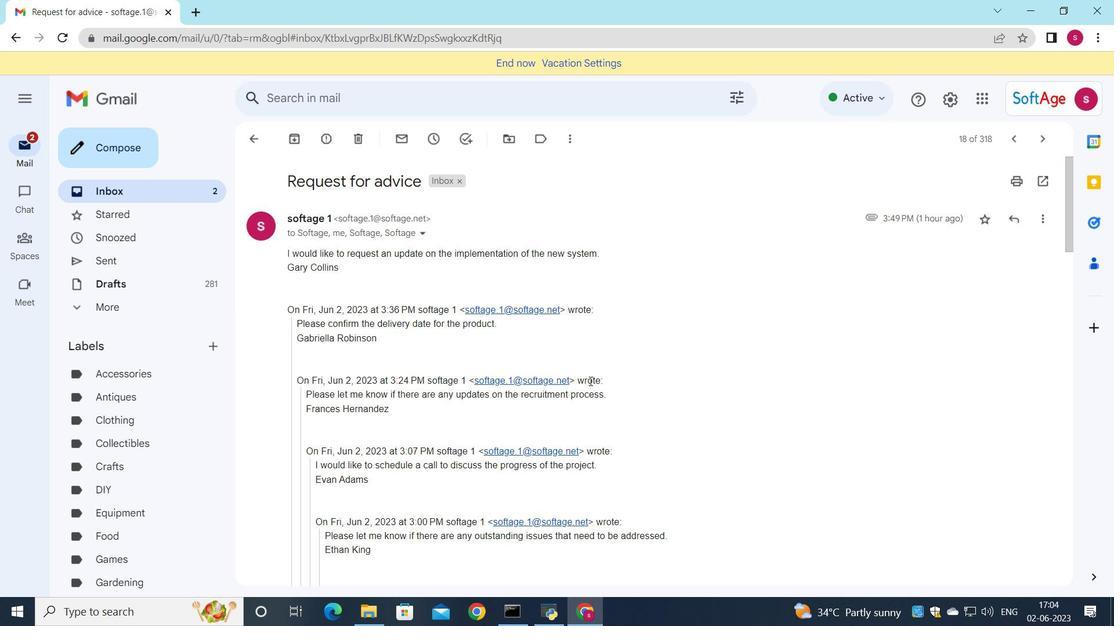 
Action: Mouse scrolled (579, 390) with delta (0, 0)
Screenshot: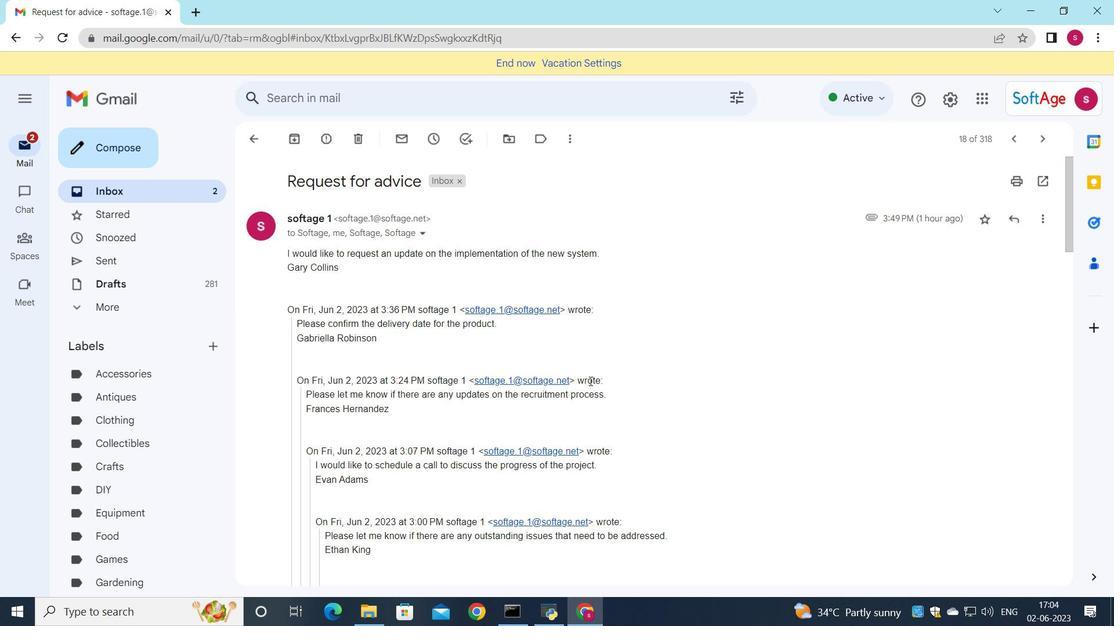 
Action: Mouse moved to (574, 400)
Screenshot: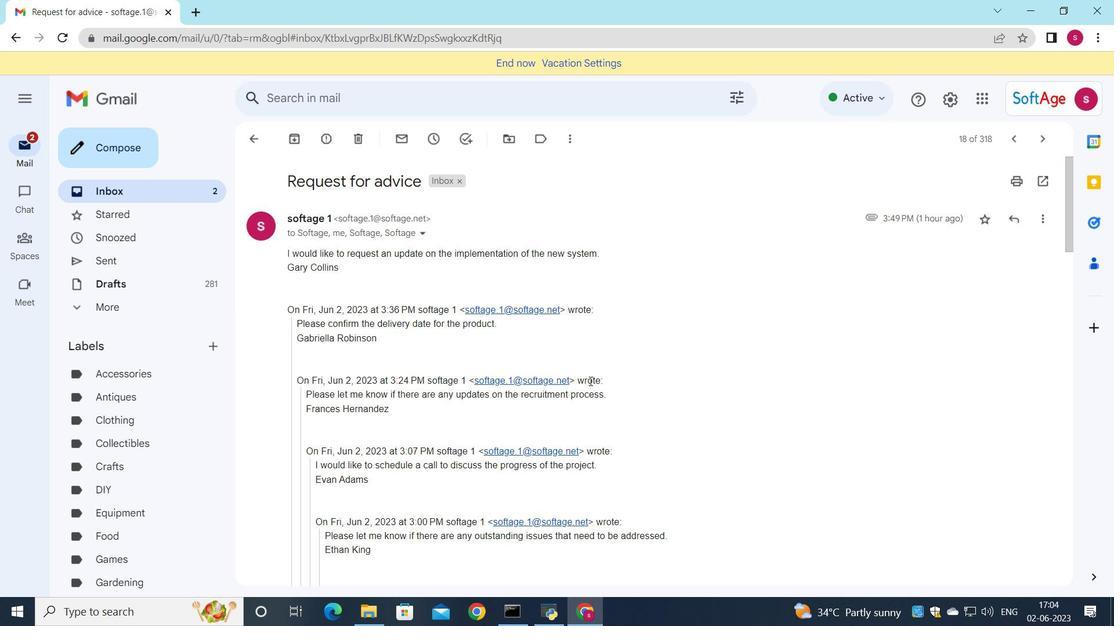 
Action: Mouse scrolled (574, 399) with delta (0, 0)
Screenshot: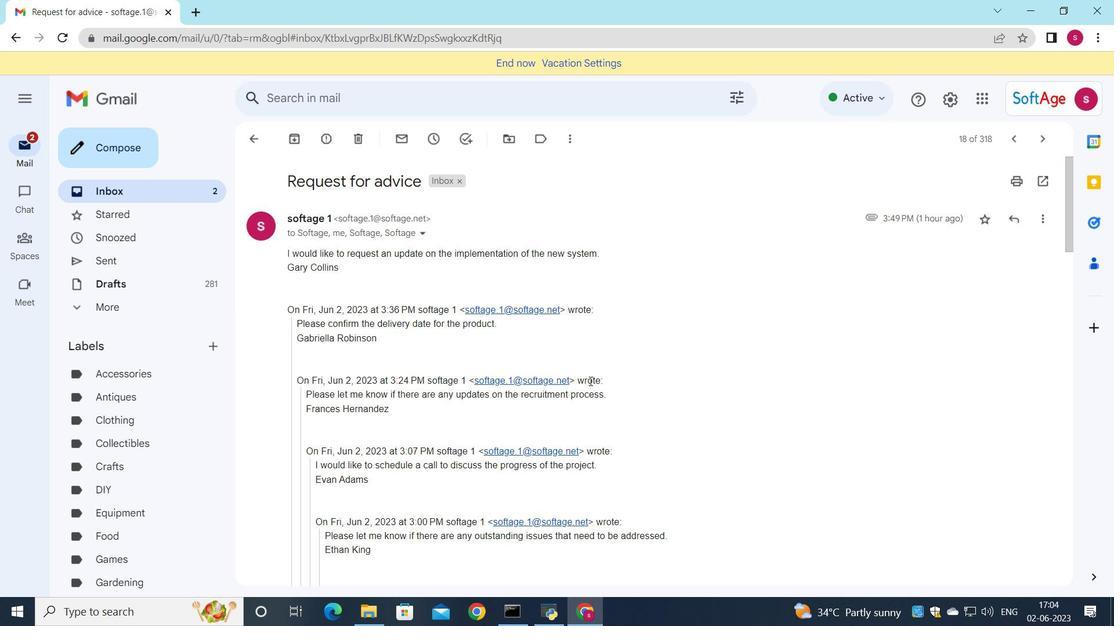 
Action: Mouse moved to (471, 475)
Screenshot: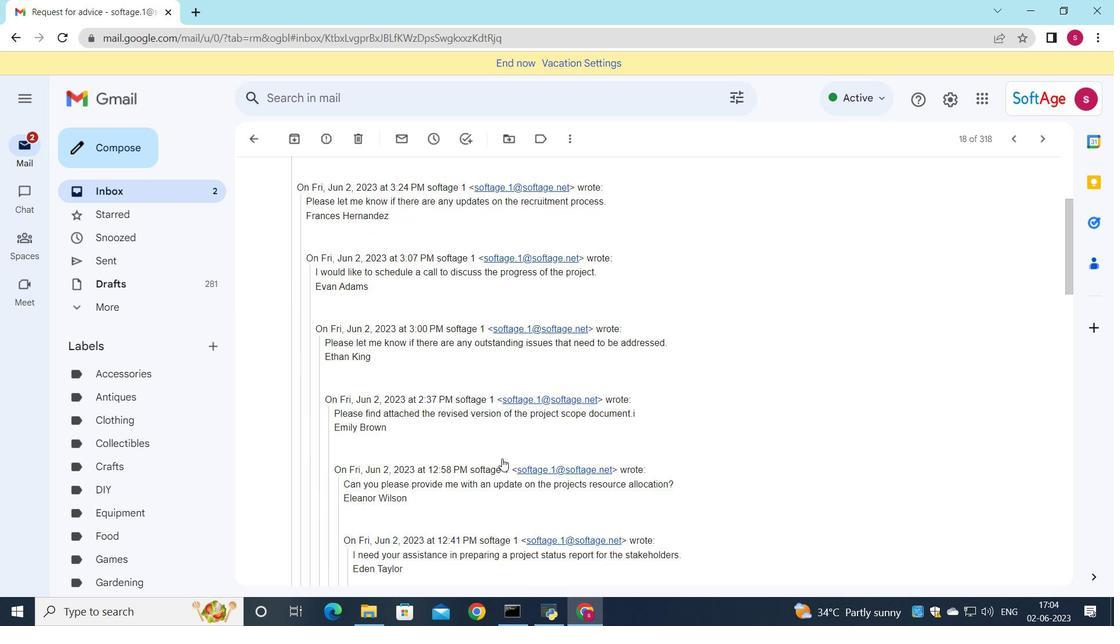 
Action: Mouse scrolled (471, 475) with delta (0, 0)
Screenshot: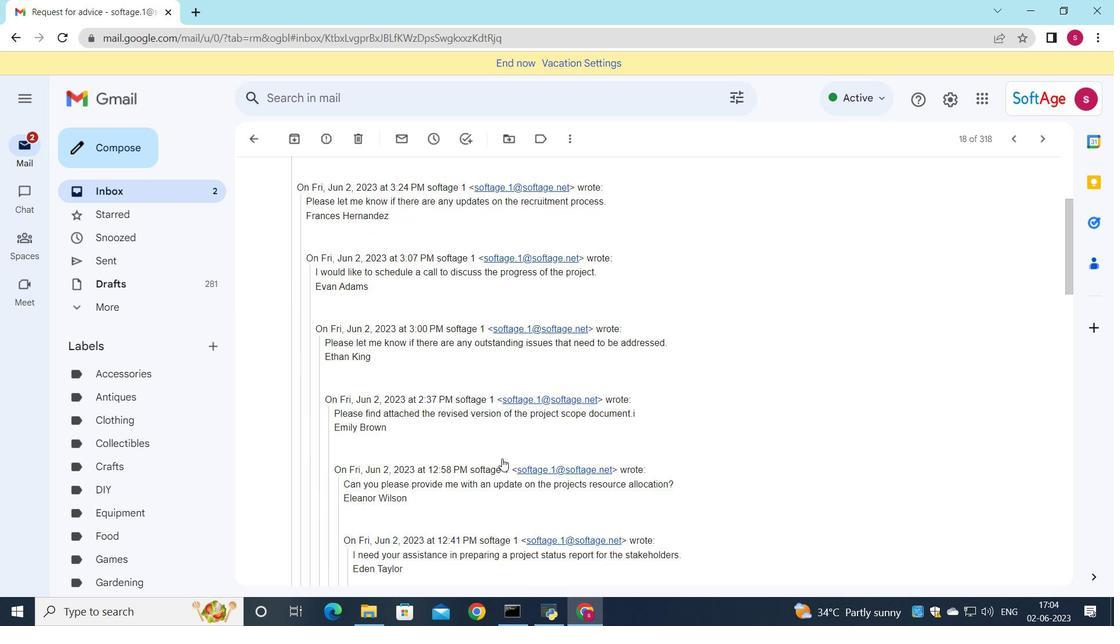 
Action: Mouse moved to (471, 476)
Screenshot: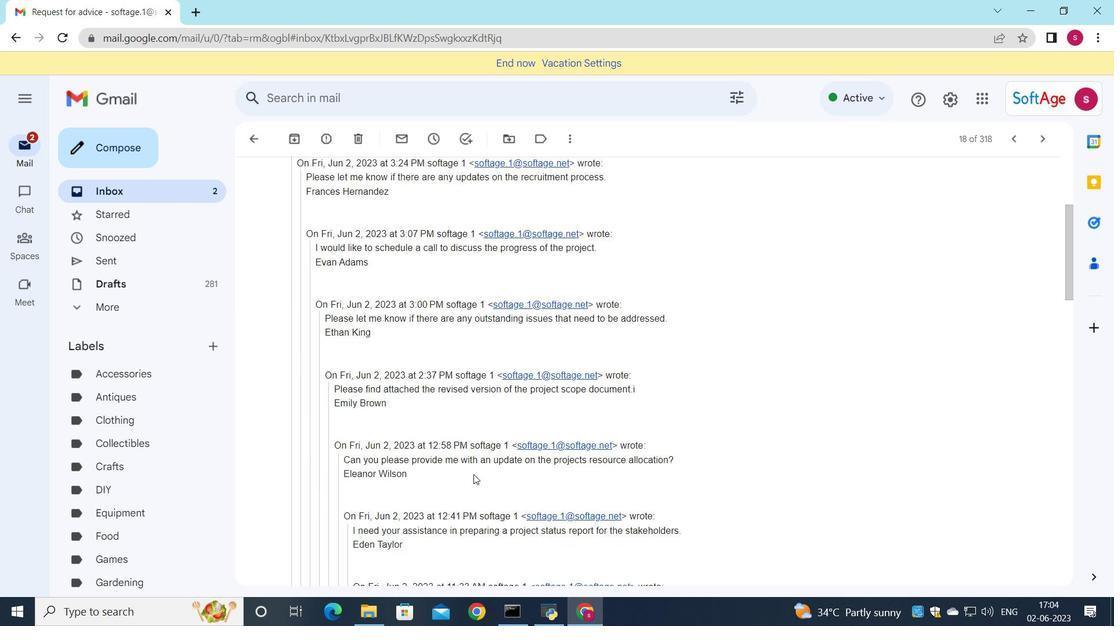 
Action: Mouse scrolled (471, 475) with delta (0, 0)
Screenshot: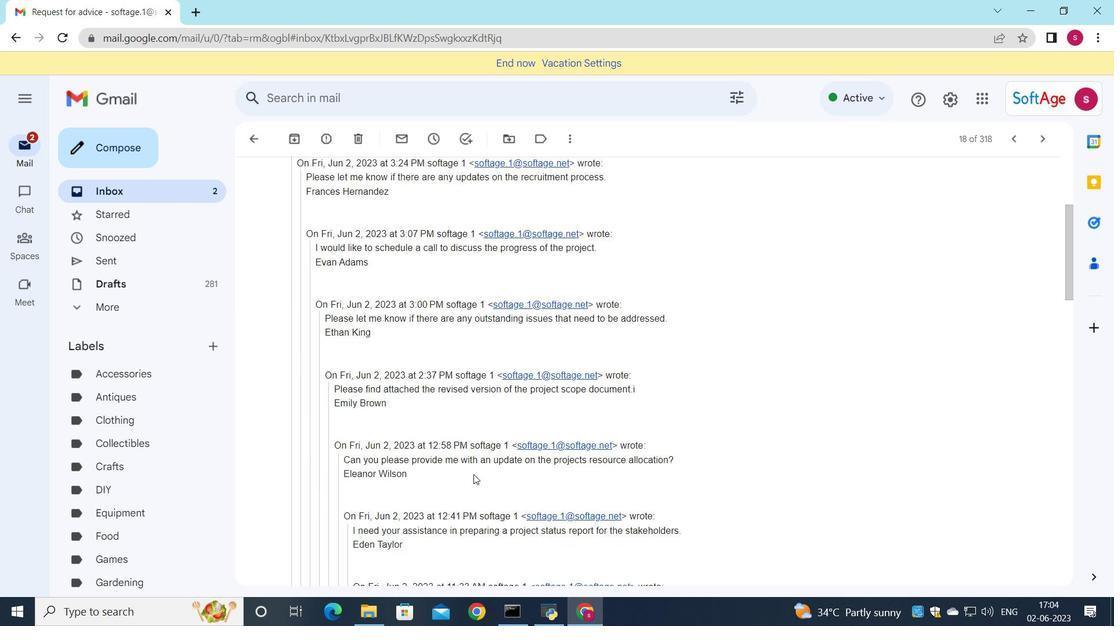 
Action: Mouse moved to (471, 476)
Screenshot: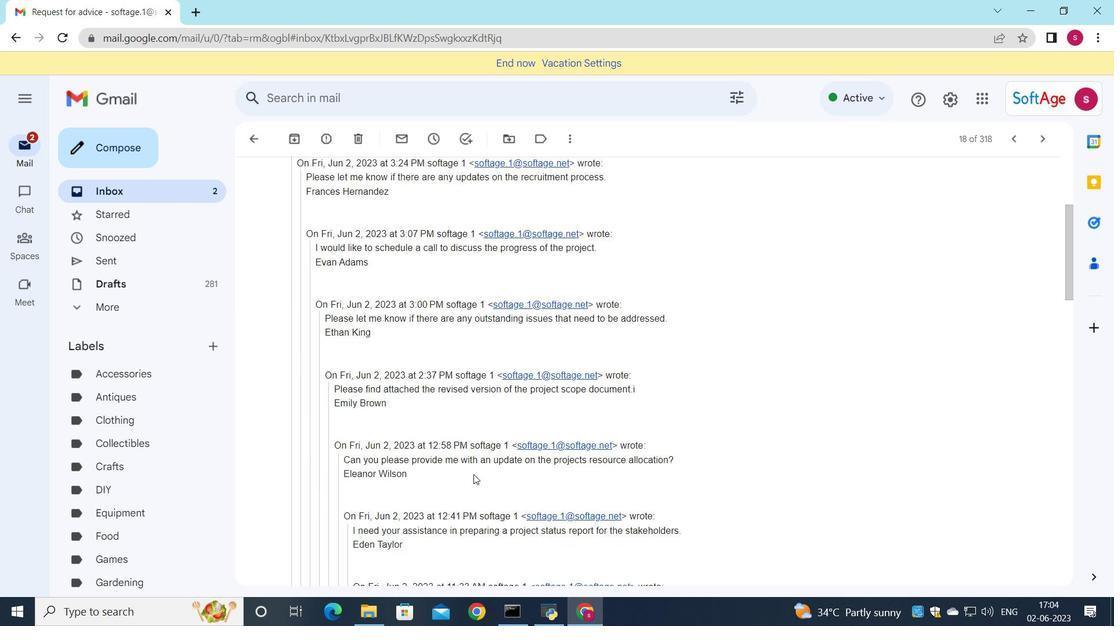 
Action: Mouse scrolled (471, 475) with delta (0, 0)
Screenshot: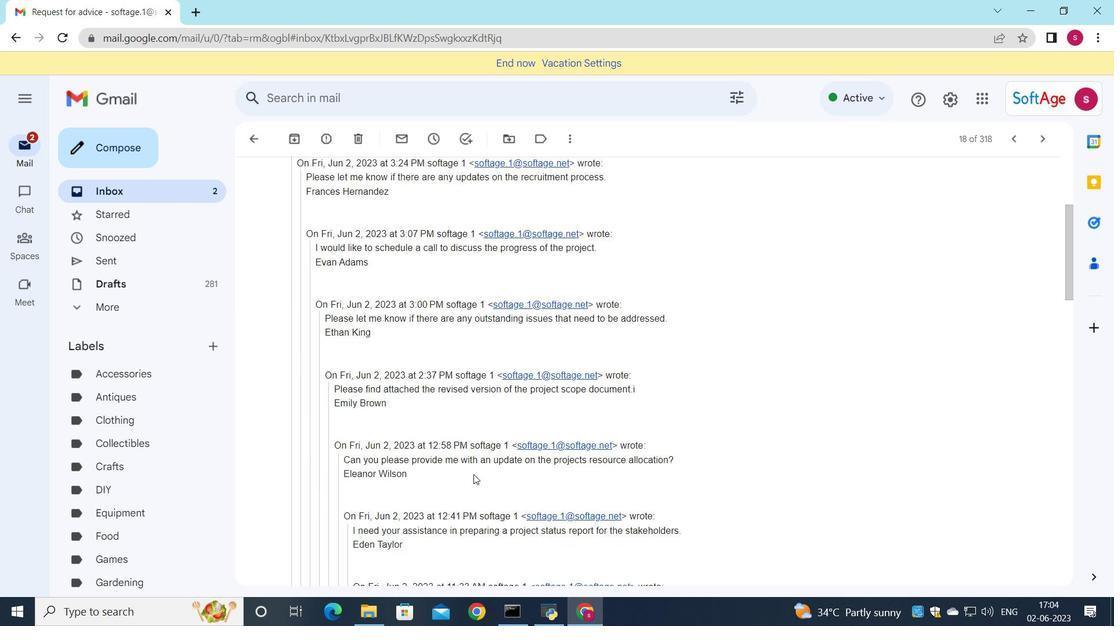 
Action: Mouse moved to (471, 479)
Screenshot: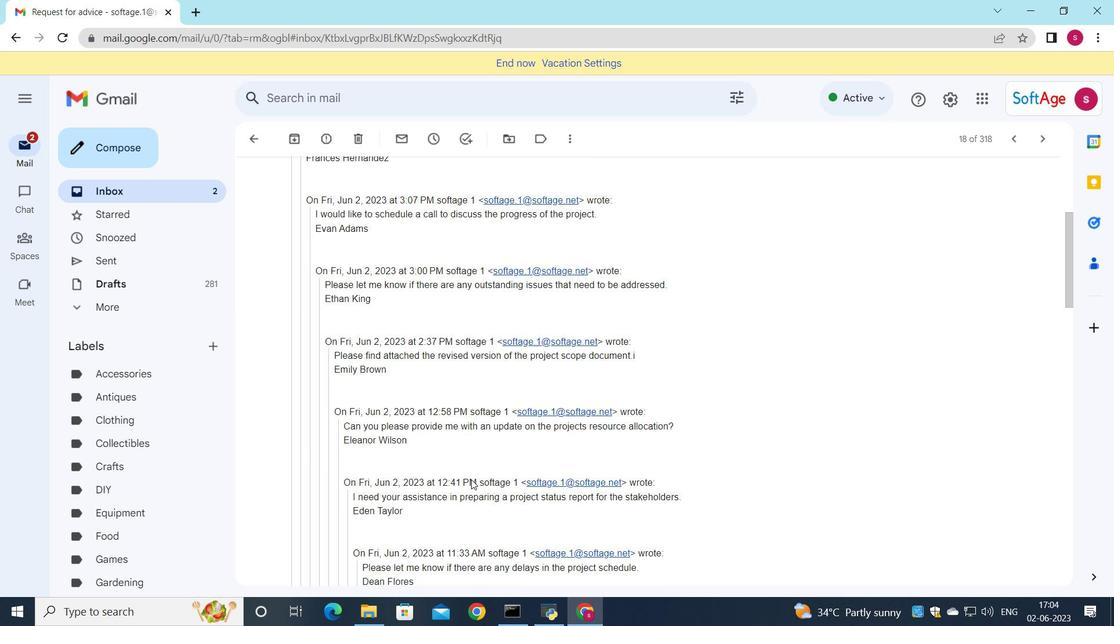 
Action: Mouse scrolled (471, 478) with delta (0, 0)
Screenshot: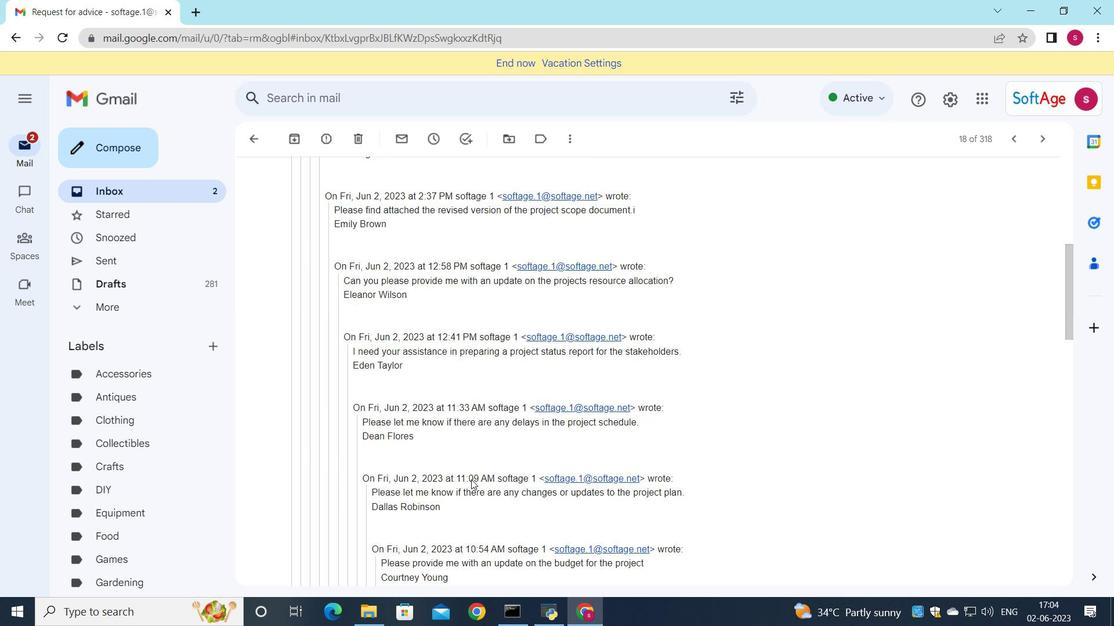 
Action: Mouse scrolled (471, 478) with delta (0, 0)
Screenshot: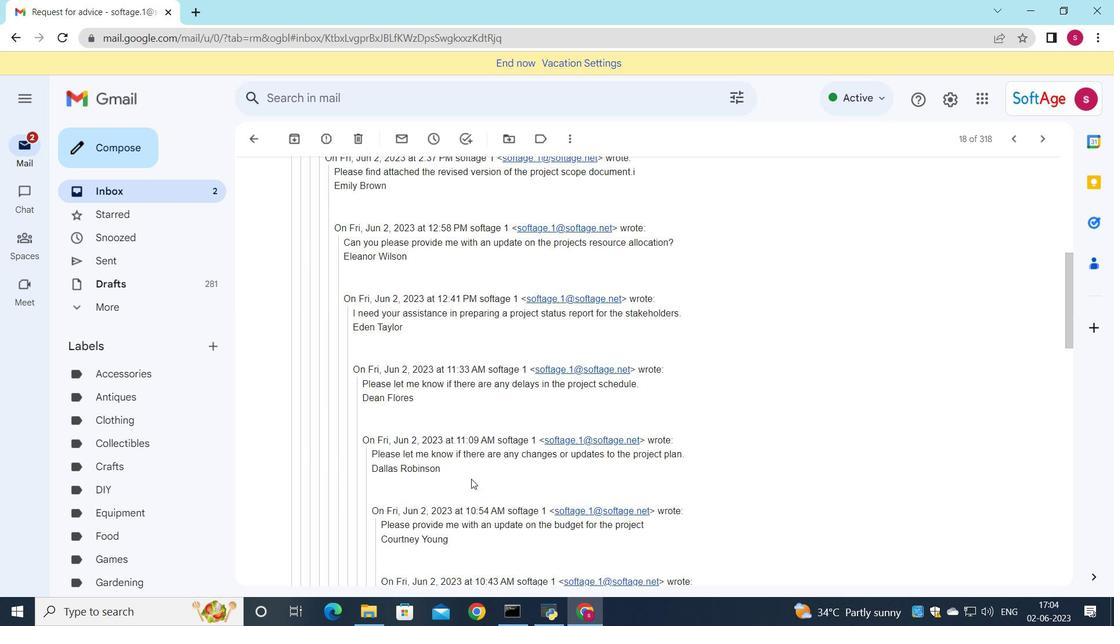 
Action: Mouse scrolled (471, 478) with delta (0, 0)
Screenshot: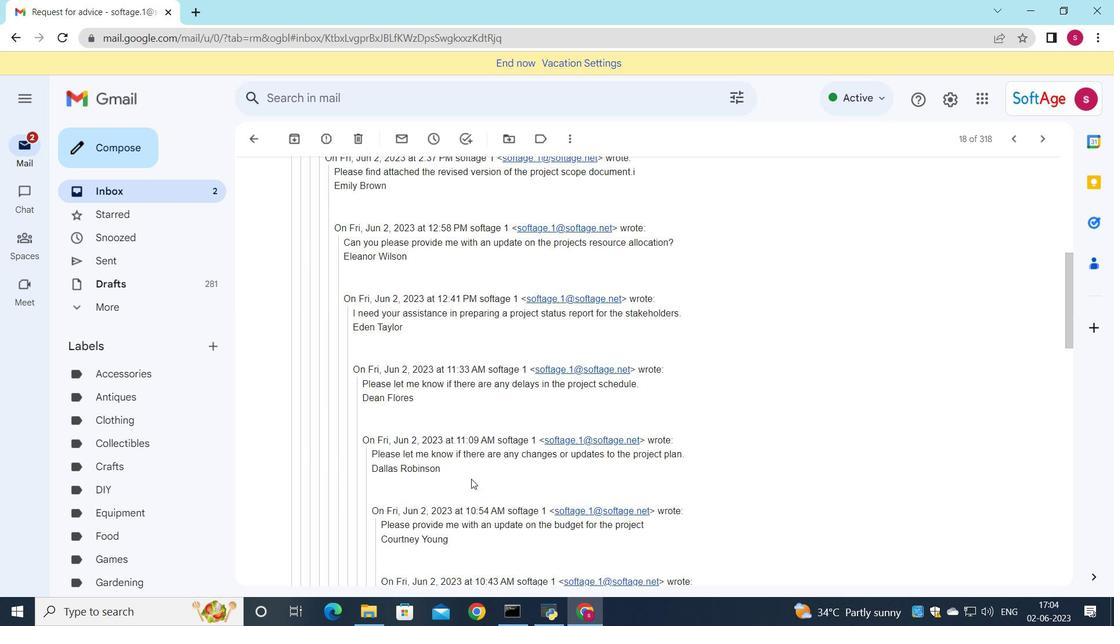 
Action: Mouse scrolled (471, 478) with delta (0, 0)
Screenshot: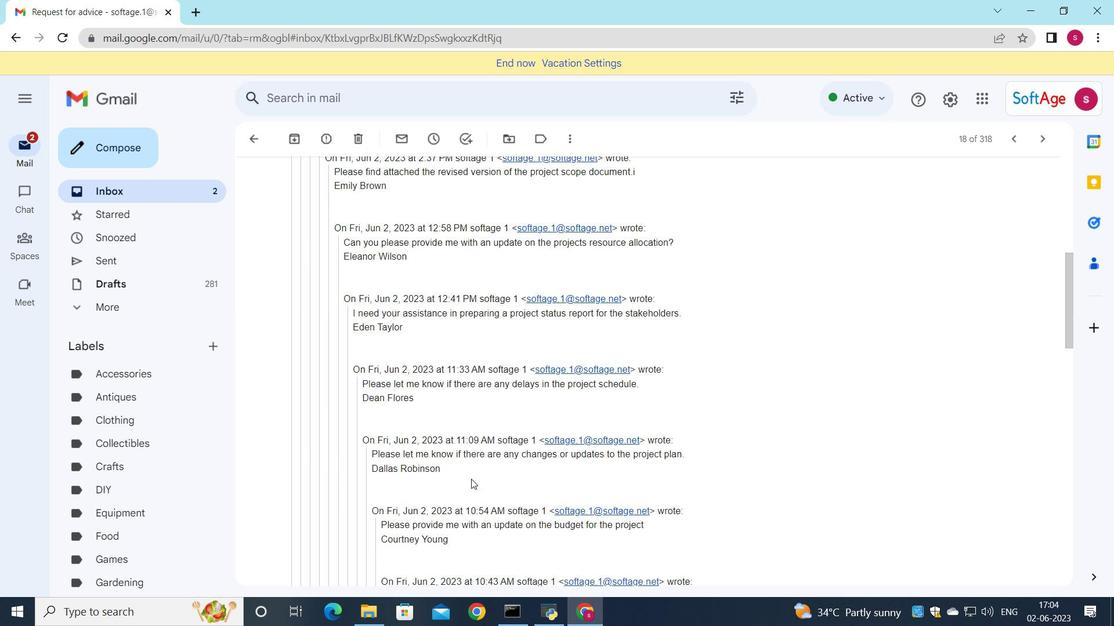 
Action: Mouse moved to (470, 479)
Screenshot: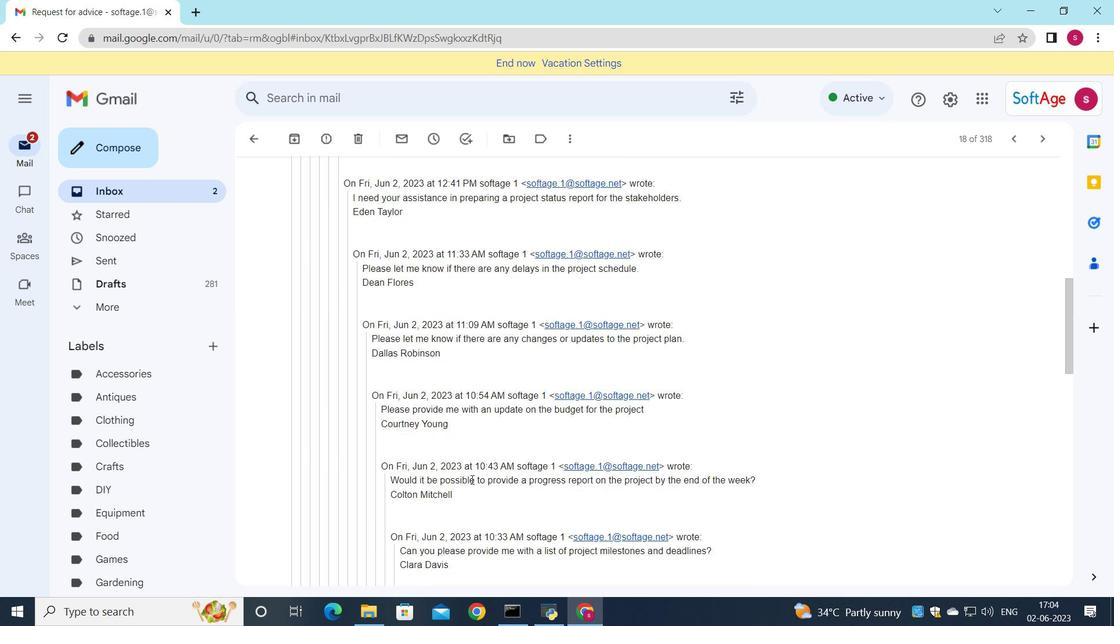 
Action: Mouse scrolled (470, 478) with delta (0, 0)
Screenshot: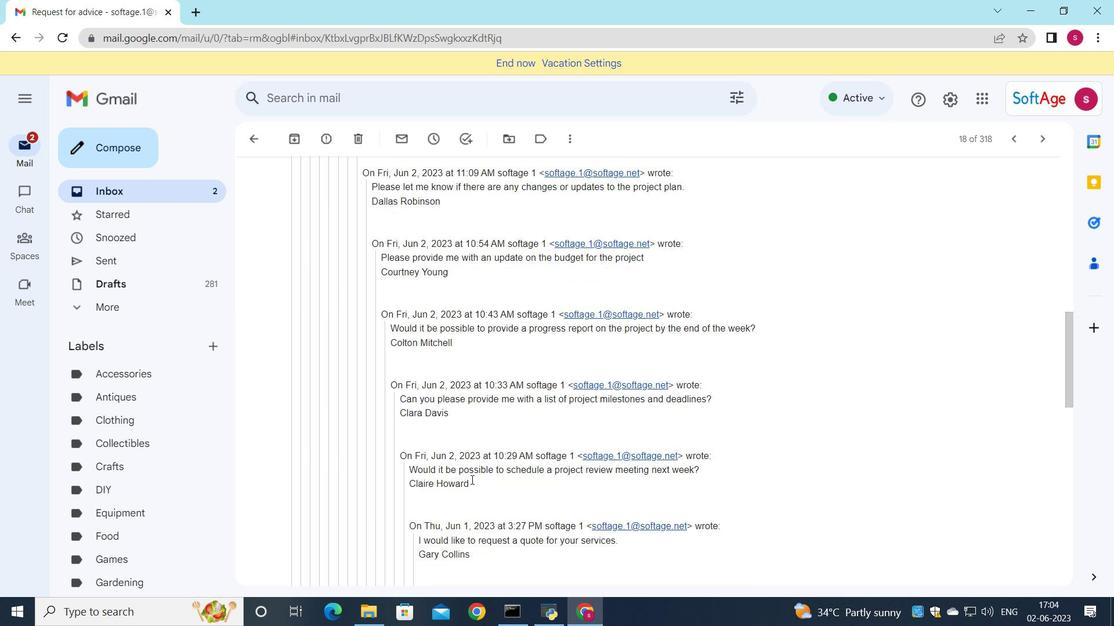 
Action: Mouse scrolled (470, 478) with delta (0, 0)
Screenshot: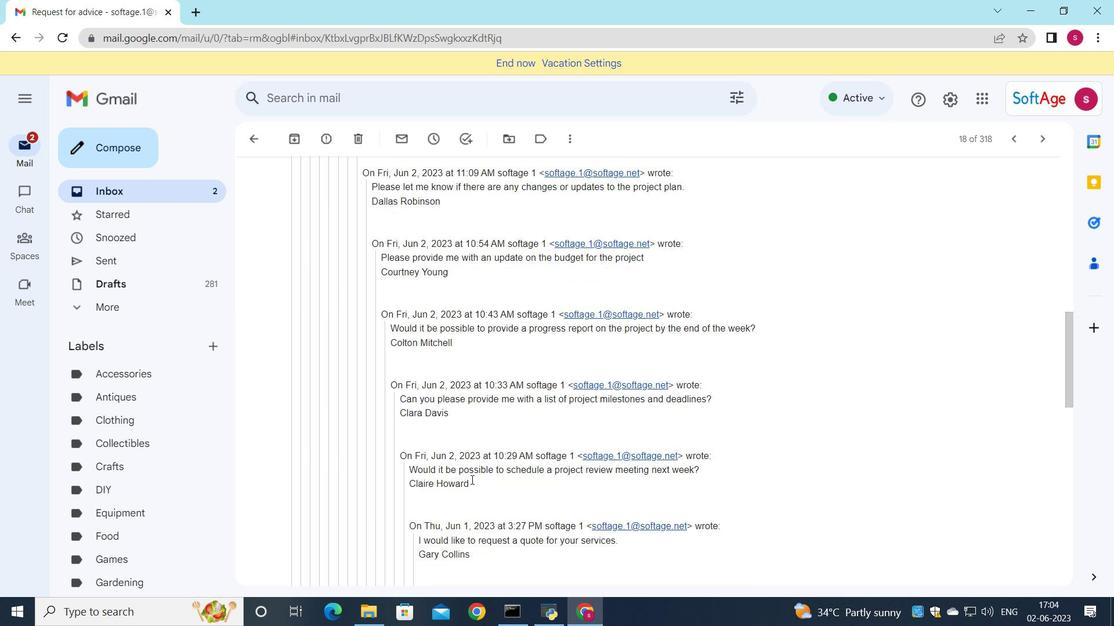 
Action: Mouse moved to (470, 479)
Screenshot: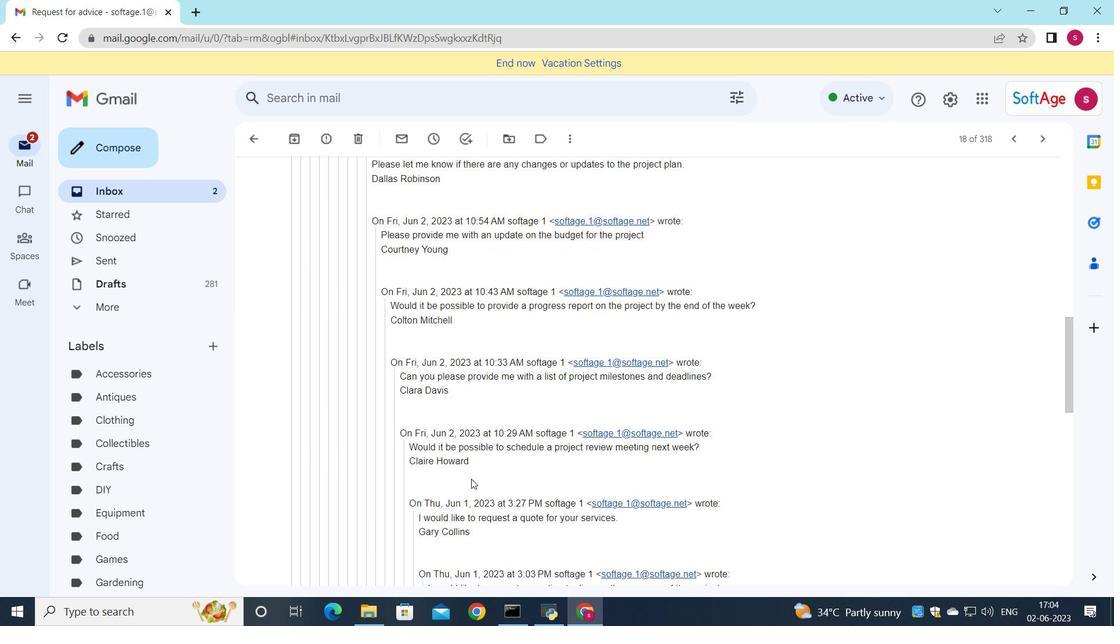 
Action: Mouse scrolled (470, 478) with delta (0, 0)
Screenshot: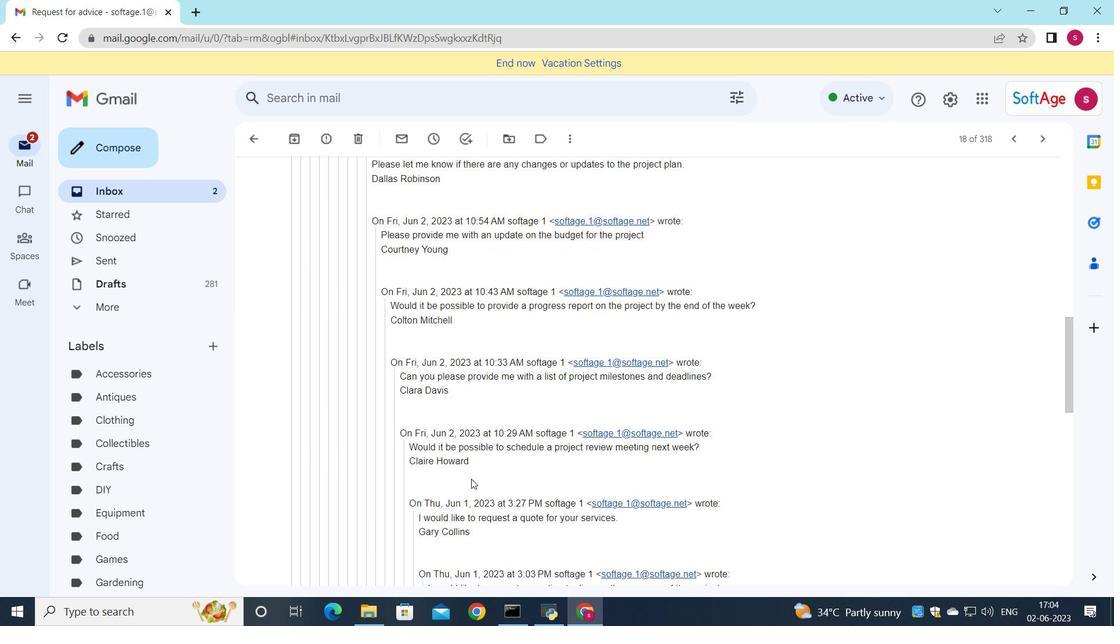 
Action: Mouse moved to (476, 495)
Screenshot: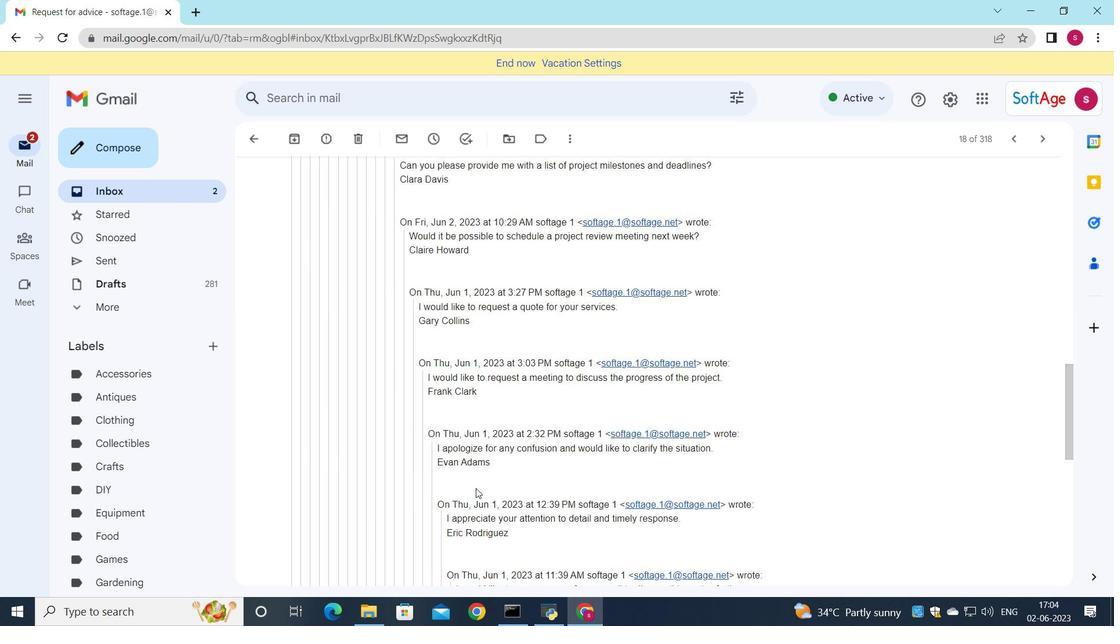
Action: Mouse scrolled (476, 494) with delta (0, 0)
Screenshot: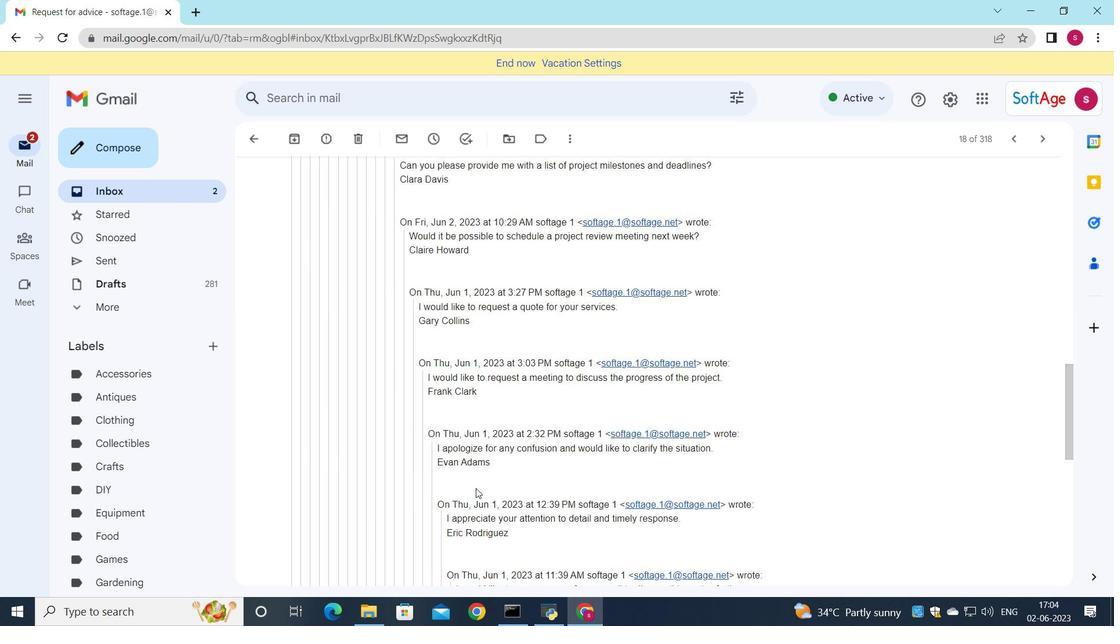 
Action: Mouse scrolled (476, 494) with delta (0, 0)
Screenshot: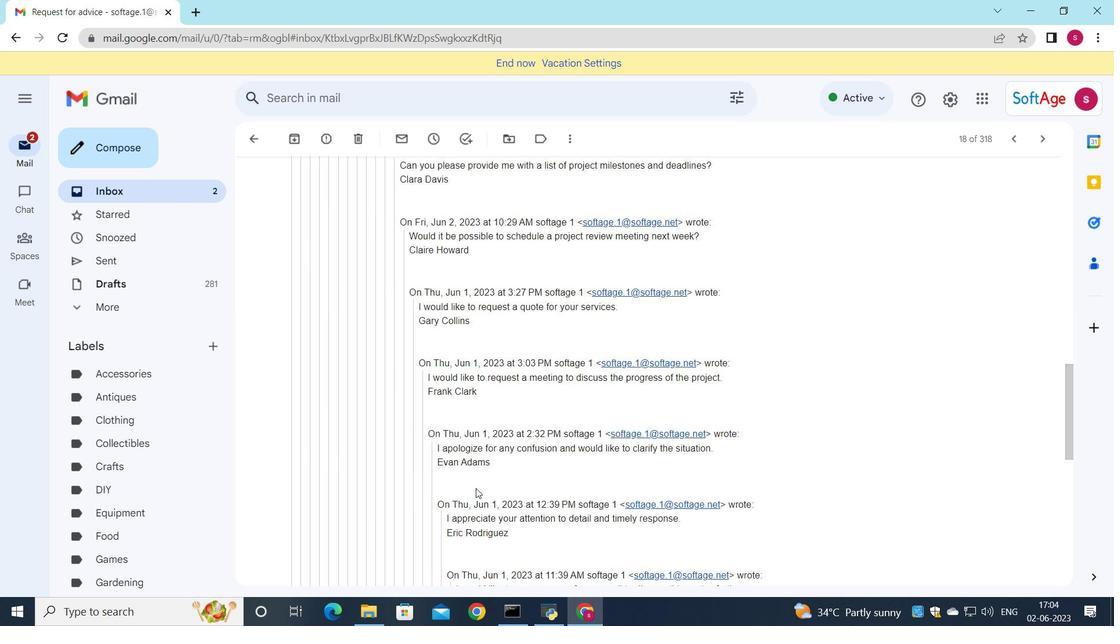 
Action: Mouse scrolled (476, 494) with delta (0, 0)
Screenshot: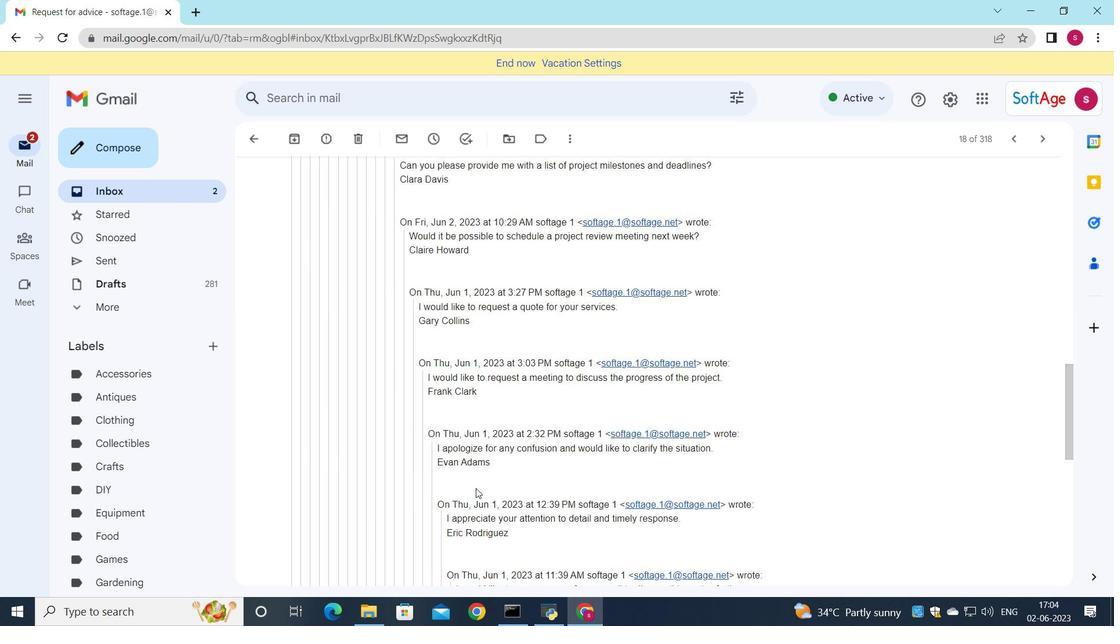 
Action: Mouse moved to (471, 494)
Screenshot: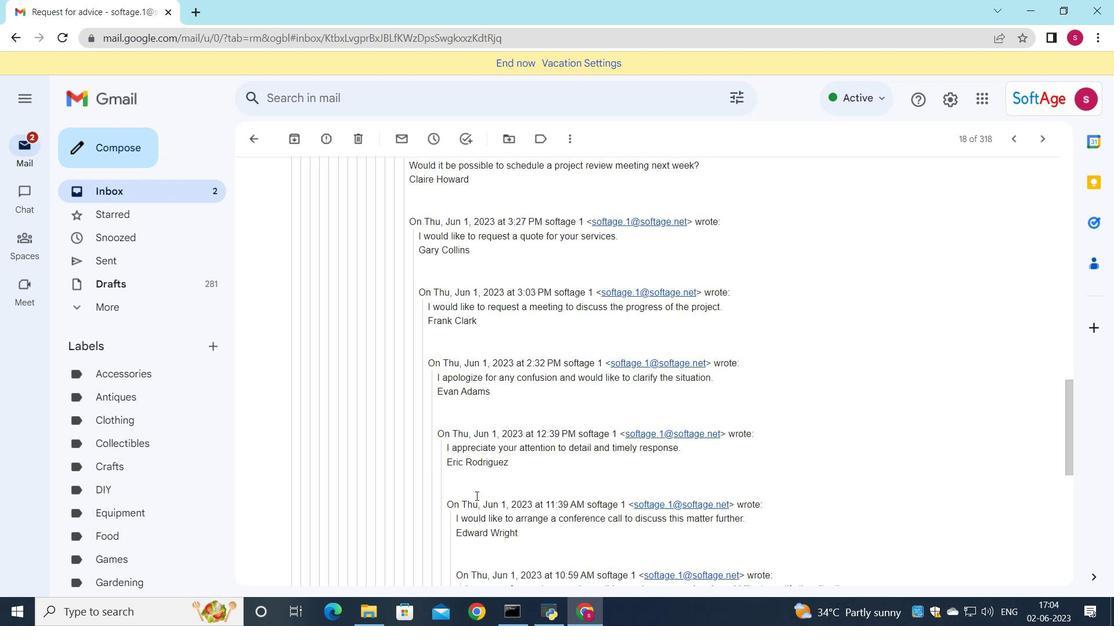 
Action: Mouse scrolled (471, 493) with delta (0, 0)
Screenshot: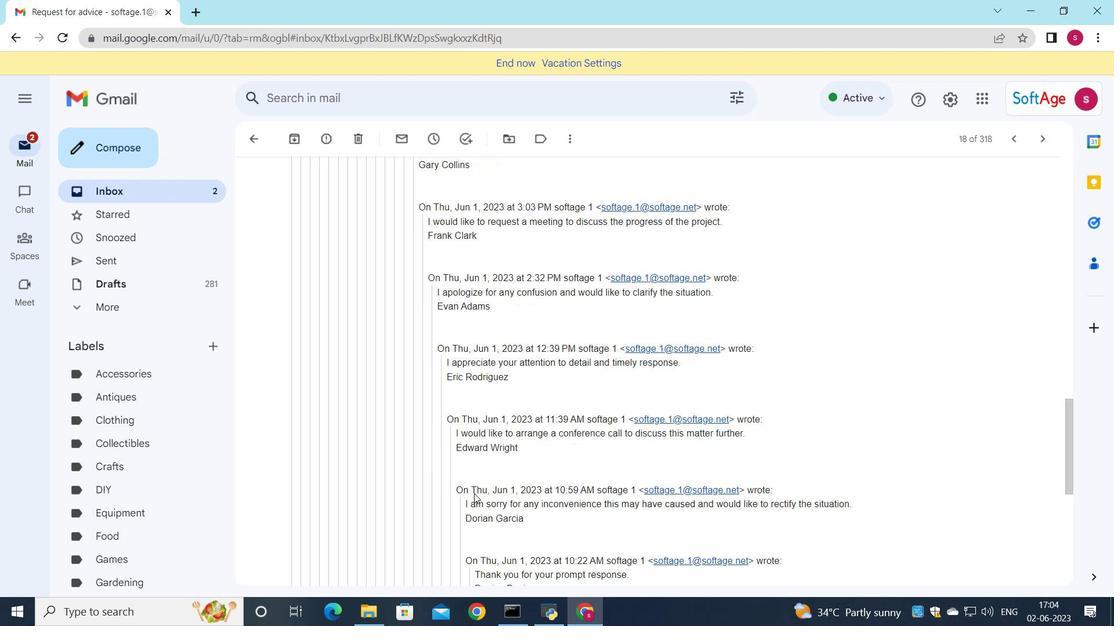 
Action: Mouse moved to (470, 494)
Screenshot: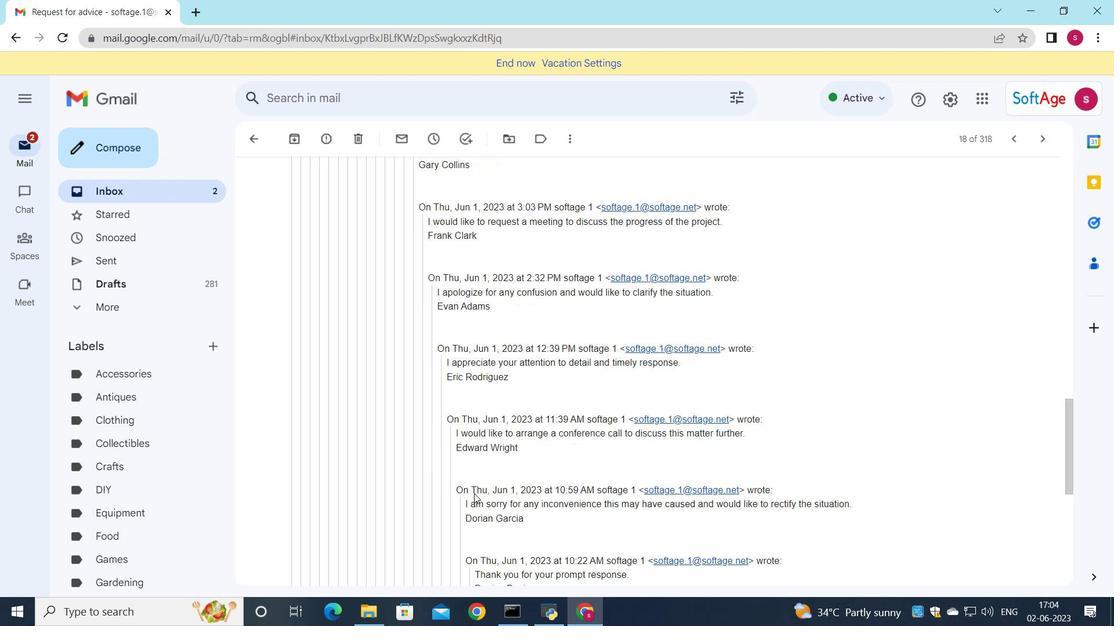 
Action: Mouse scrolled (470, 493) with delta (0, 0)
Screenshot: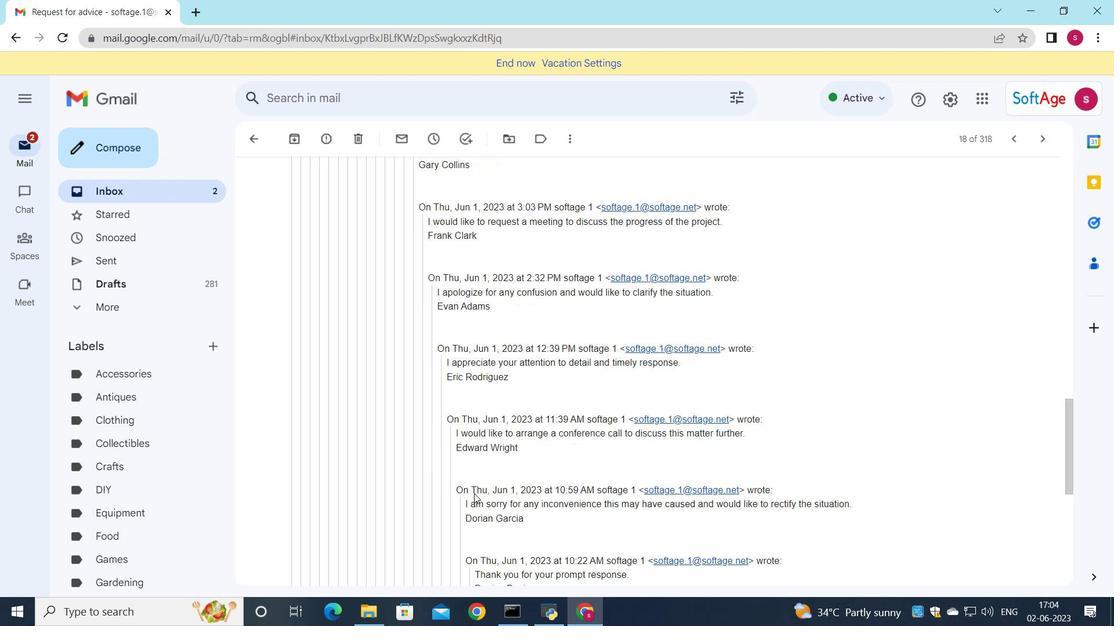 
Action: Mouse scrolled (470, 493) with delta (0, 0)
Screenshot: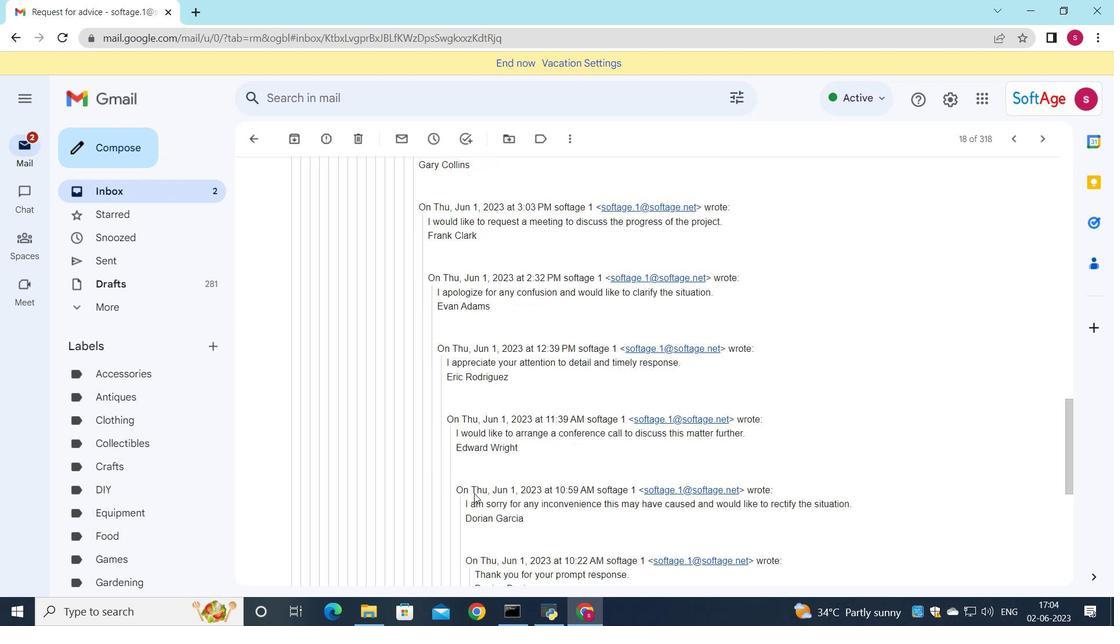
Action: Mouse moved to (465, 497)
Screenshot: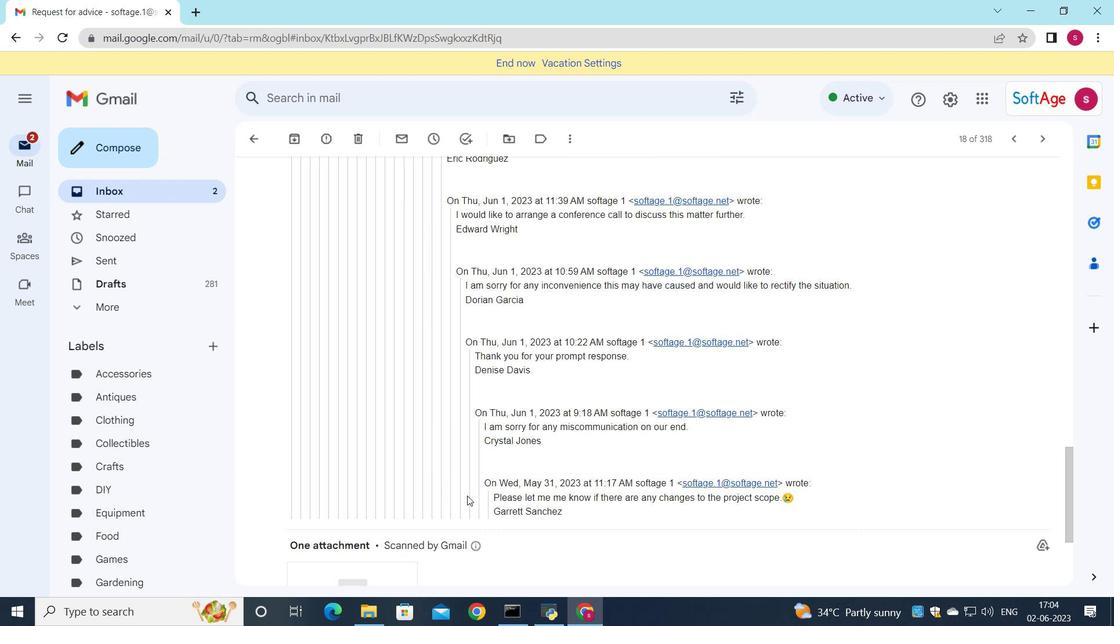 
Action: Mouse scrolled (465, 496) with delta (0, 0)
Screenshot: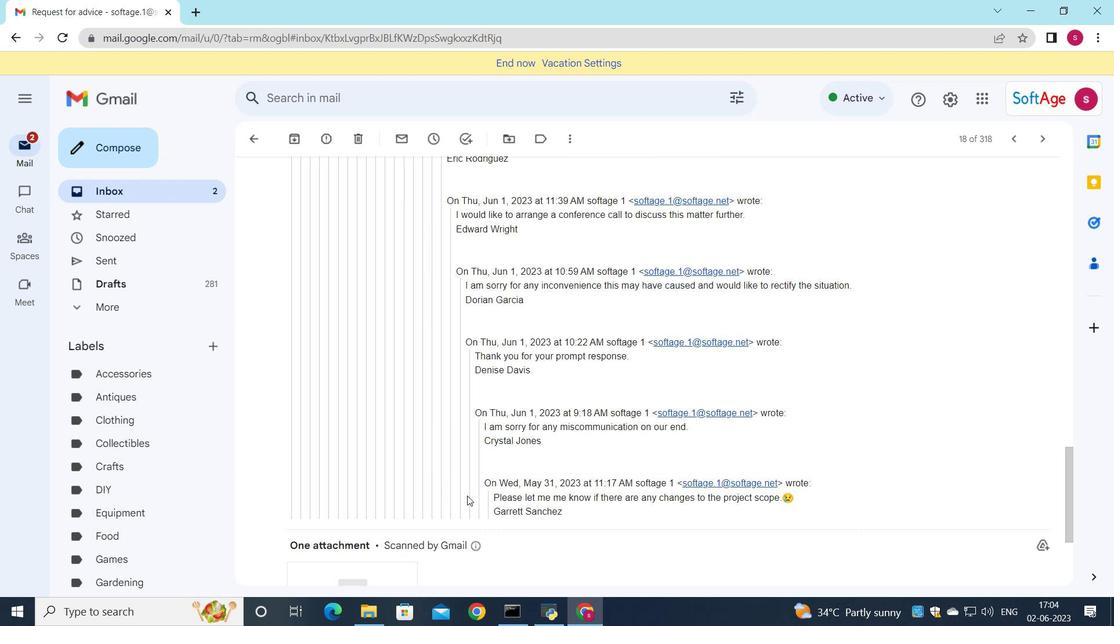 
Action: Mouse moved to (464, 498)
Screenshot: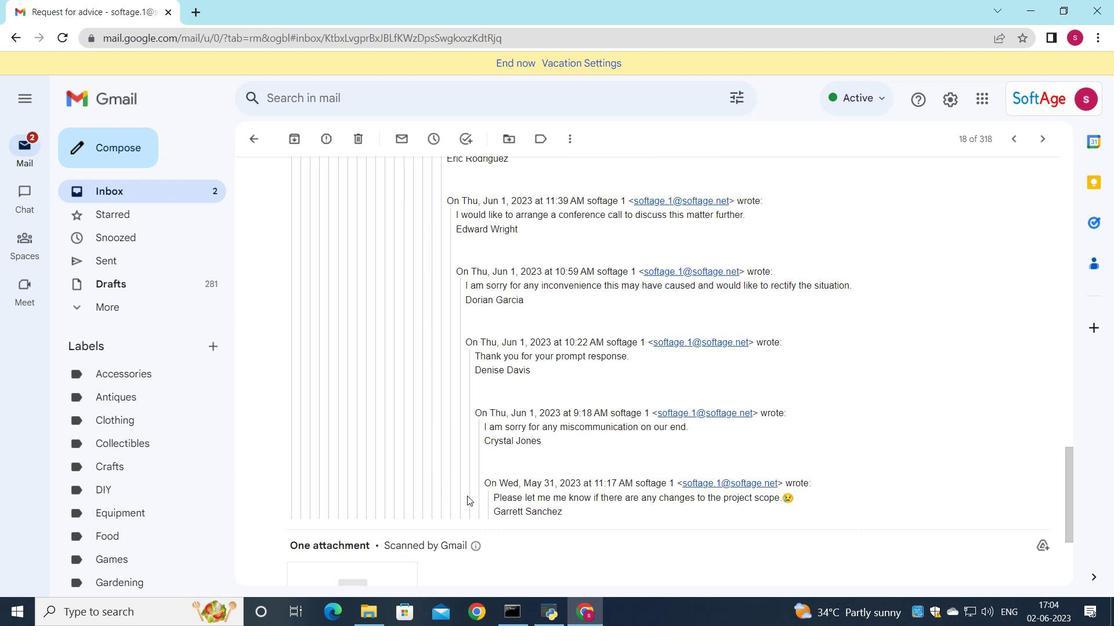 
Action: Mouse scrolled (464, 498) with delta (0, 0)
Screenshot: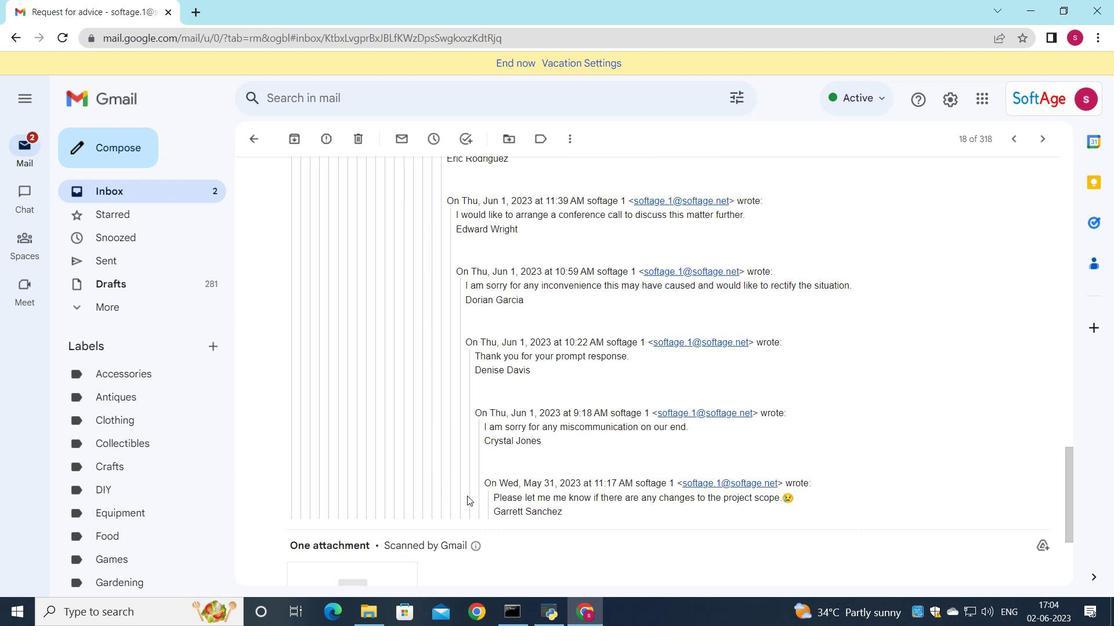 
Action: Mouse moved to (459, 500)
Screenshot: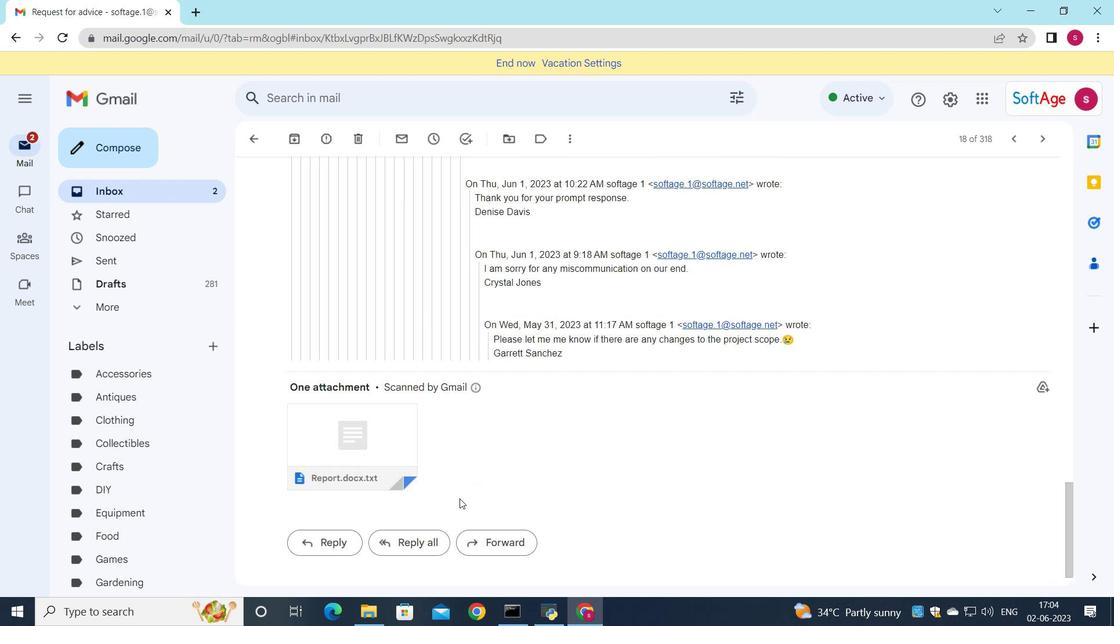 
Action: Mouse scrolled (459, 499) with delta (0, 0)
Screenshot: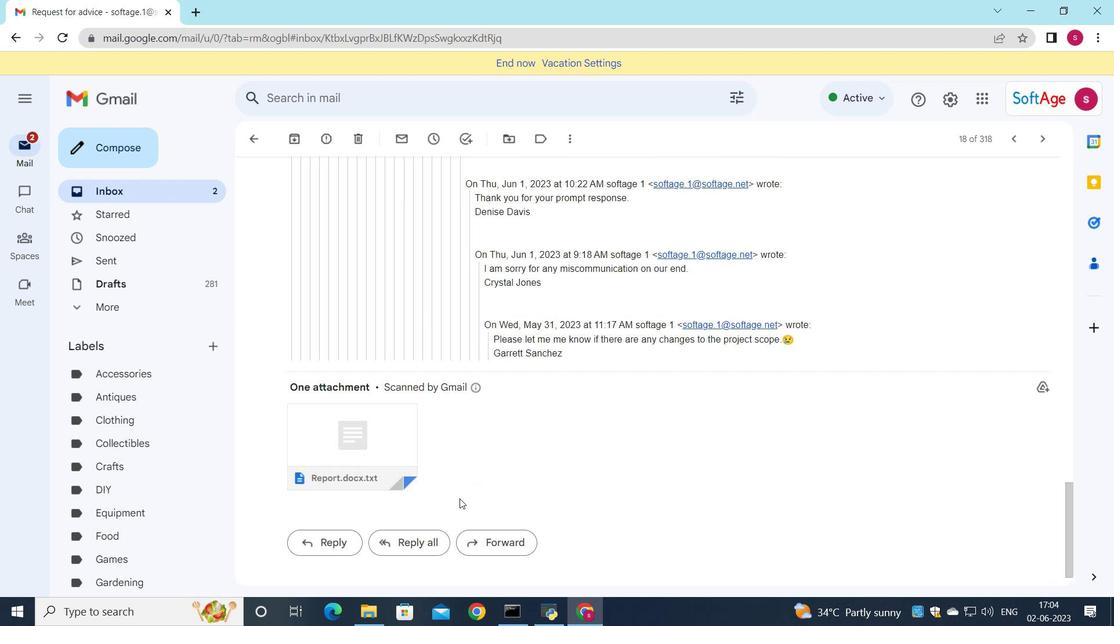 
Action: Mouse moved to (459, 502)
Screenshot: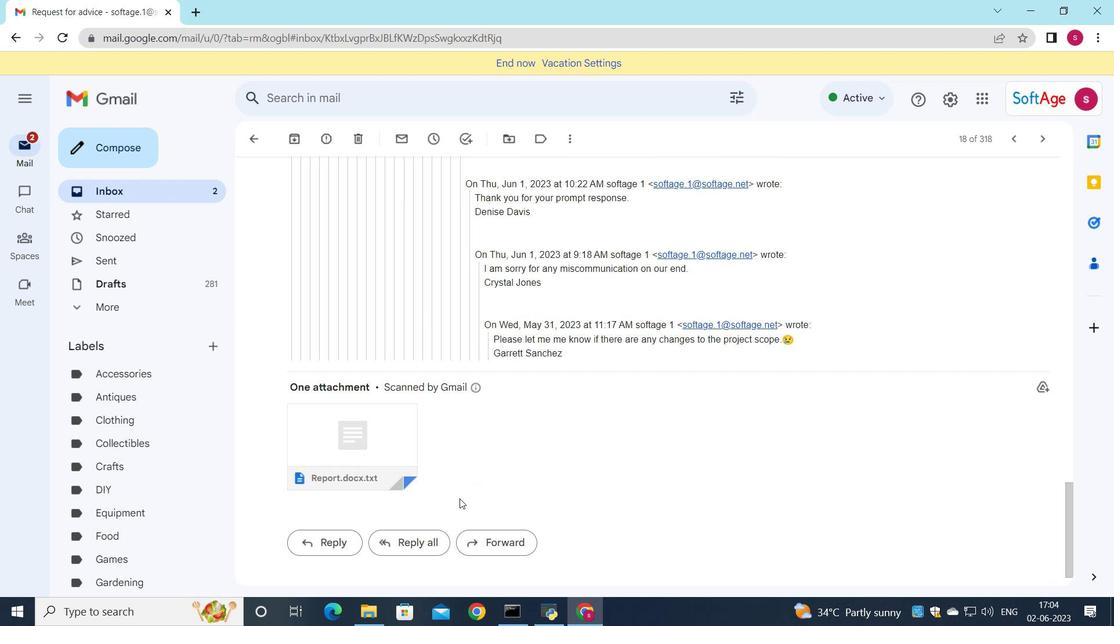 
Action: Mouse scrolled (459, 501) with delta (0, 0)
Screenshot: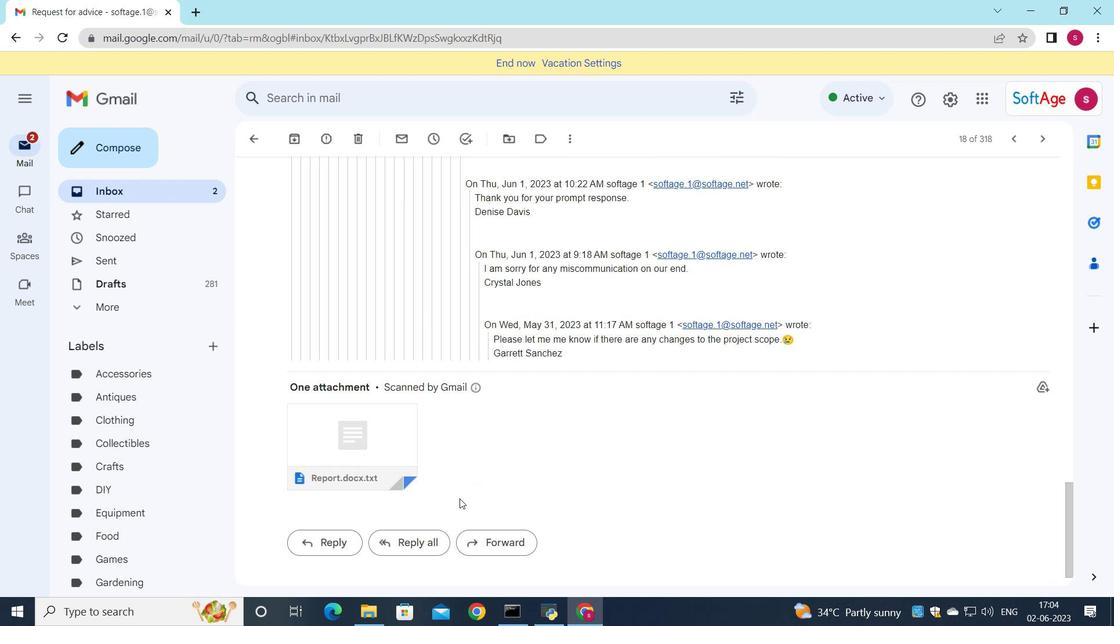 
Action: Mouse moved to (459, 503)
Screenshot: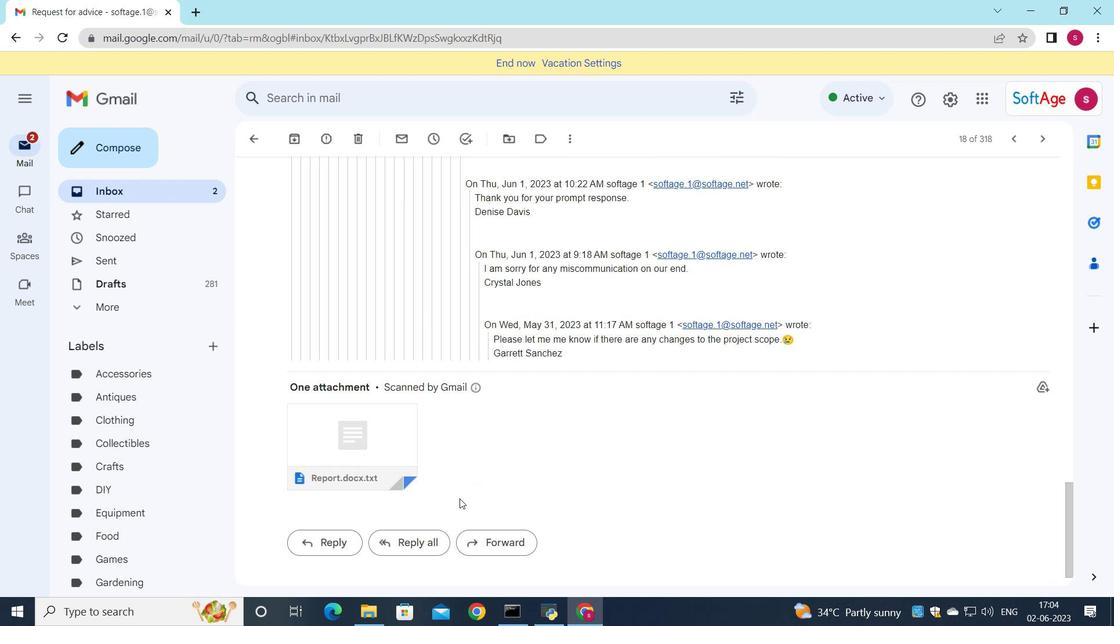 
Action: Mouse scrolled (459, 502) with delta (0, 0)
Screenshot: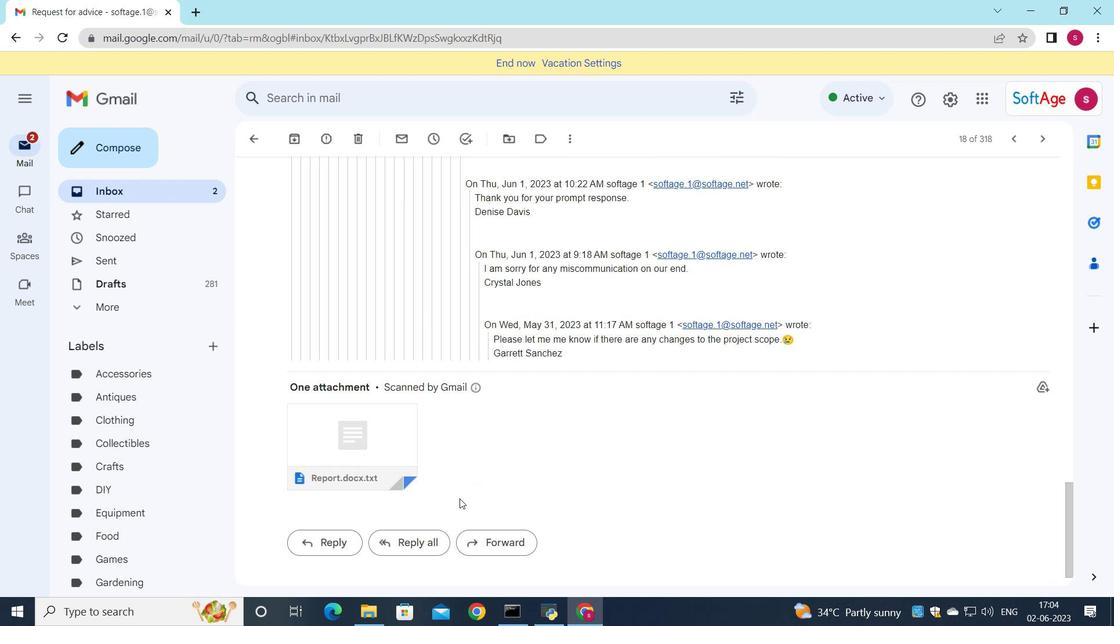 
Action: Mouse moved to (342, 506)
Screenshot: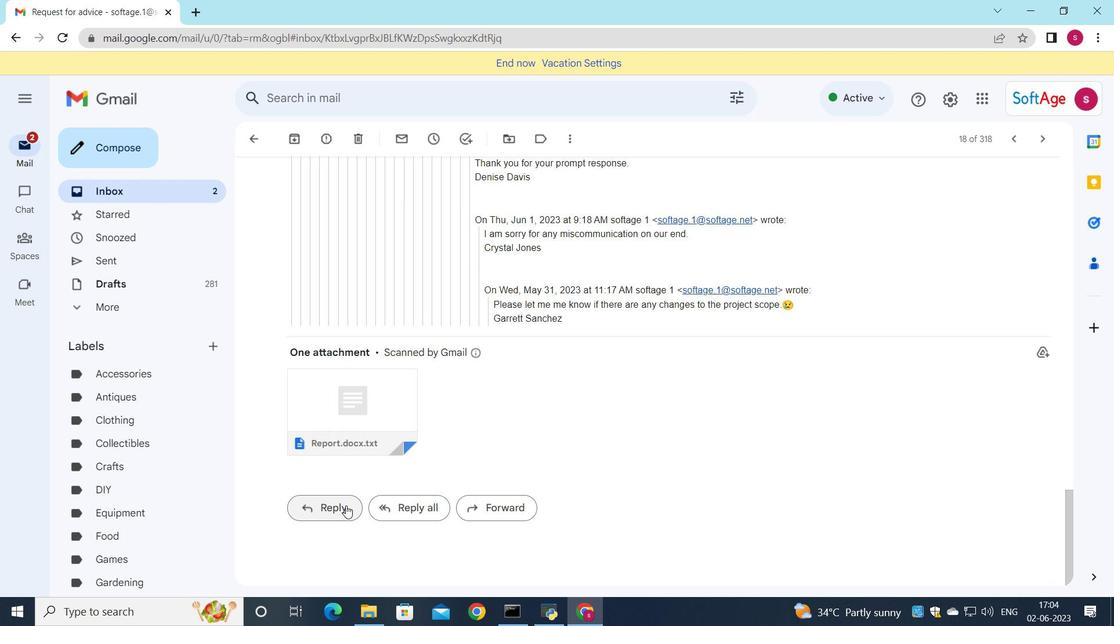 
Action: Mouse pressed left at (342, 506)
Screenshot: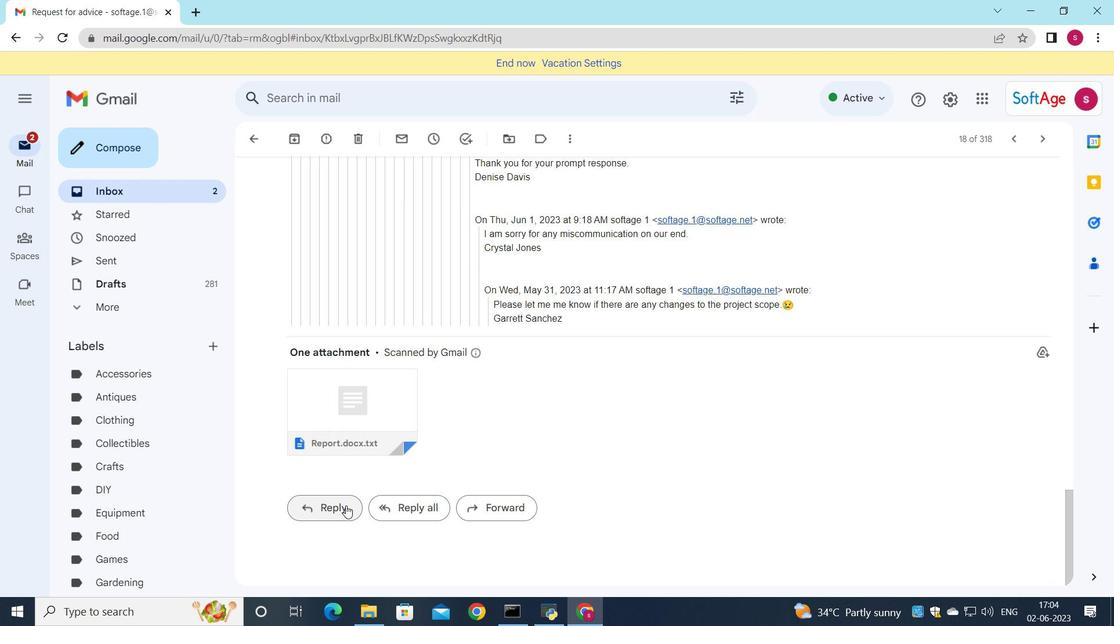 
Action: Mouse moved to (316, 390)
Screenshot: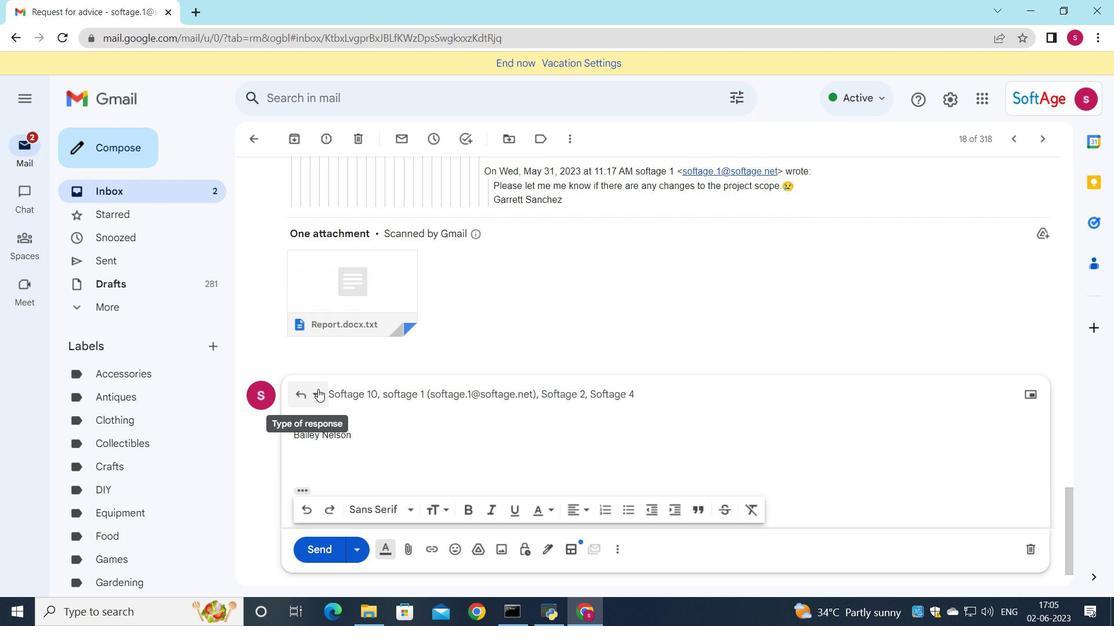 
Action: Mouse pressed left at (316, 390)
Screenshot: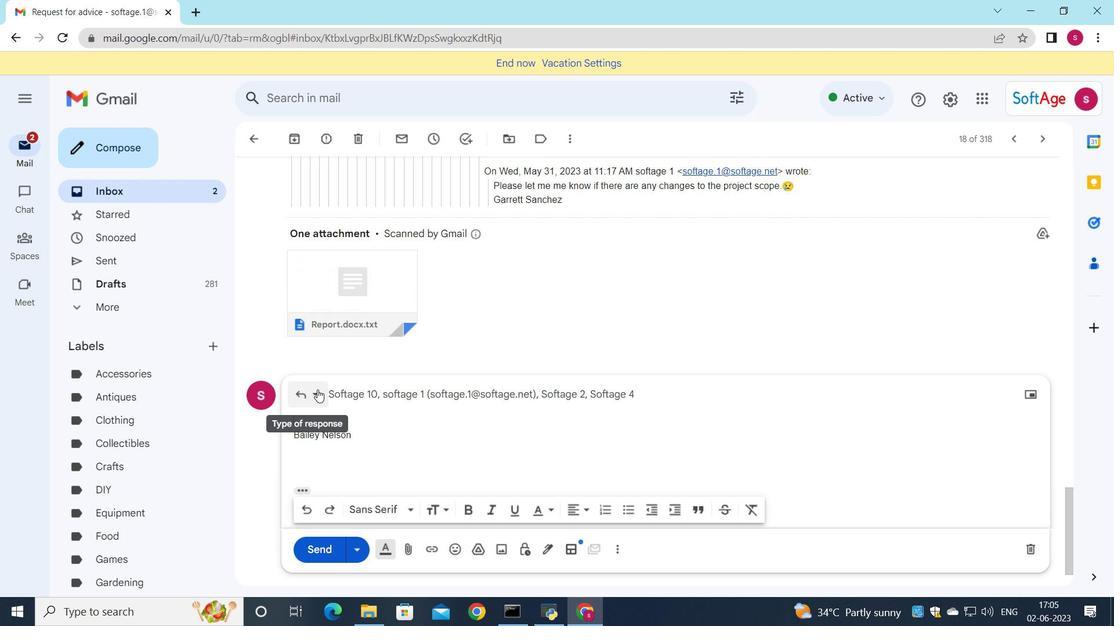 
Action: Mouse moved to (346, 494)
Screenshot: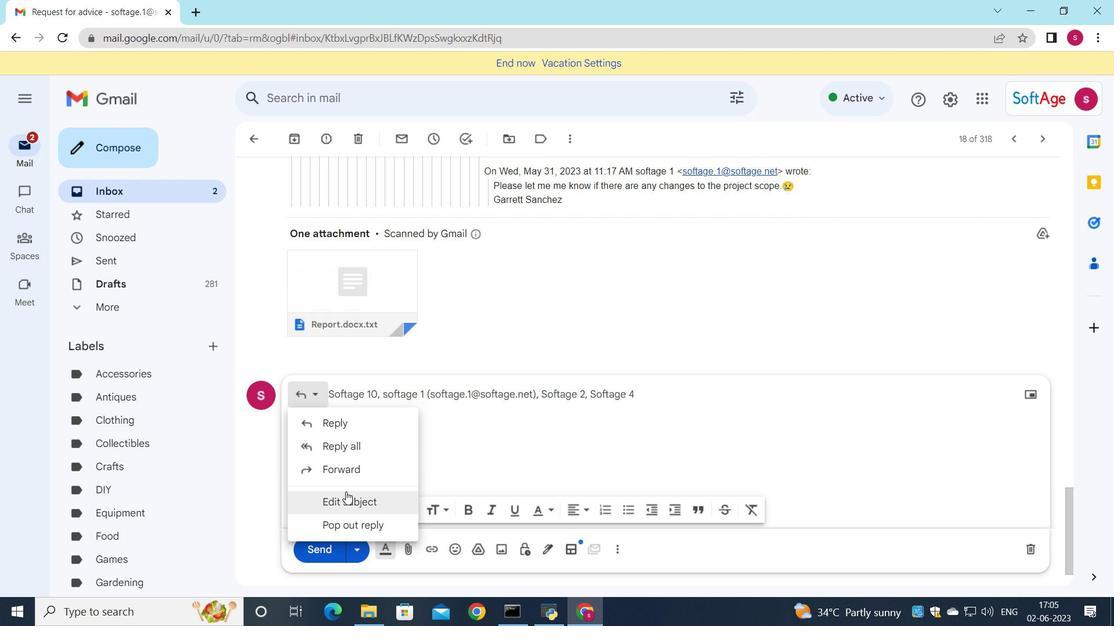 
Action: Mouse pressed left at (346, 494)
Screenshot: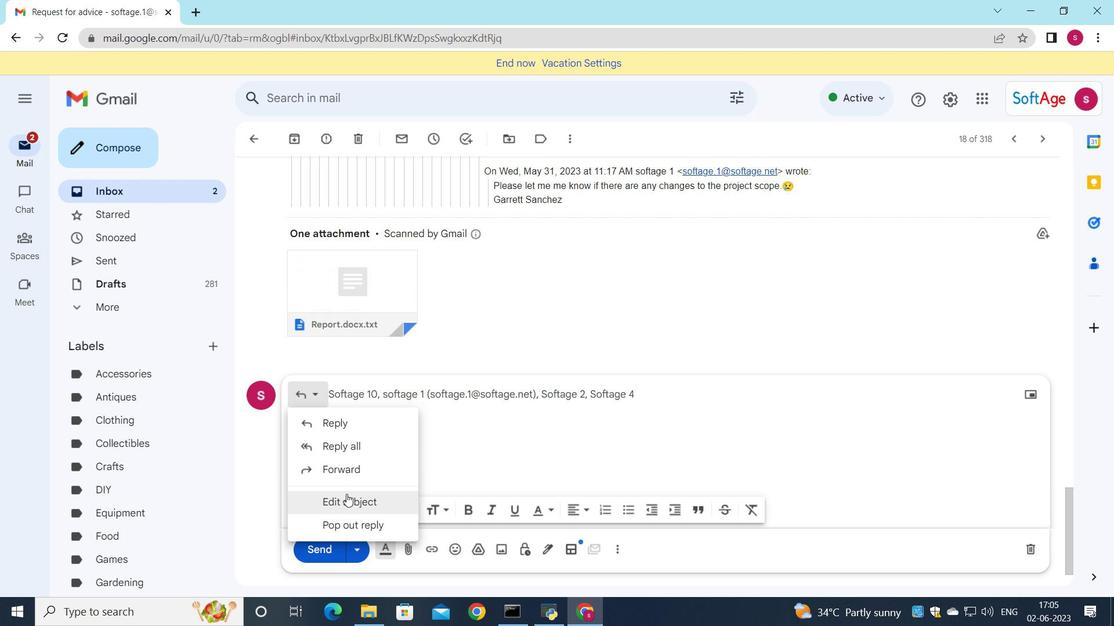 
Action: Mouse moved to (982, 196)
Screenshot: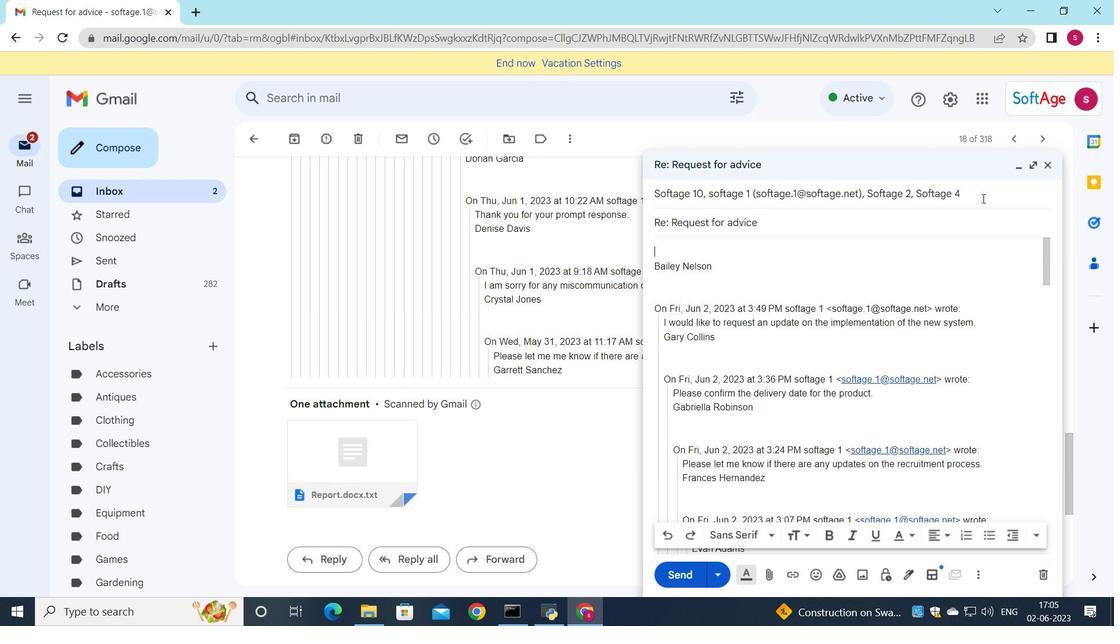 
Action: Mouse pressed left at (982, 196)
Screenshot: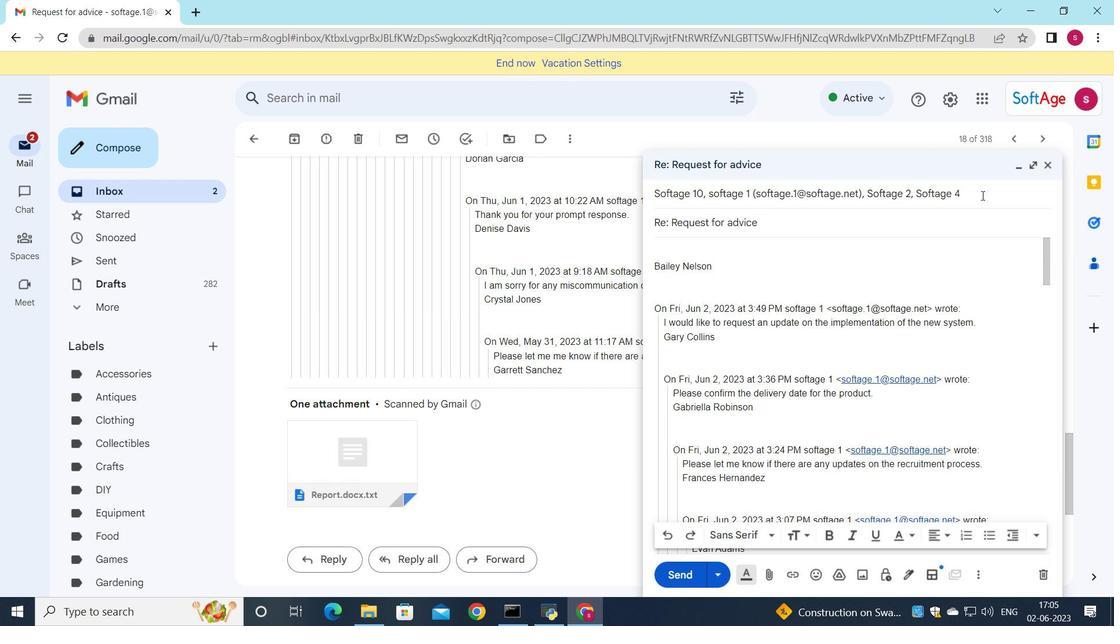 
Action: Mouse moved to (954, 194)
Screenshot: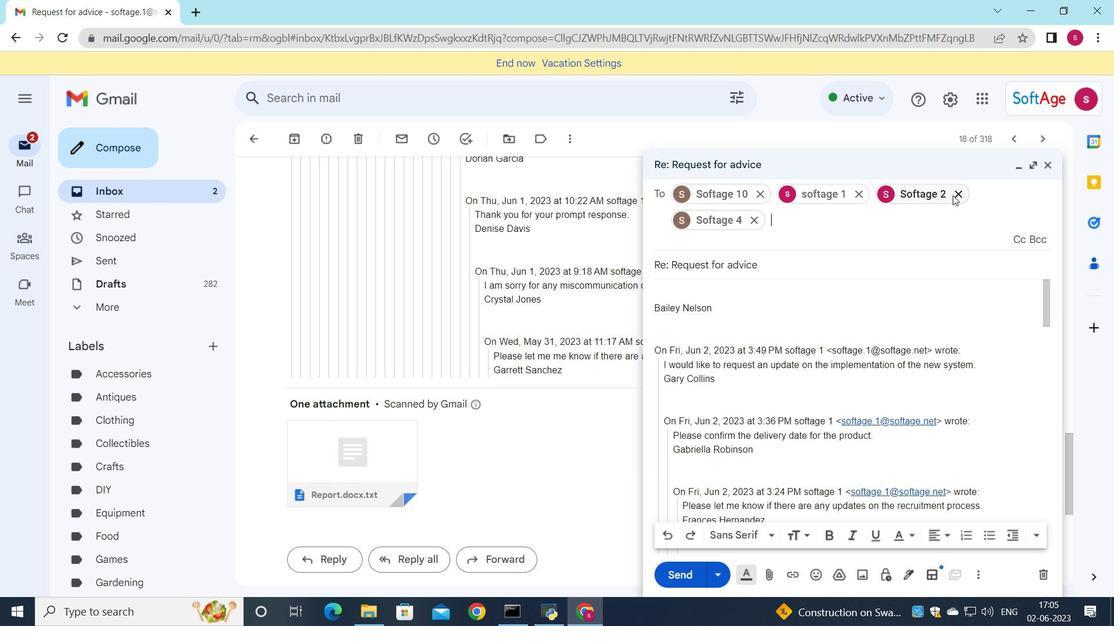 
Action: Mouse pressed left at (954, 194)
Screenshot: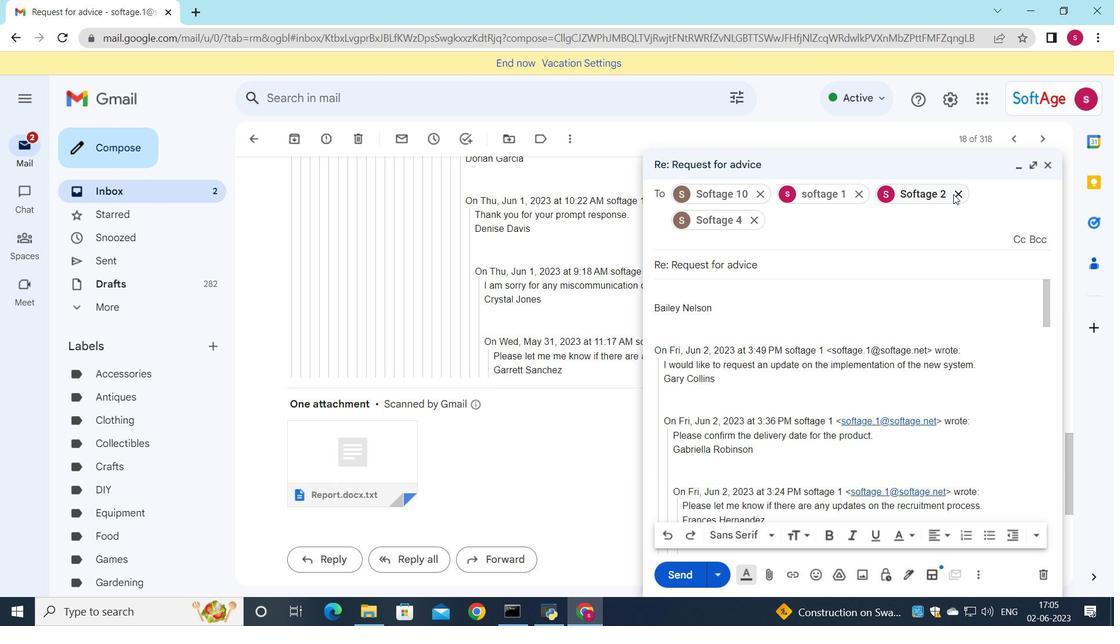 
Action: Mouse moved to (759, 192)
Screenshot: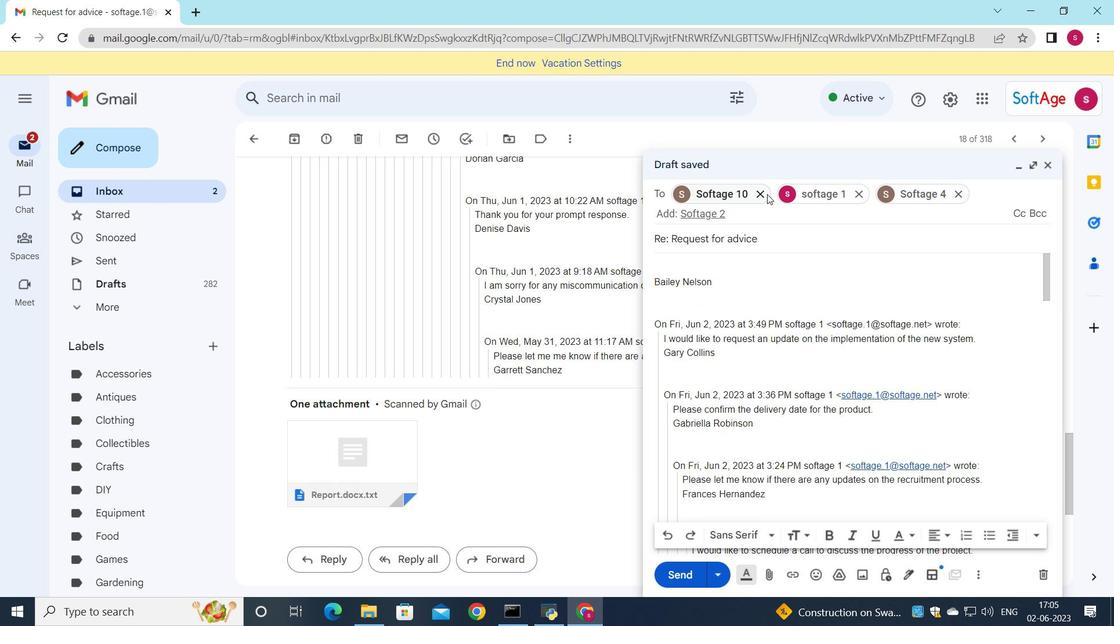 
Action: Mouse pressed left at (759, 192)
Screenshot: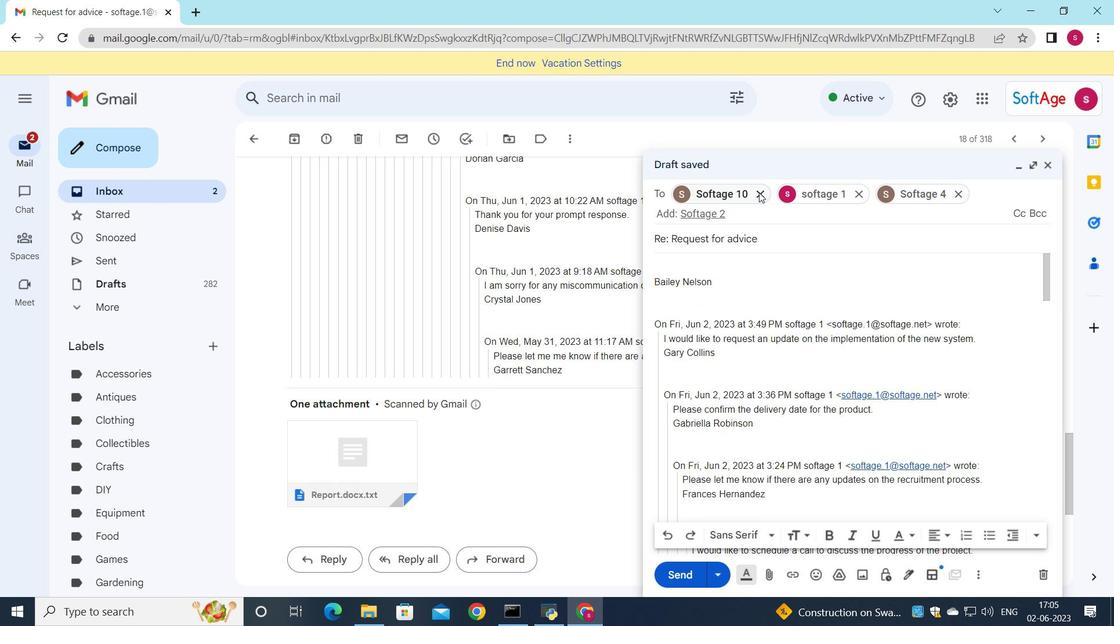 
Action: Mouse moved to (846, 195)
Screenshot: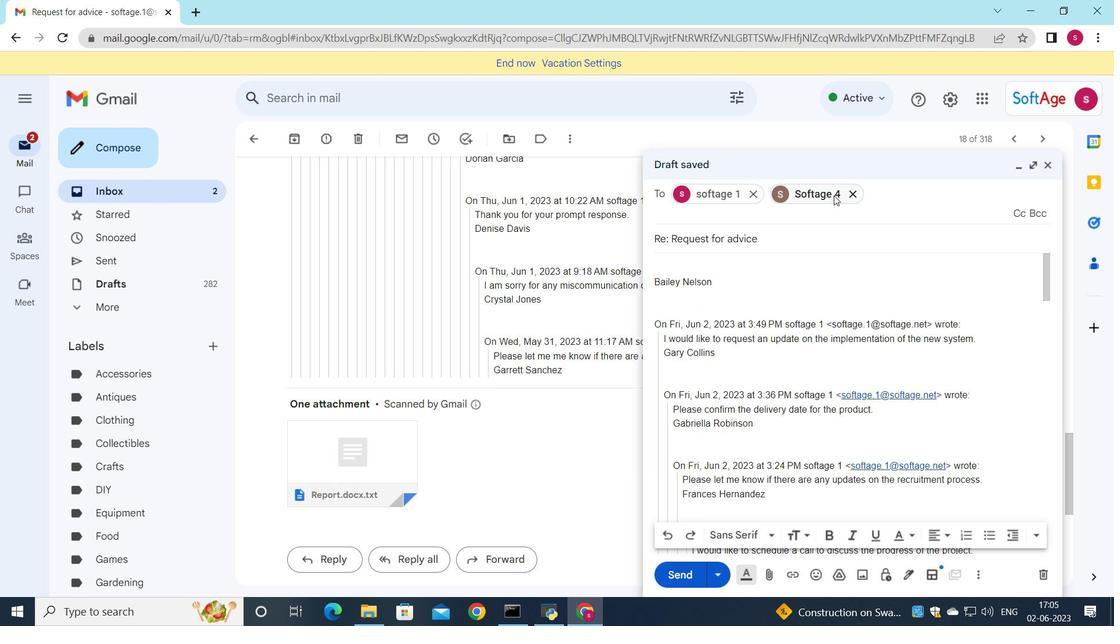
Action: Mouse pressed left at (846, 195)
Screenshot: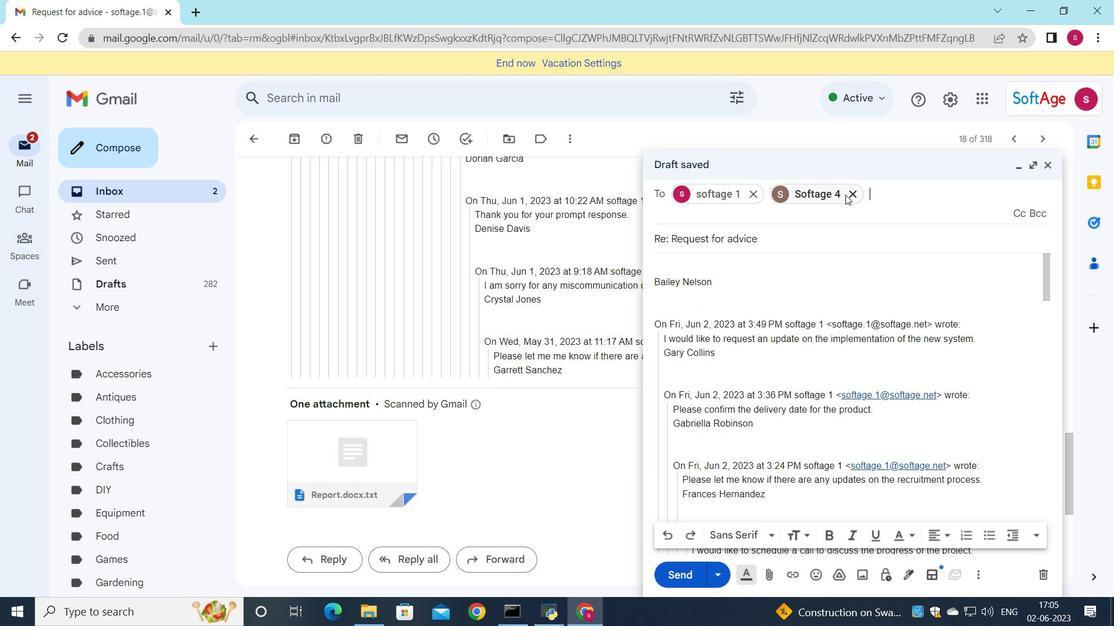 
Action: Mouse moved to (772, 235)
Screenshot: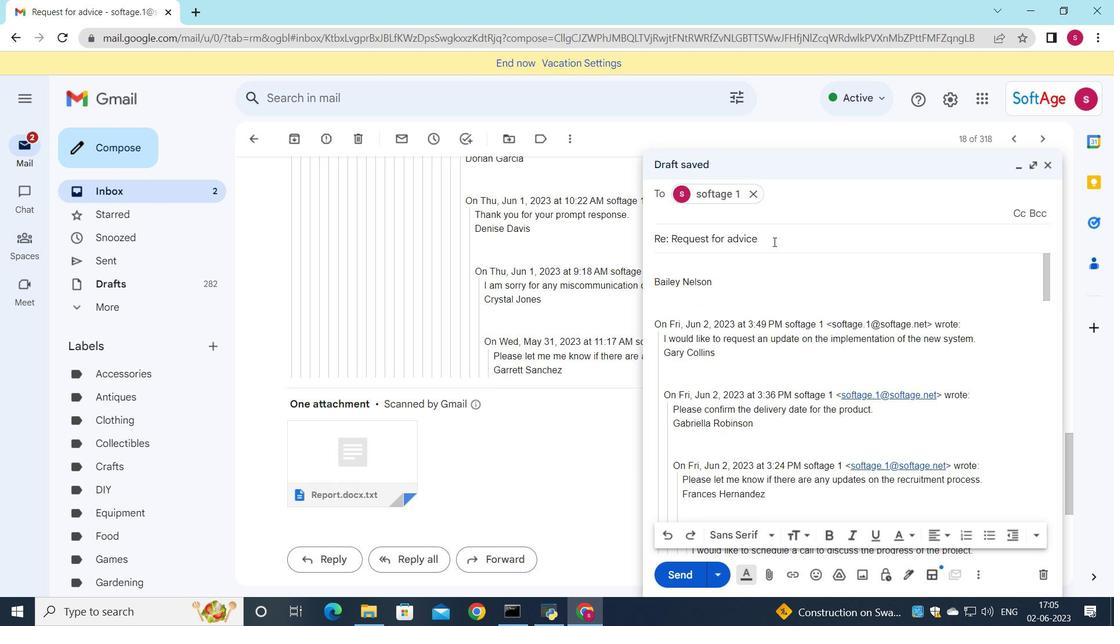 
Action: Mouse pressed left at (772, 235)
Screenshot: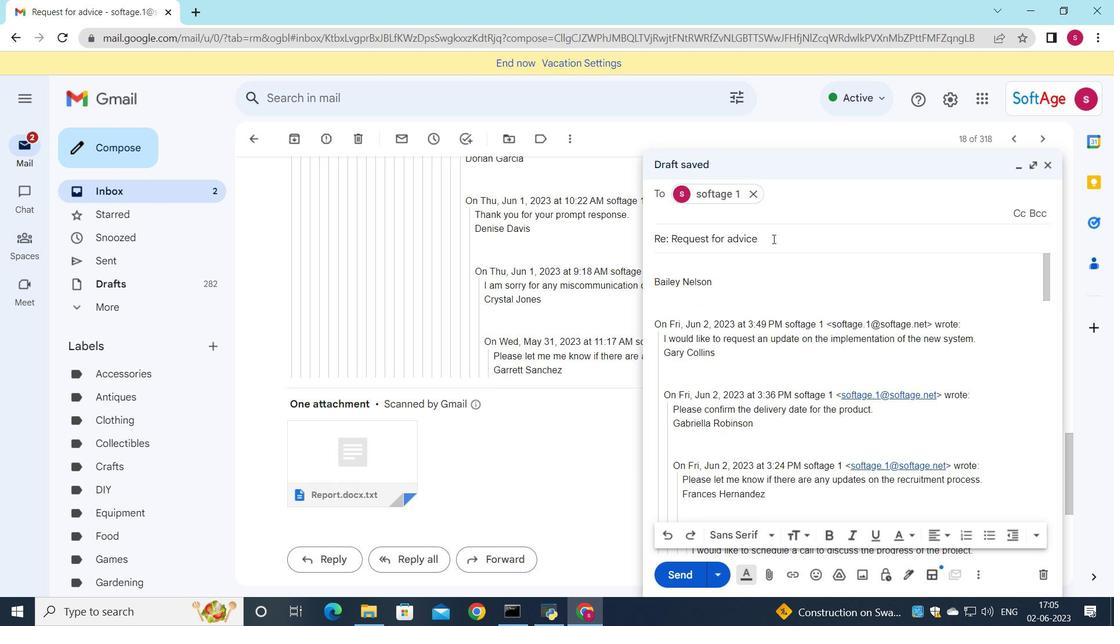 
Action: Mouse moved to (679, 241)
Screenshot: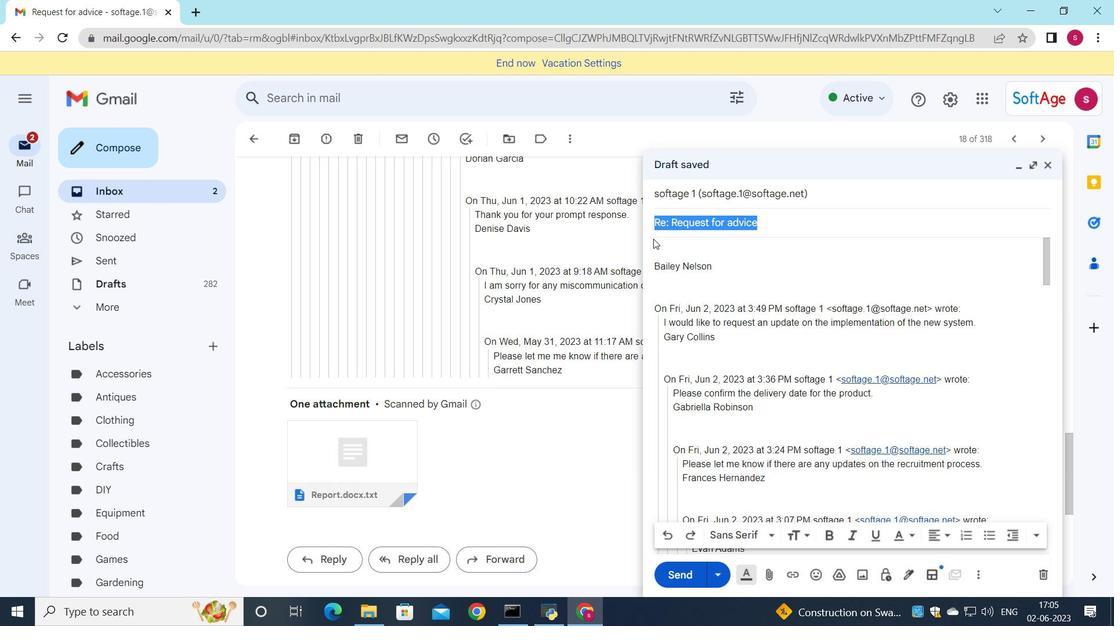 
Action: Key pressed <Key.shift>Congratulations
Screenshot: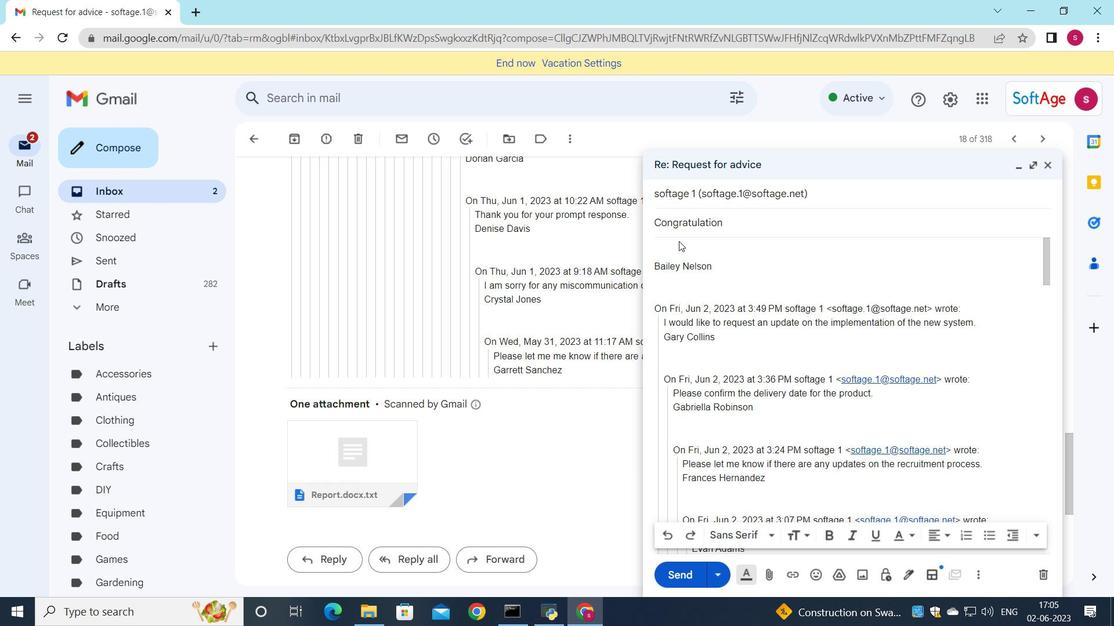 
Action: Mouse moved to (666, 250)
Screenshot: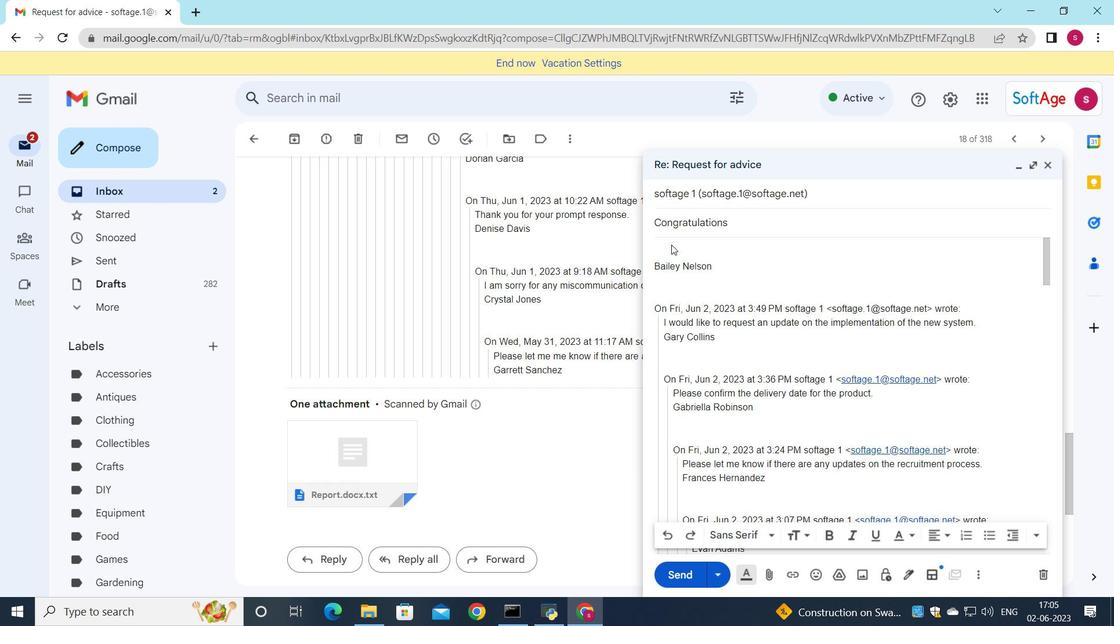 
Action: Mouse pressed left at (666, 250)
Screenshot: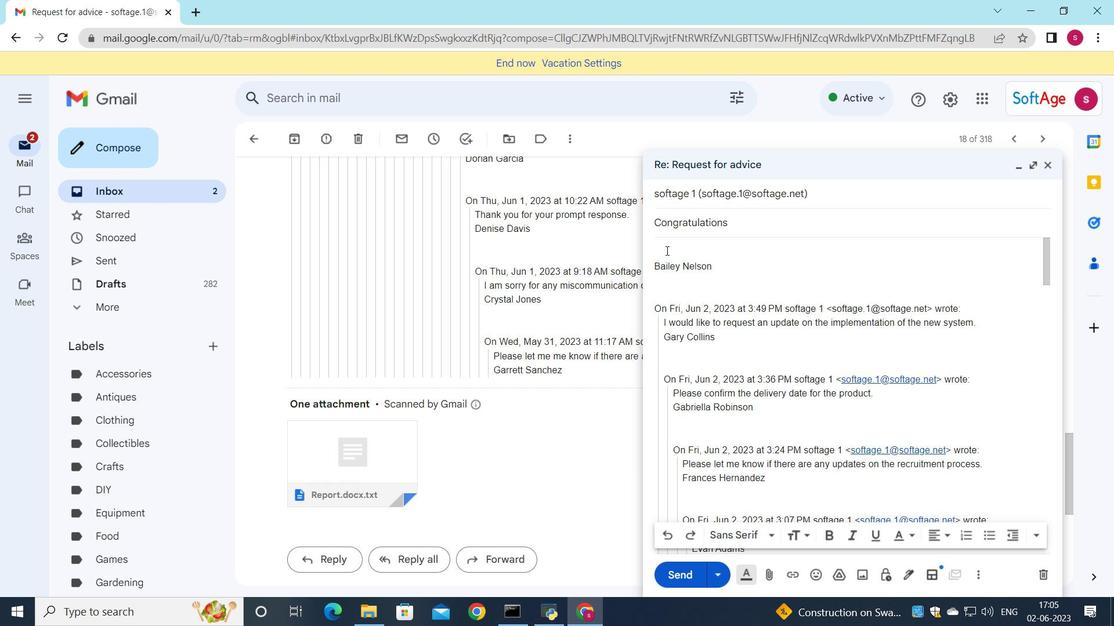
Action: Key pressed <Key.shift>Can<Key.space>you<Key.space>please<Key.space>provide<Key.space>more<Key.space>information<Key.space>about<Key.space>the<Key.space>new<Key.space>safetu<Key.backspace>y<Key.space>regulations<Key.shift_r>?
Screenshot: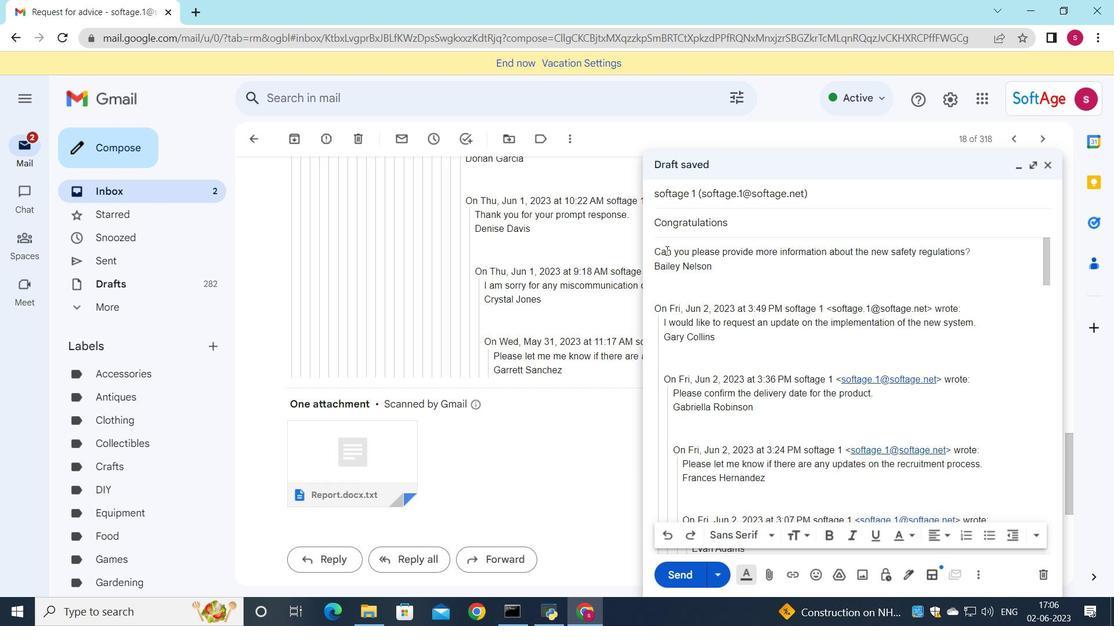 
Action: Mouse moved to (654, 249)
Screenshot: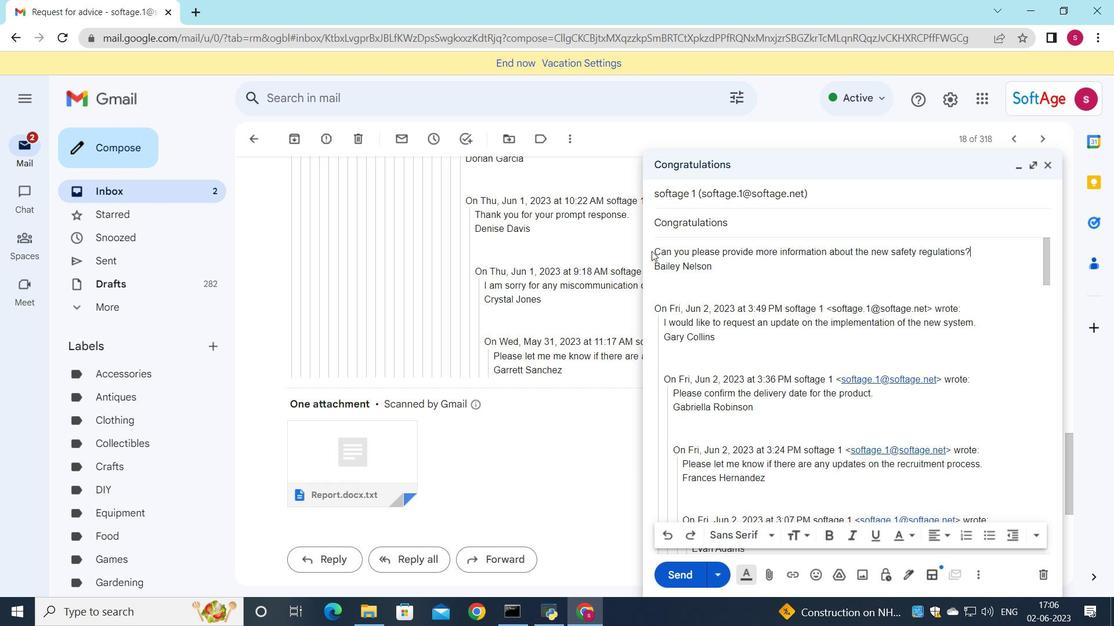 
Action: Mouse pressed left at (654, 249)
Screenshot: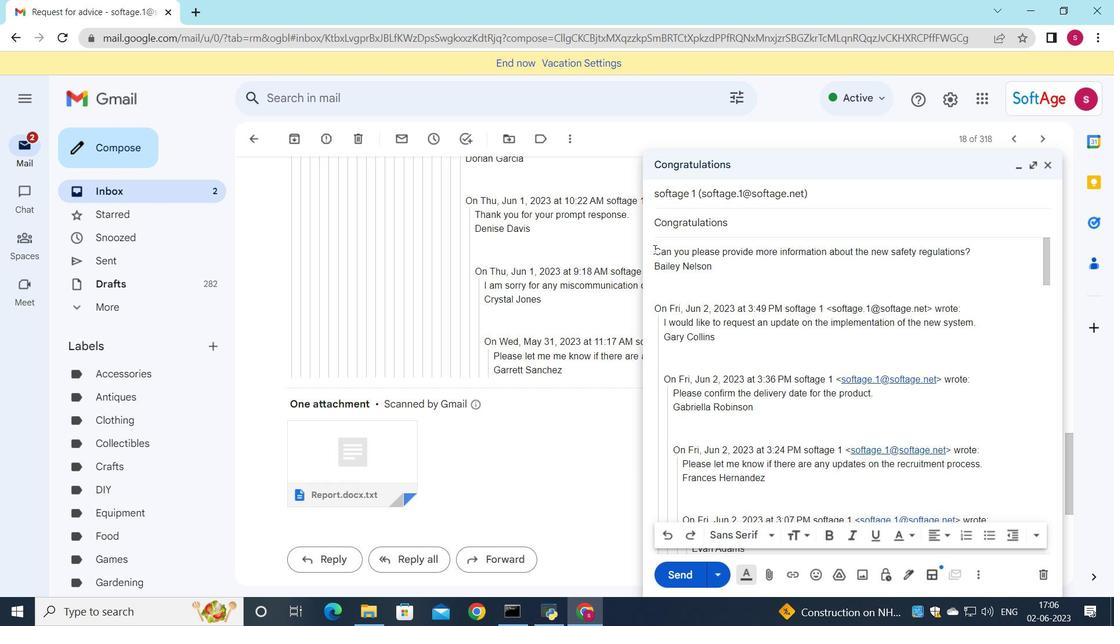 
Action: Mouse moved to (770, 532)
Screenshot: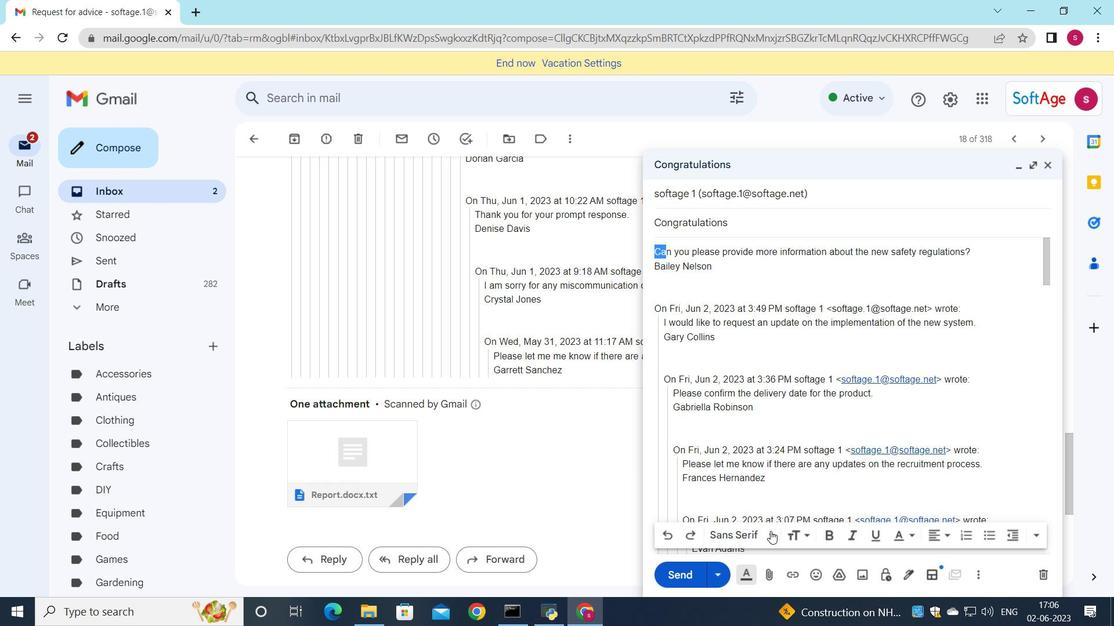 
Action: Mouse pressed left at (770, 532)
Screenshot: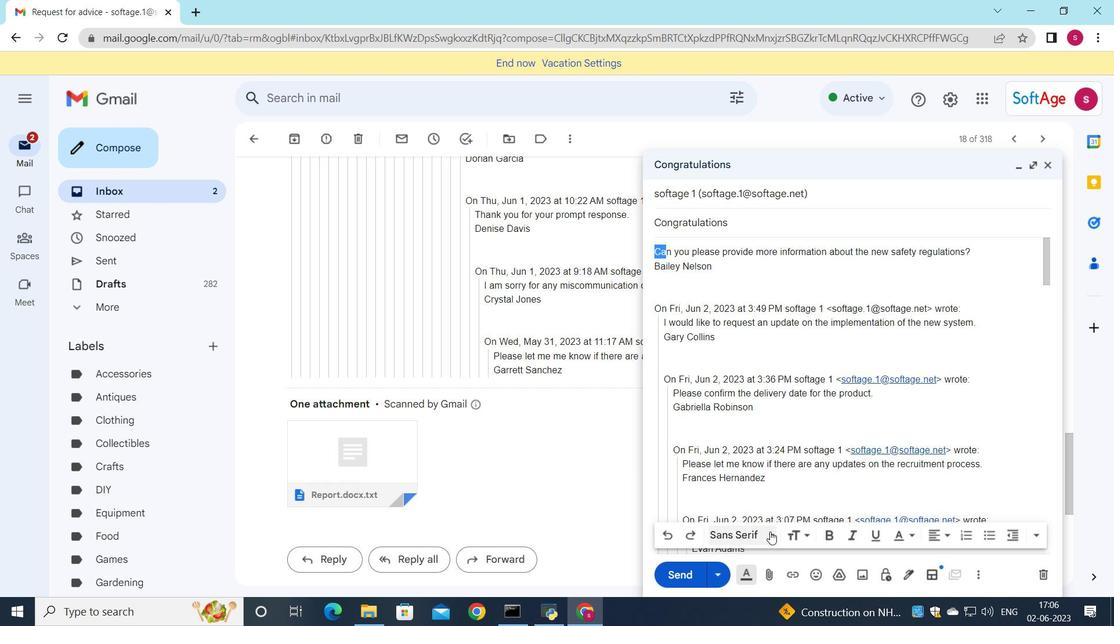 
Action: Mouse moved to (762, 507)
Screenshot: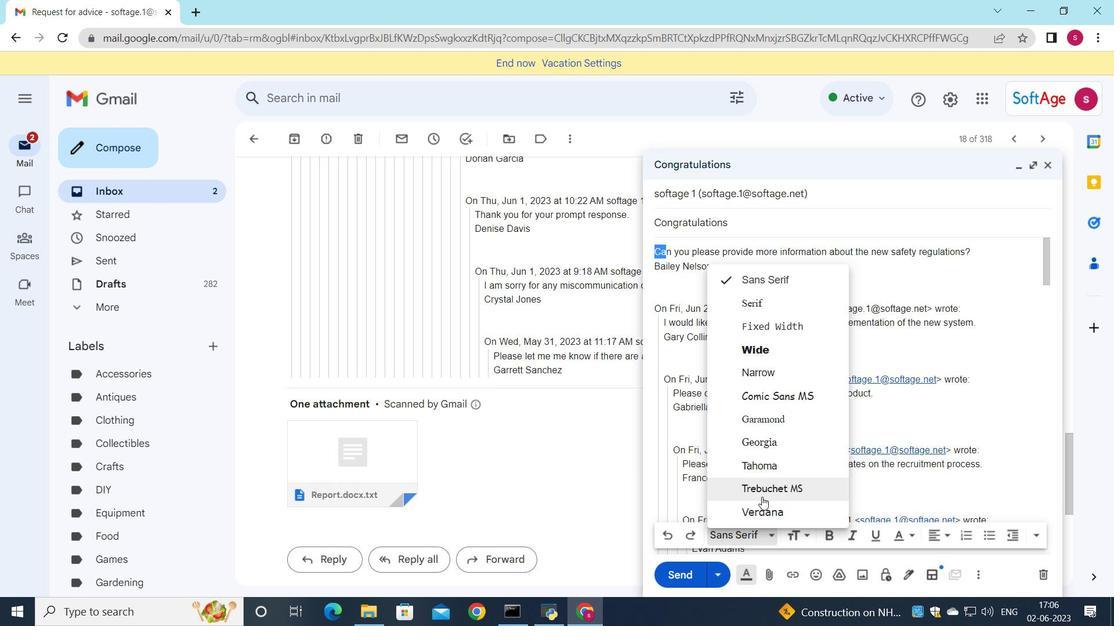 
Action: Mouse pressed left at (762, 507)
Screenshot: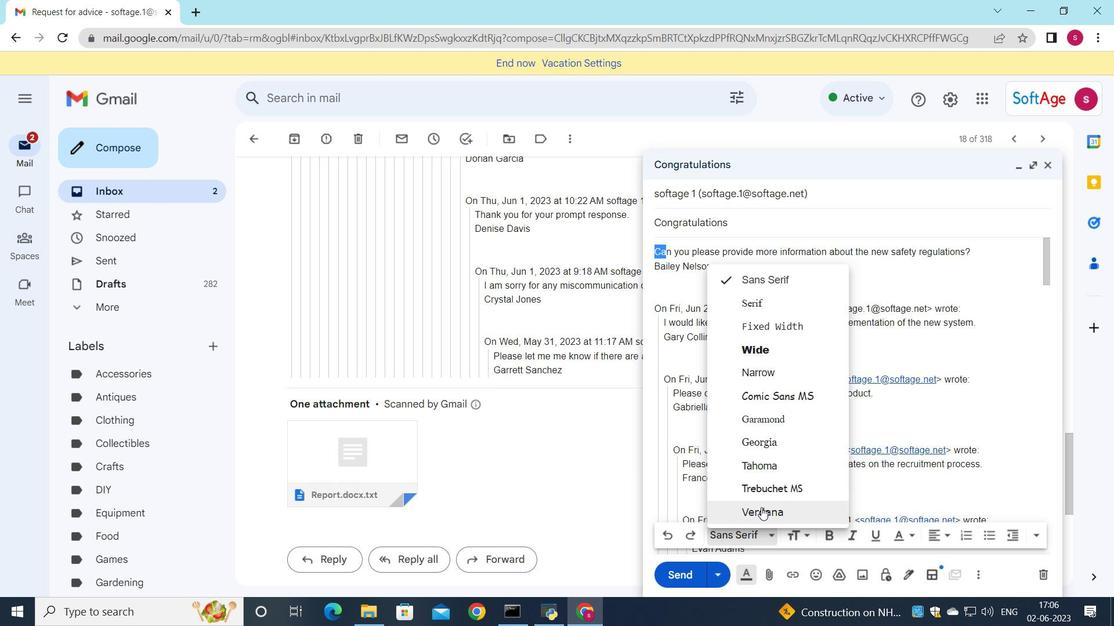 
Action: Mouse moved to (880, 541)
Screenshot: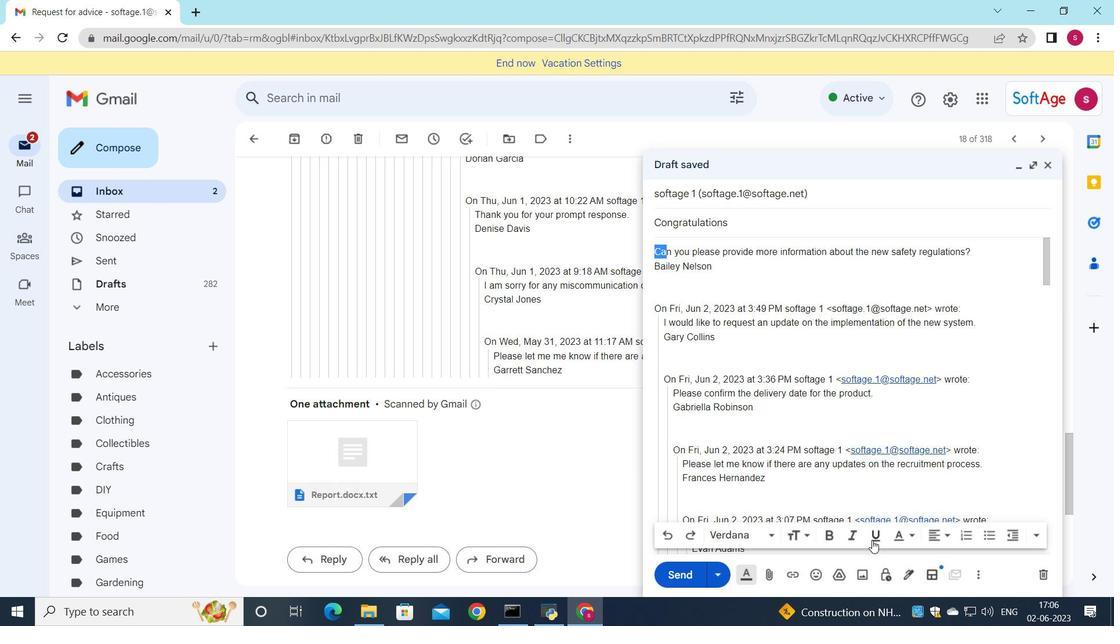 
Action: Mouse pressed left at (880, 541)
Screenshot: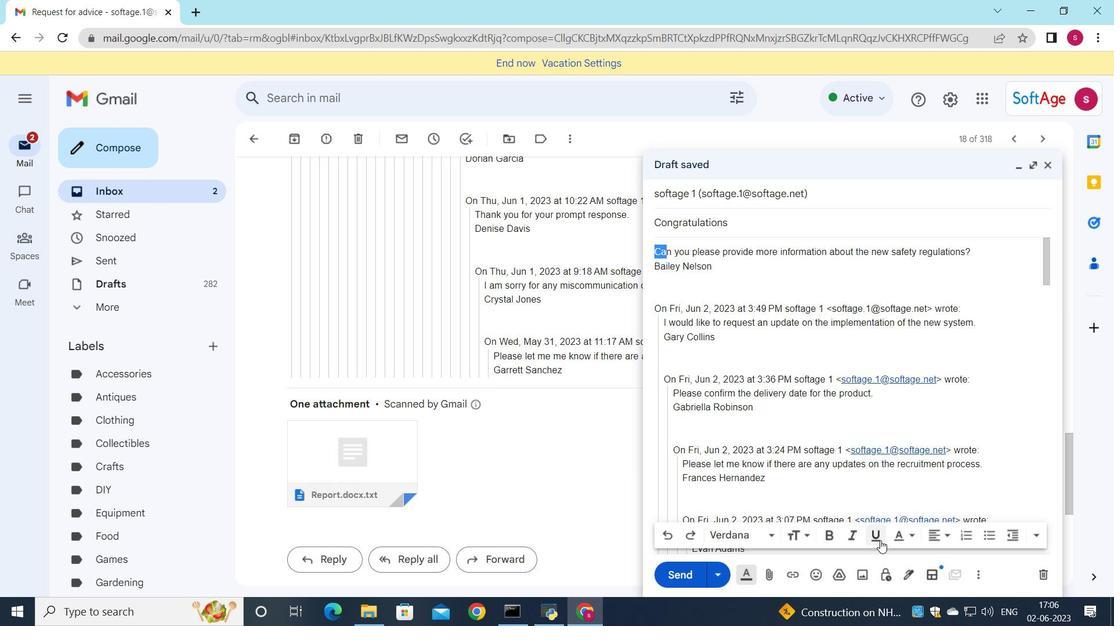 
Action: Mouse moved to (677, 570)
Screenshot: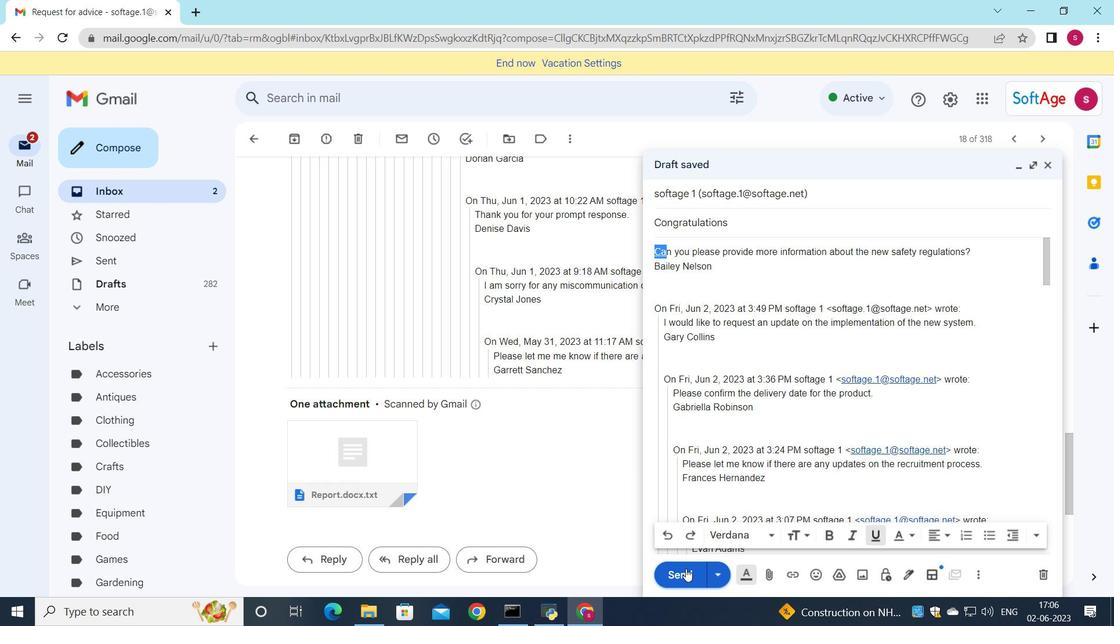 
Action: Mouse pressed left at (677, 570)
Screenshot: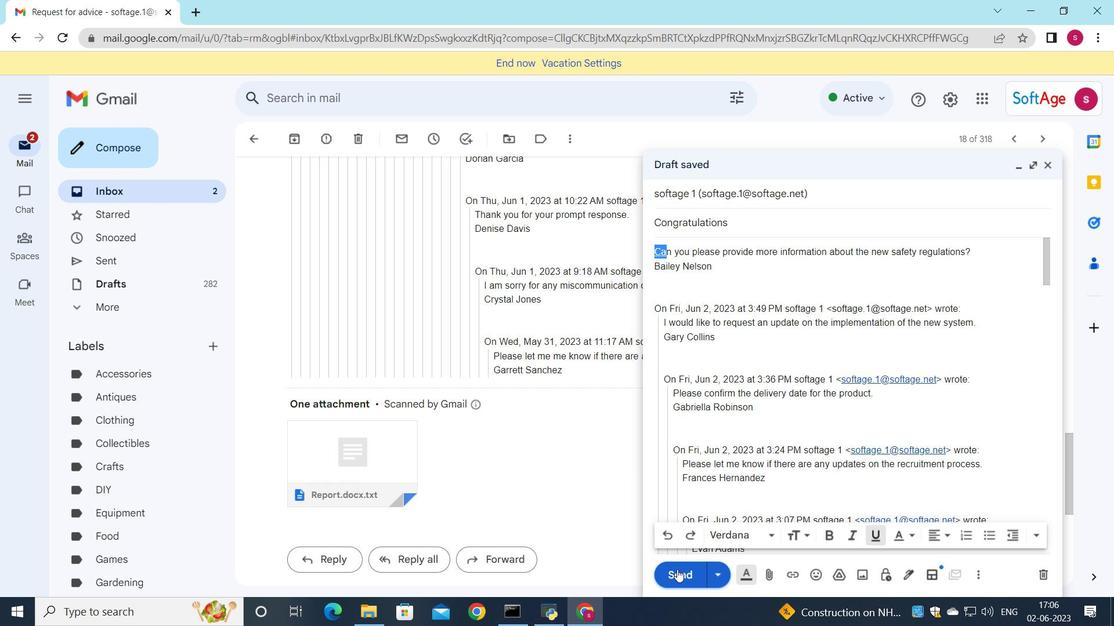 
Action: Mouse moved to (134, 181)
Screenshot: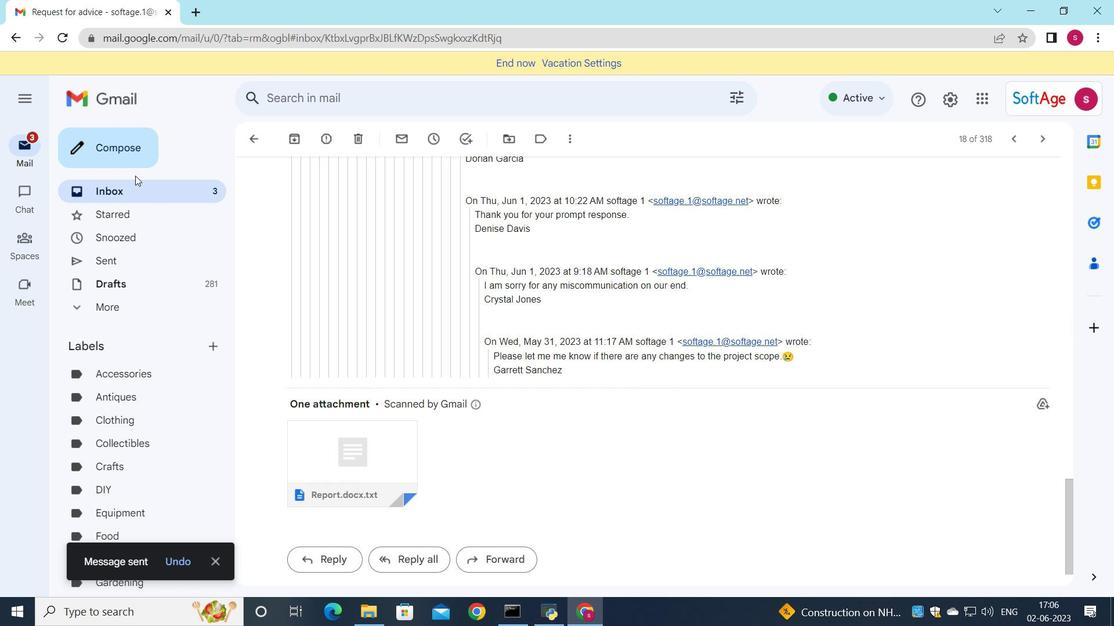 
Action: Mouse pressed left at (134, 181)
Screenshot: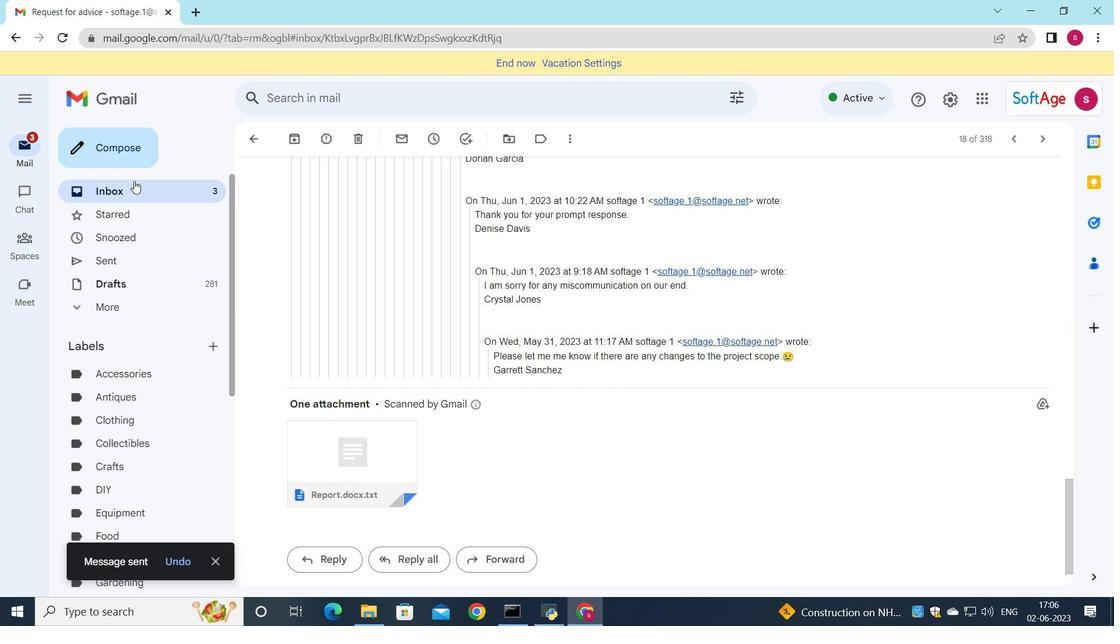 
Action: Mouse moved to (518, 214)
Screenshot: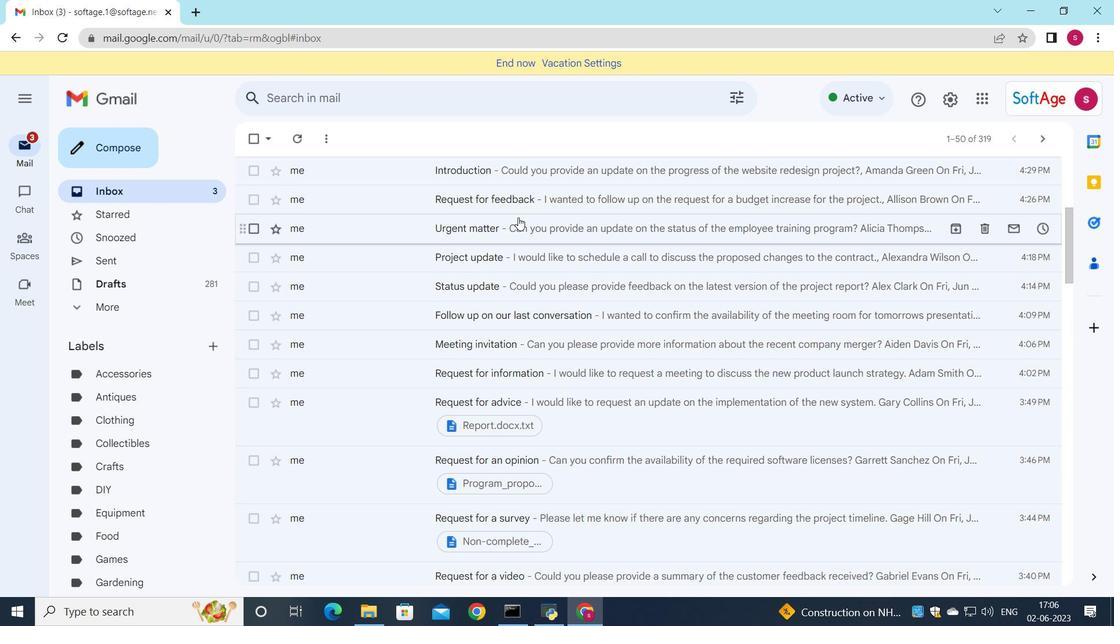 
Action: Mouse scrolled (518, 215) with delta (0, 0)
Screenshot: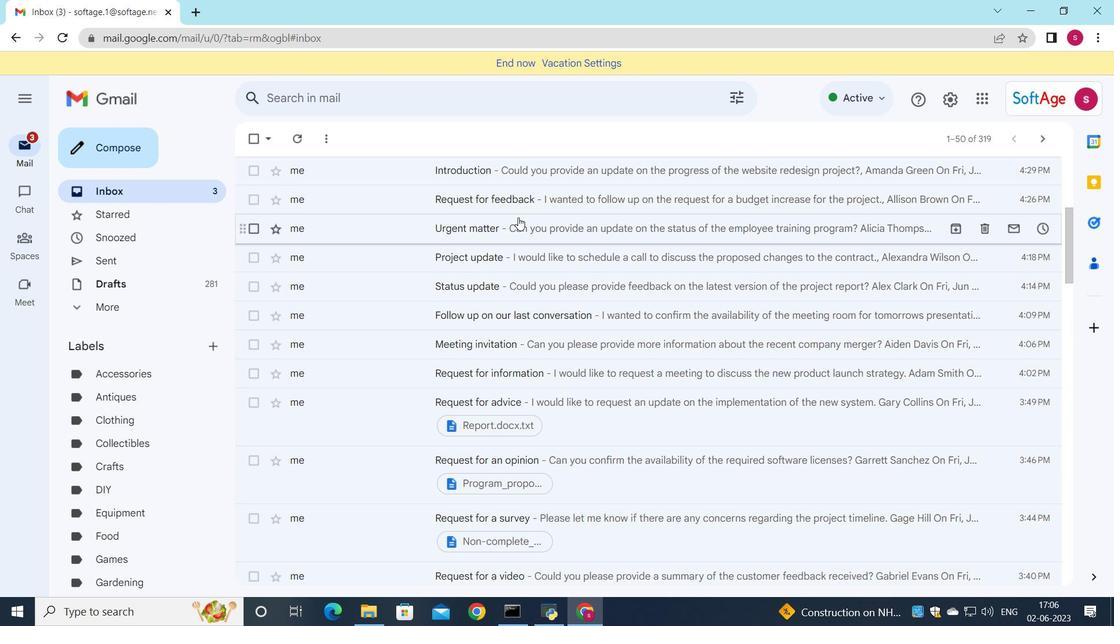 
Action: Mouse moved to (520, 214)
Screenshot: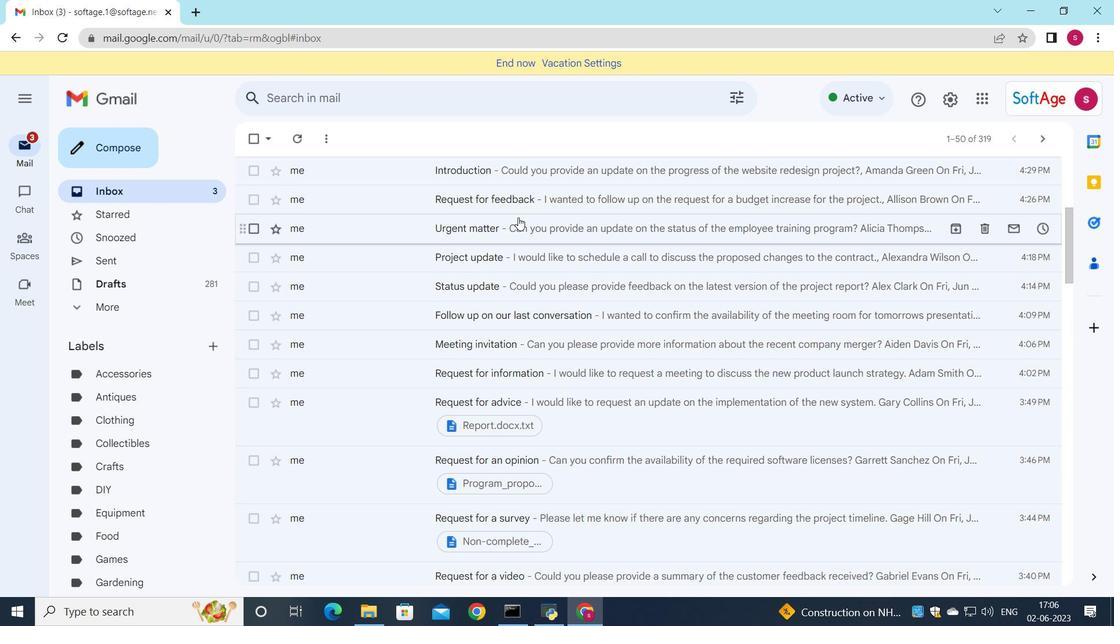 
Action: Mouse scrolled (520, 214) with delta (0, 0)
Screenshot: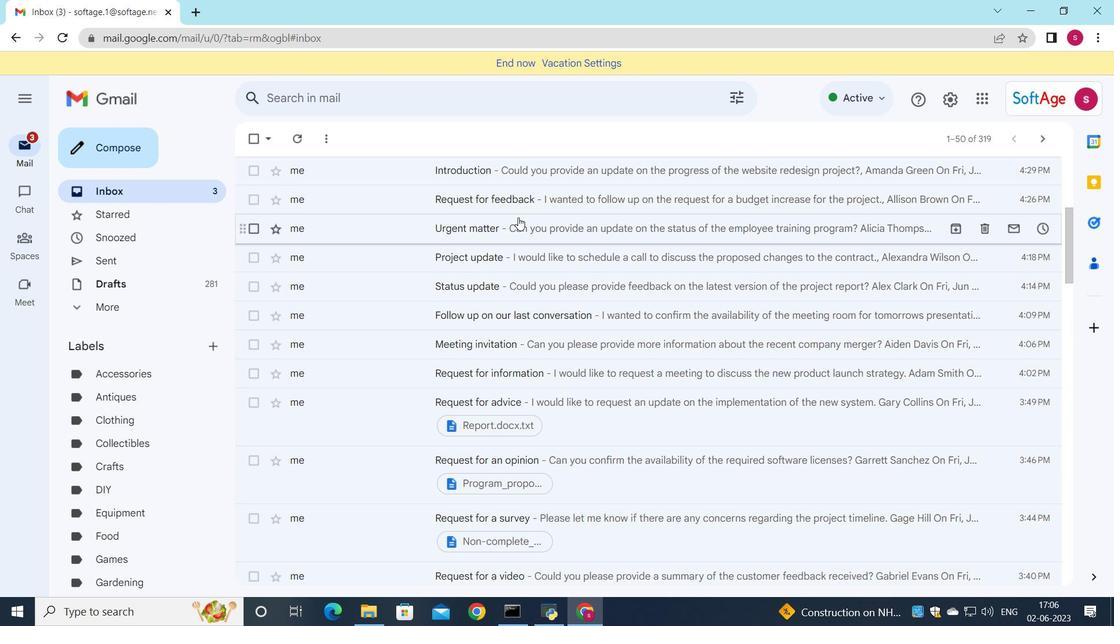 
Action: Mouse moved to (520, 213)
Screenshot: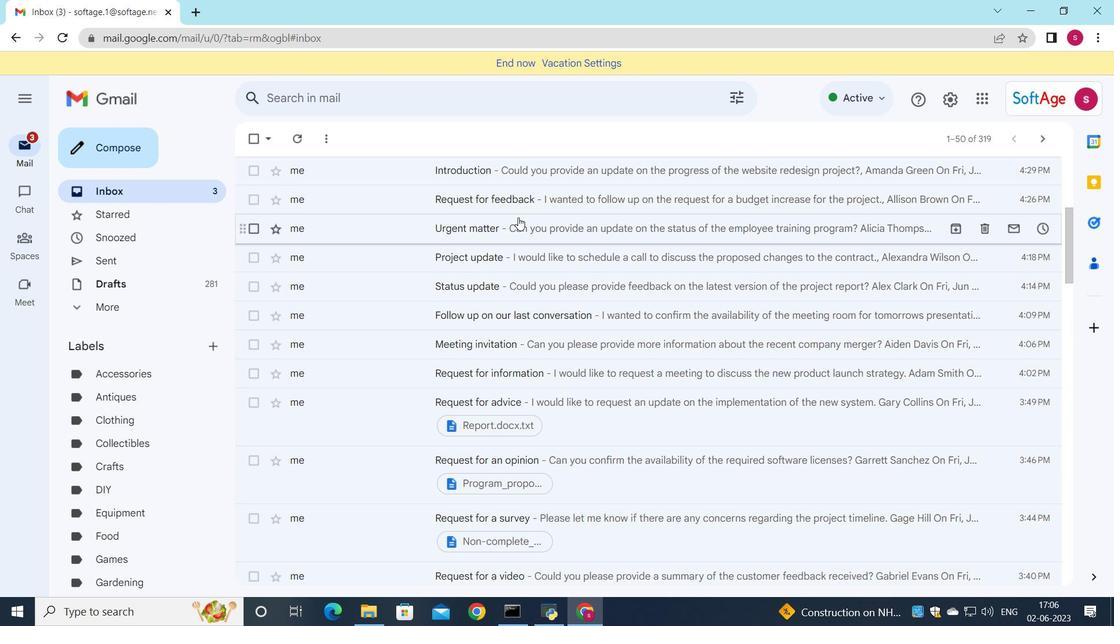 
Action: Mouse scrolled (520, 214) with delta (0, 0)
Screenshot: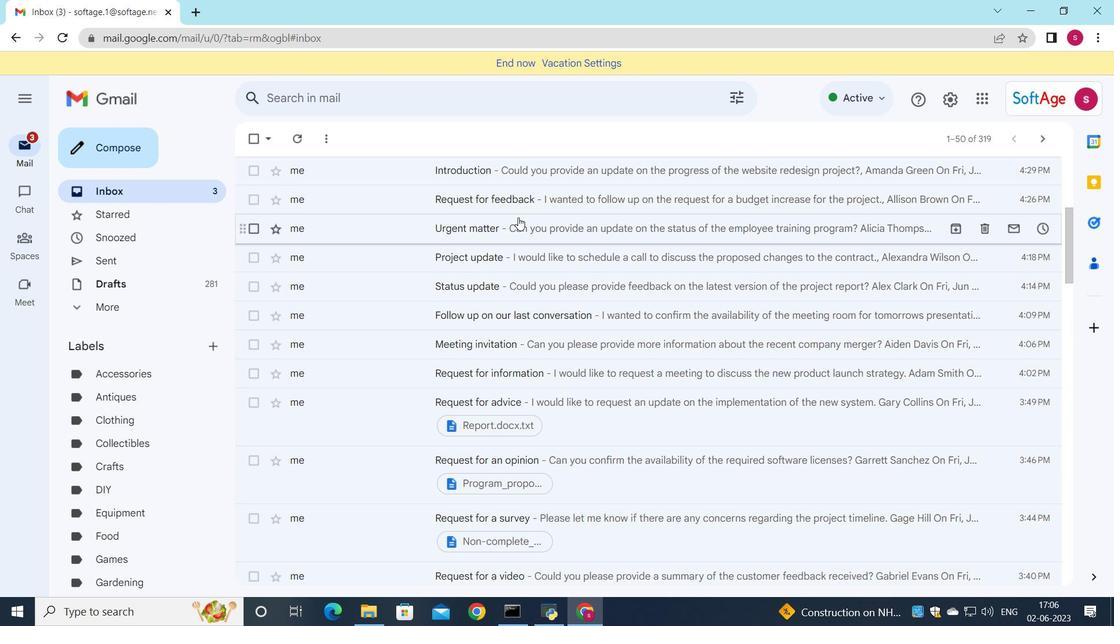 
Action: Mouse scrolled (520, 214) with delta (0, 0)
Screenshot: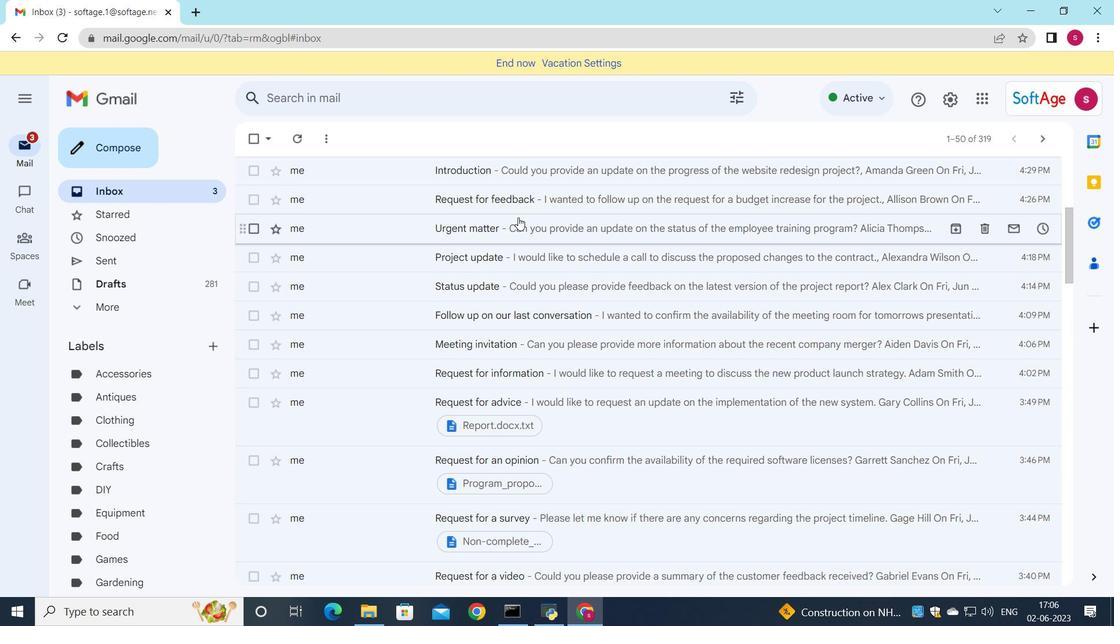 
Action: Mouse scrolled (520, 214) with delta (0, 0)
Screenshot: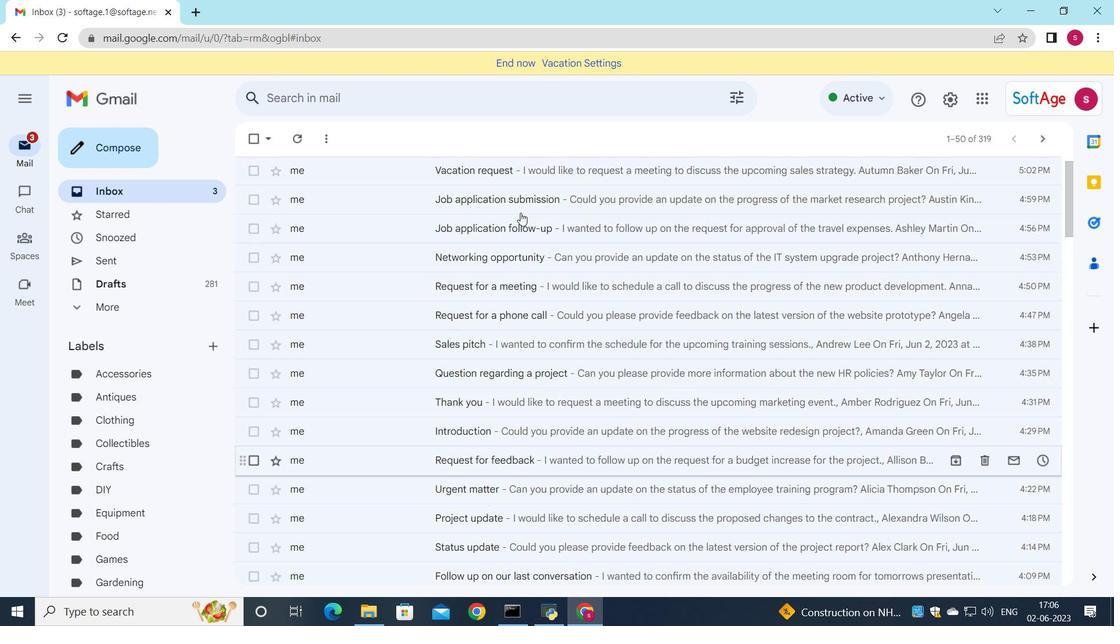 
Action: Mouse scrolled (520, 214) with delta (0, 0)
Screenshot: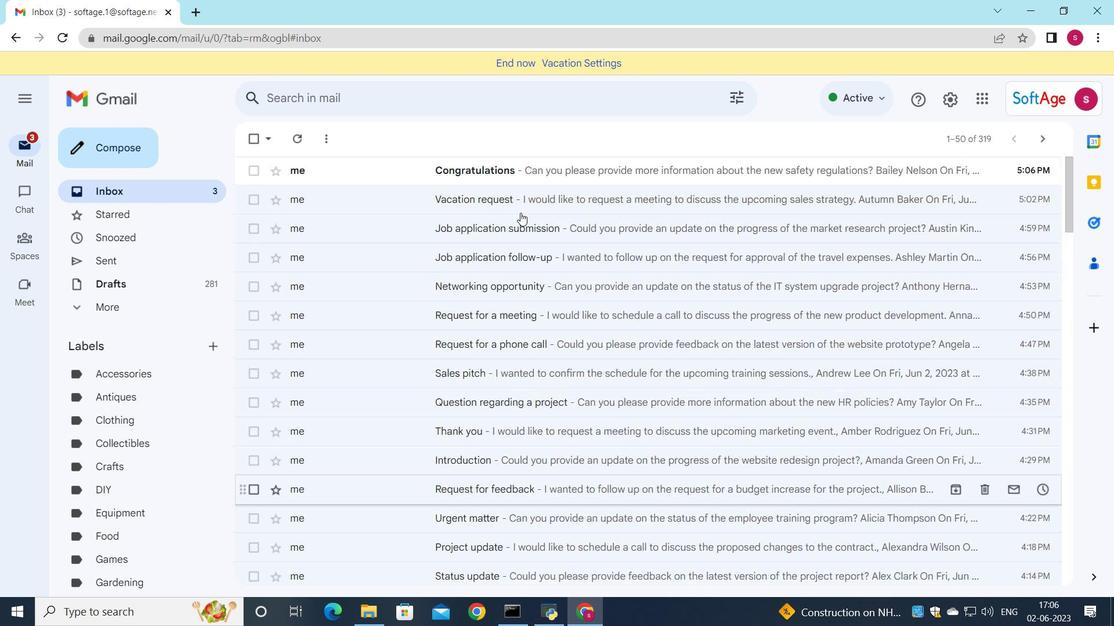 
Action: Mouse scrolled (520, 214) with delta (0, 0)
Screenshot: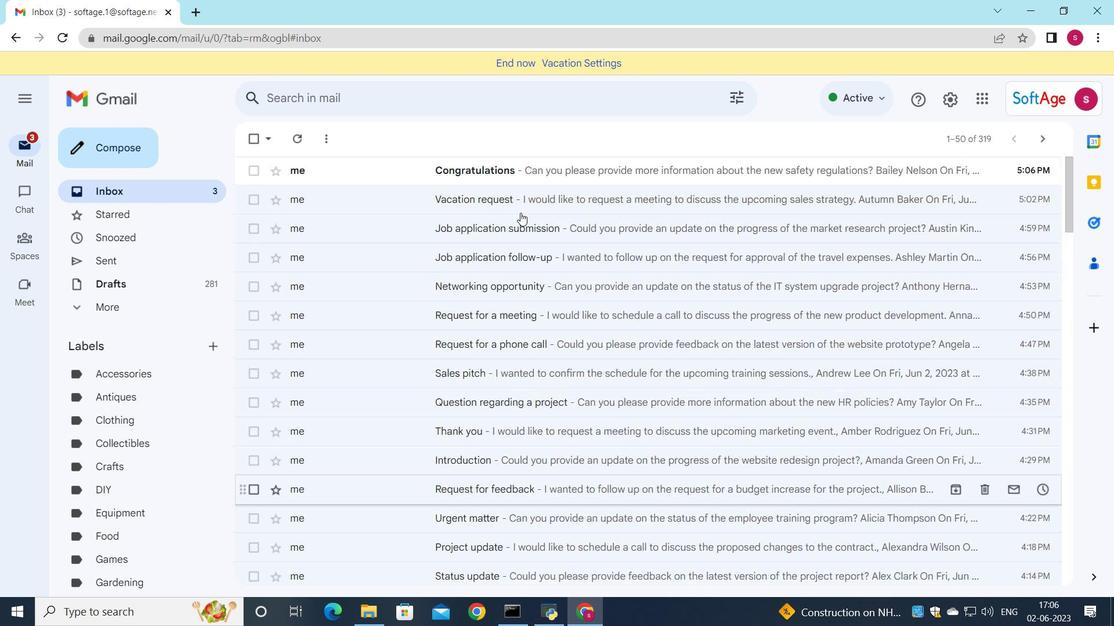 
Action: Mouse scrolled (520, 214) with delta (0, 0)
Screenshot: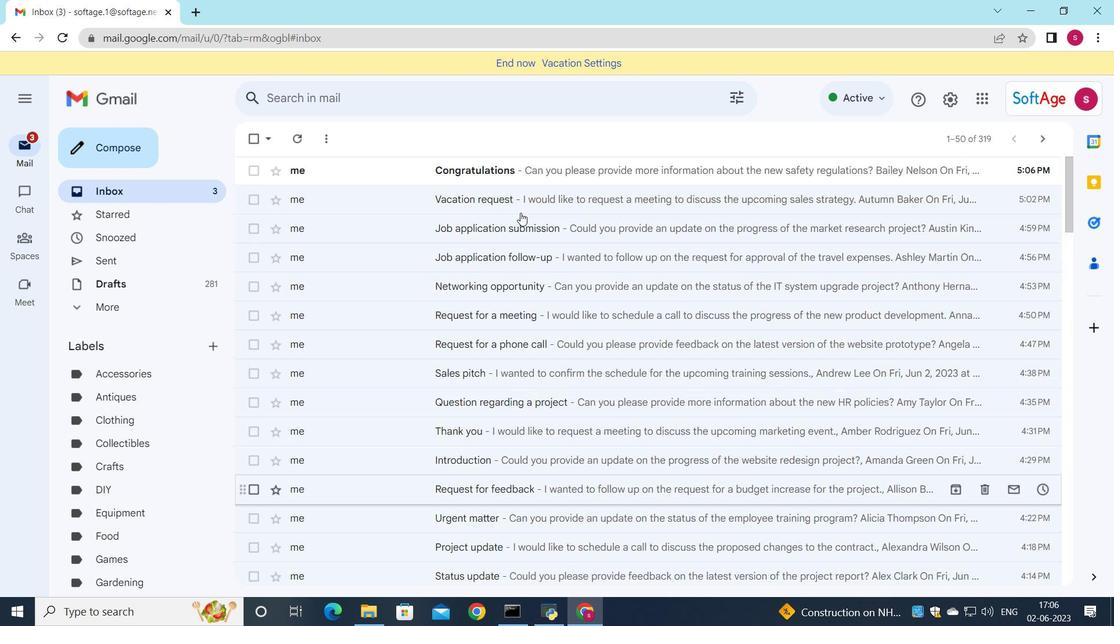 
Action: Mouse moved to (554, 170)
Screenshot: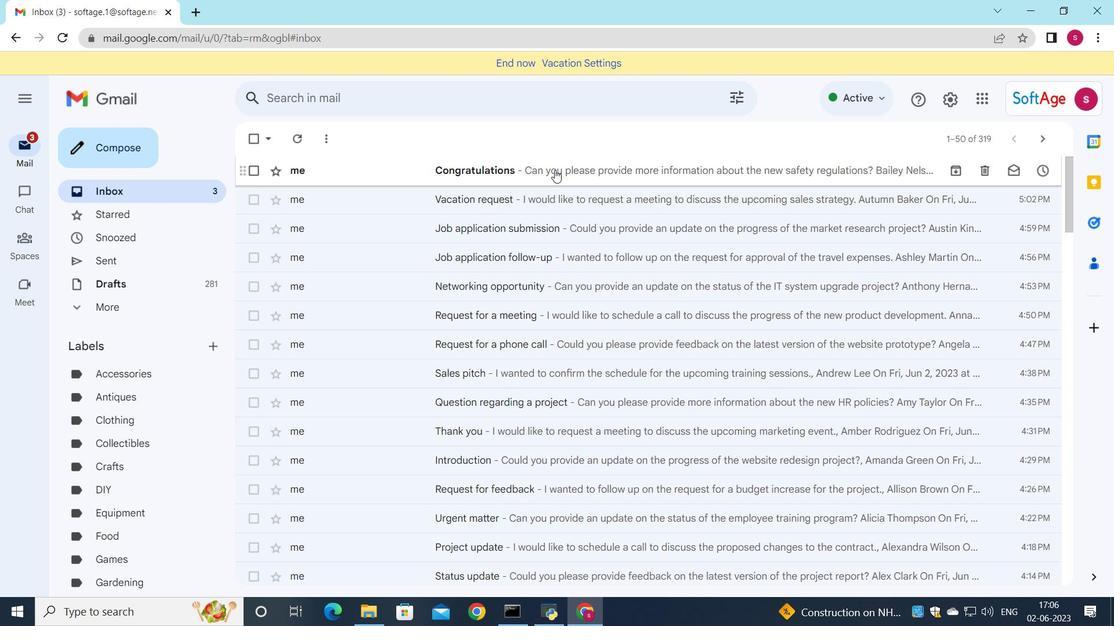 
Action: Mouse pressed left at (554, 170)
Screenshot: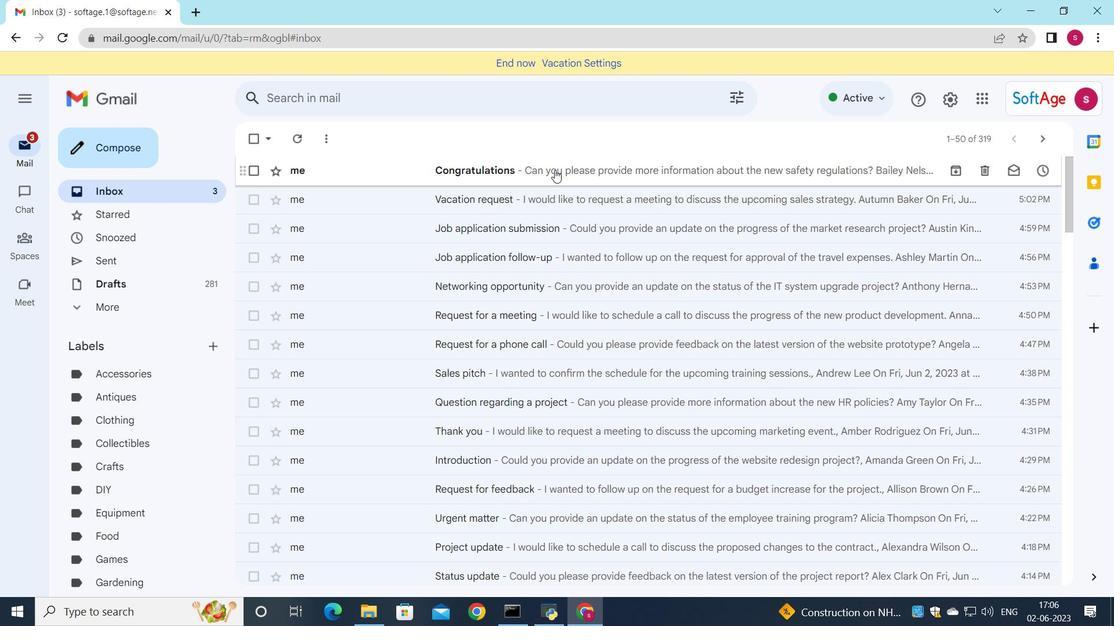 
Action: Mouse moved to (600, 261)
Screenshot: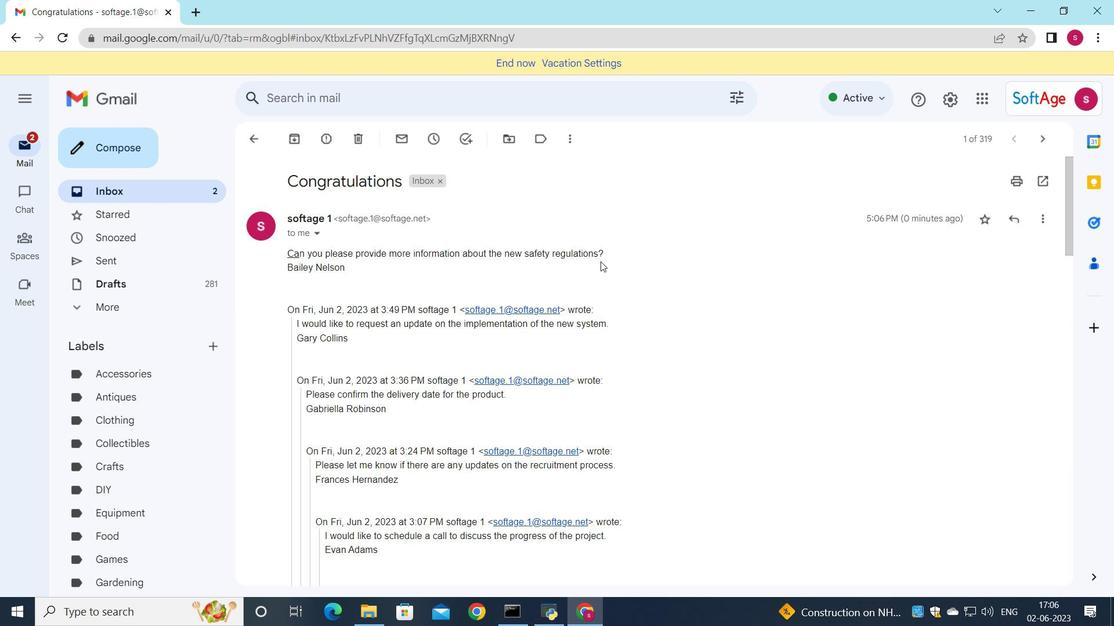 
